 Task: Find a pet-friendly cabin rental in the Great Smoky Mountains.
Action: Mouse moved to (476, 347)
Screenshot: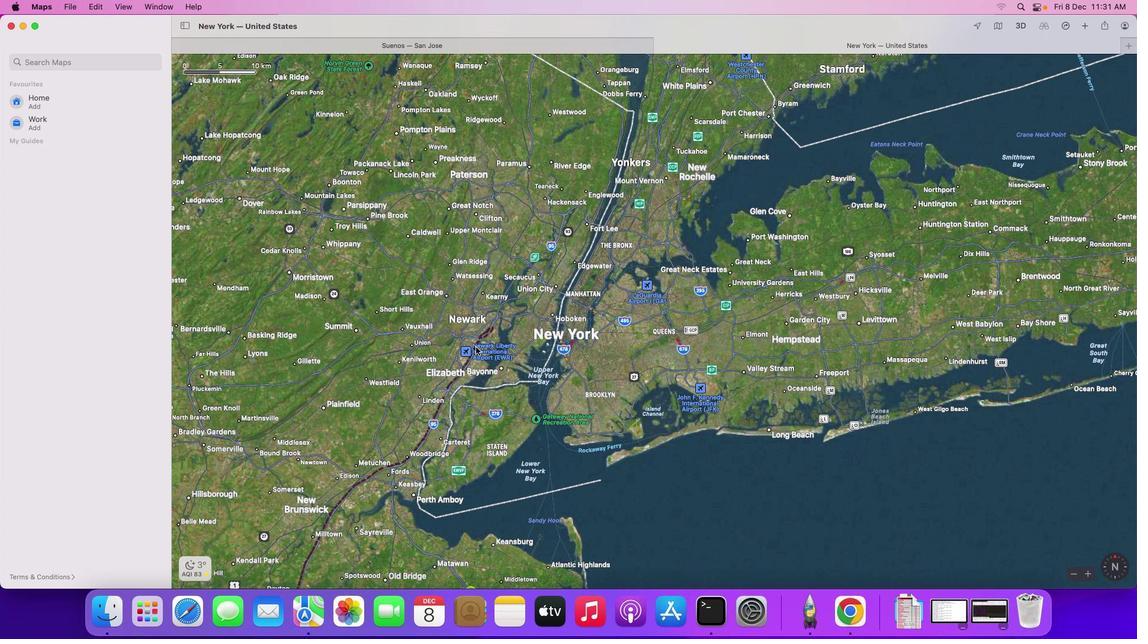 
Action: Mouse pressed left at (476, 347)
Screenshot: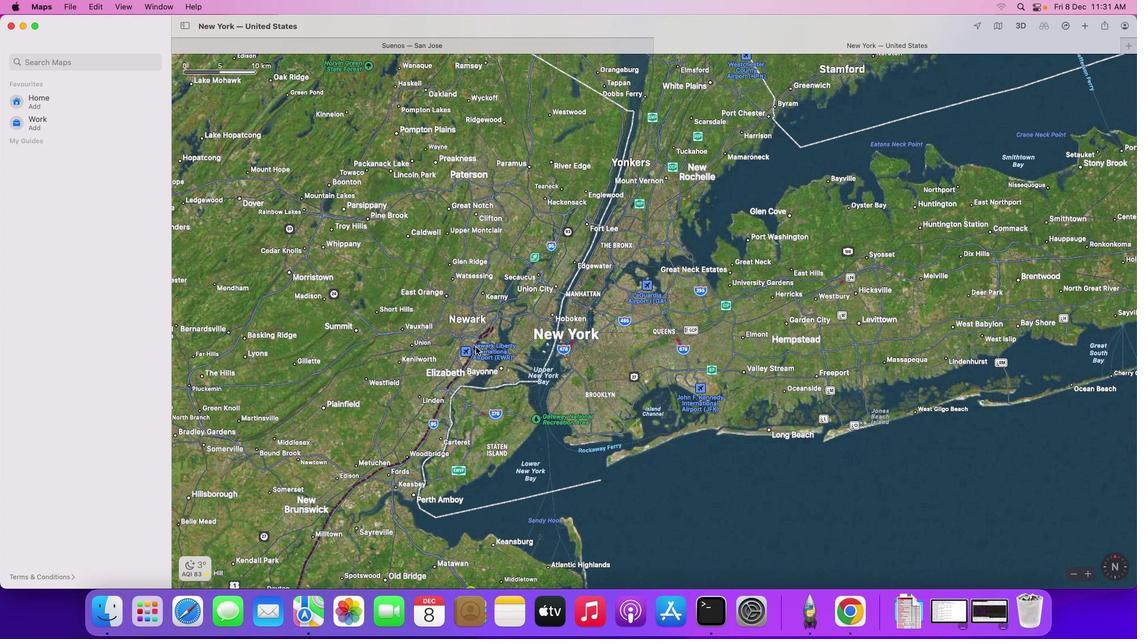 
Action: Mouse moved to (84, 59)
Screenshot: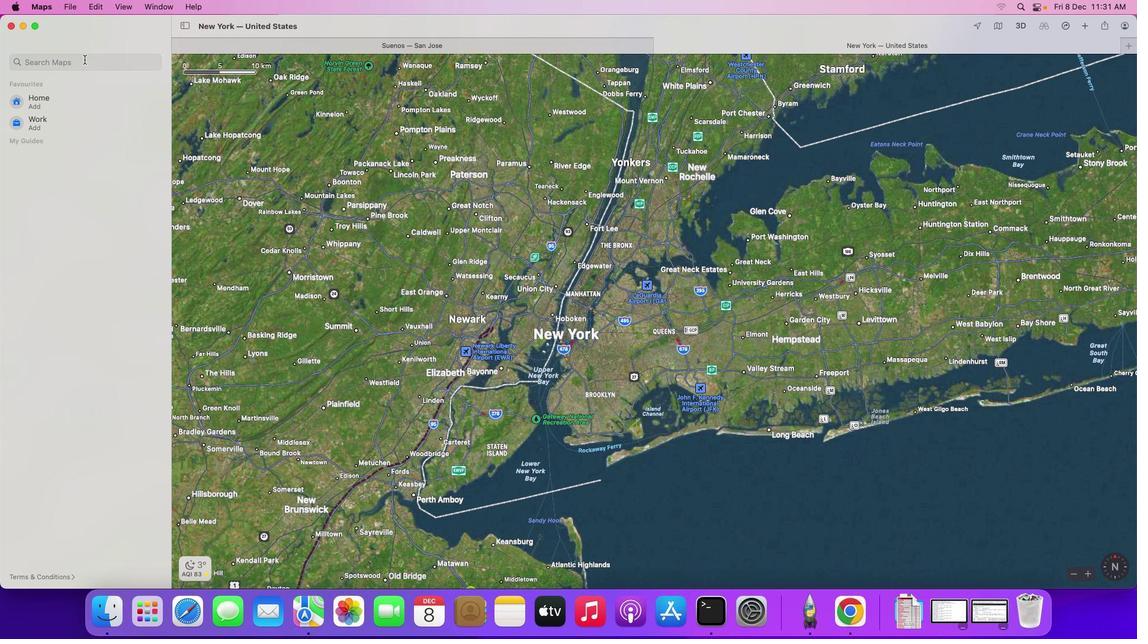 
Action: Mouse pressed left at (84, 59)
Screenshot: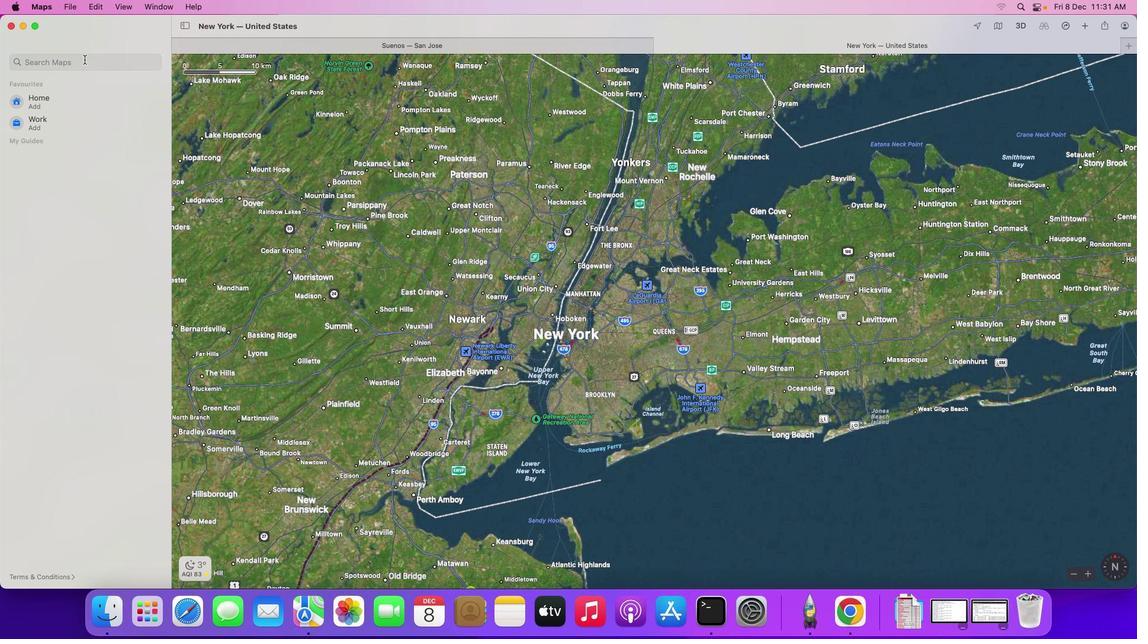 
Action: Key pressed 'p''e''t''-''f''r''i''e''n''d''l''y'Key.space'c''a''b''i''n'Key.space'r''e''n''t''a''l'Key.space'i''n'Key.space't''h''e'Key.spaceKey.shift_r'G''r''a''t''e'Key.backspaceKey.backspaceKey.backspace'e''a''t'Key.space's''m''o''k''y'Key.space'm''o''u''n''t''a''i''s'Key.backspace'n''s'
Screenshot: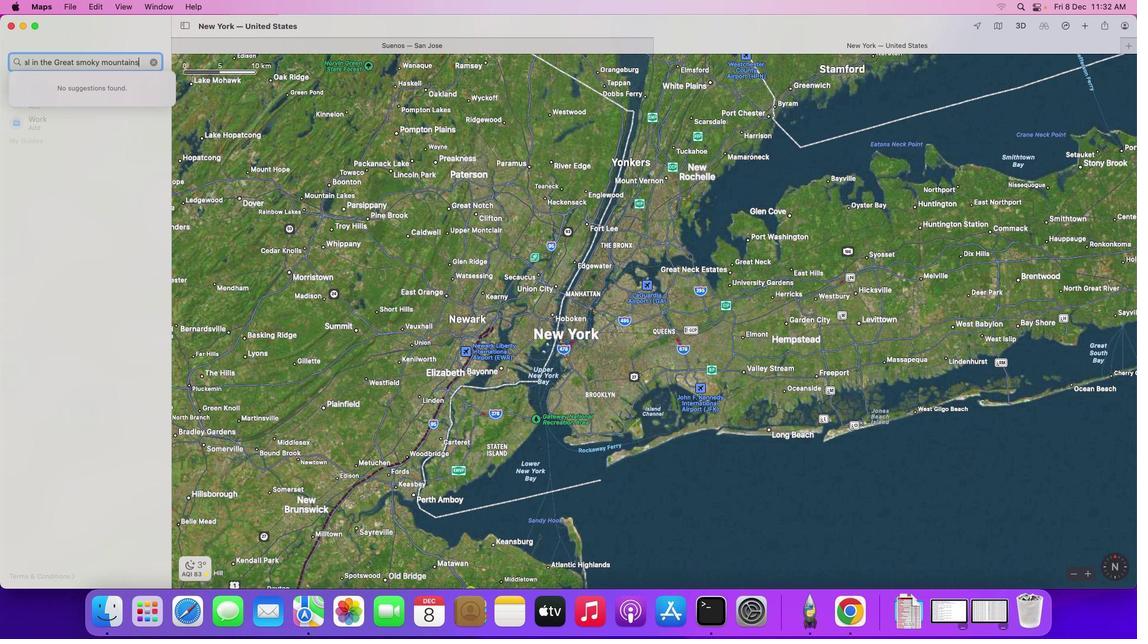 
Action: Mouse moved to (92, 92)
Screenshot: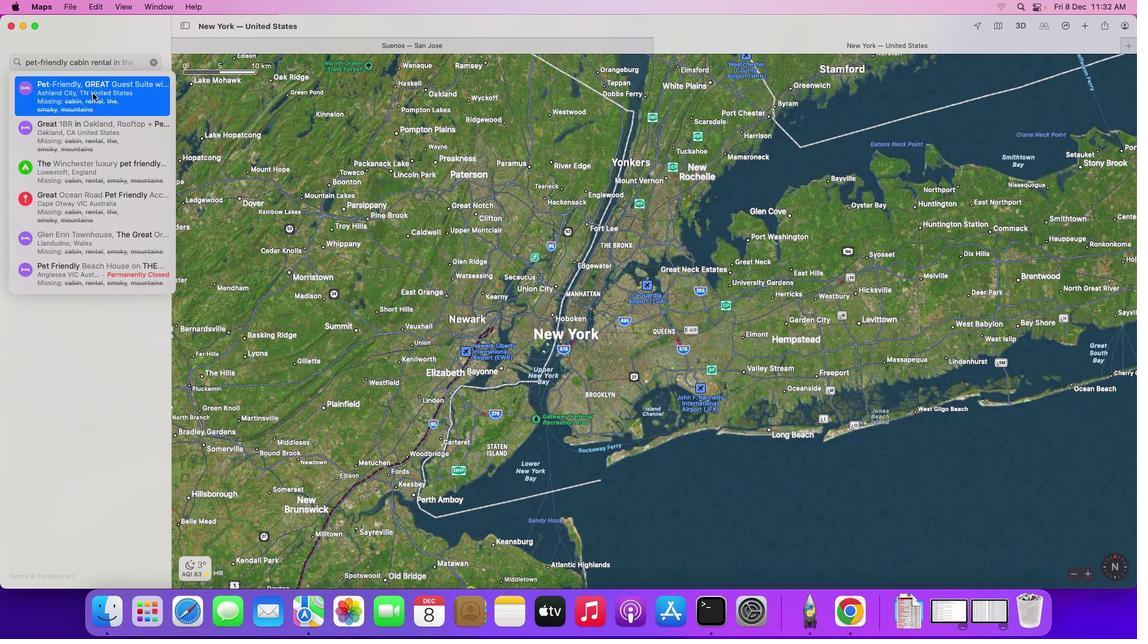 
Action: Mouse pressed left at (92, 92)
Screenshot: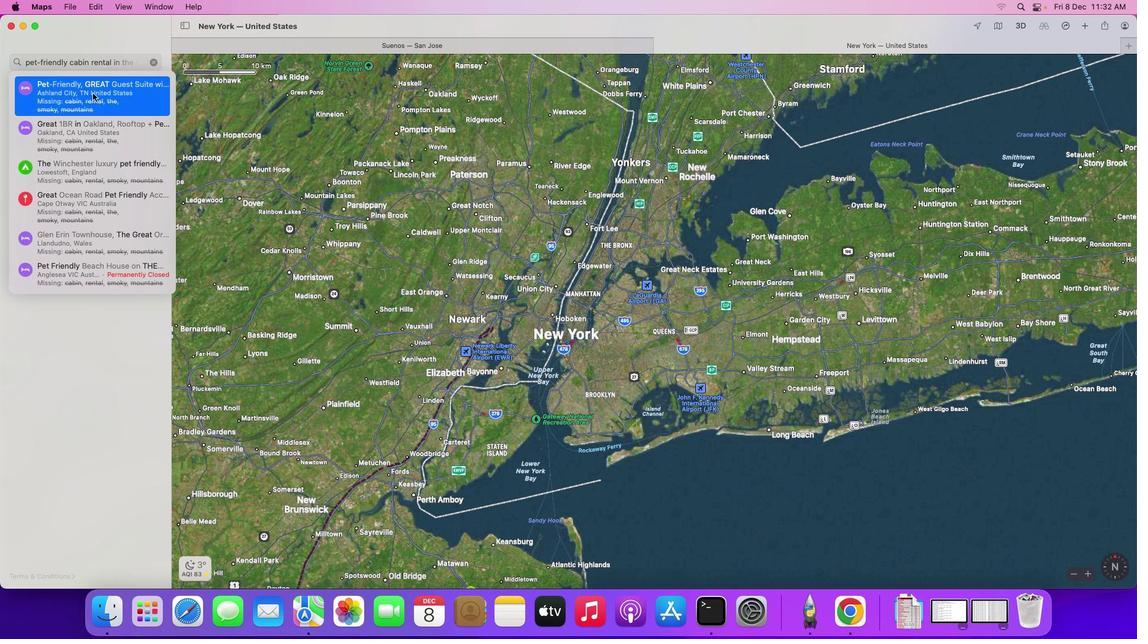 
Action: Mouse moved to (678, 286)
Screenshot: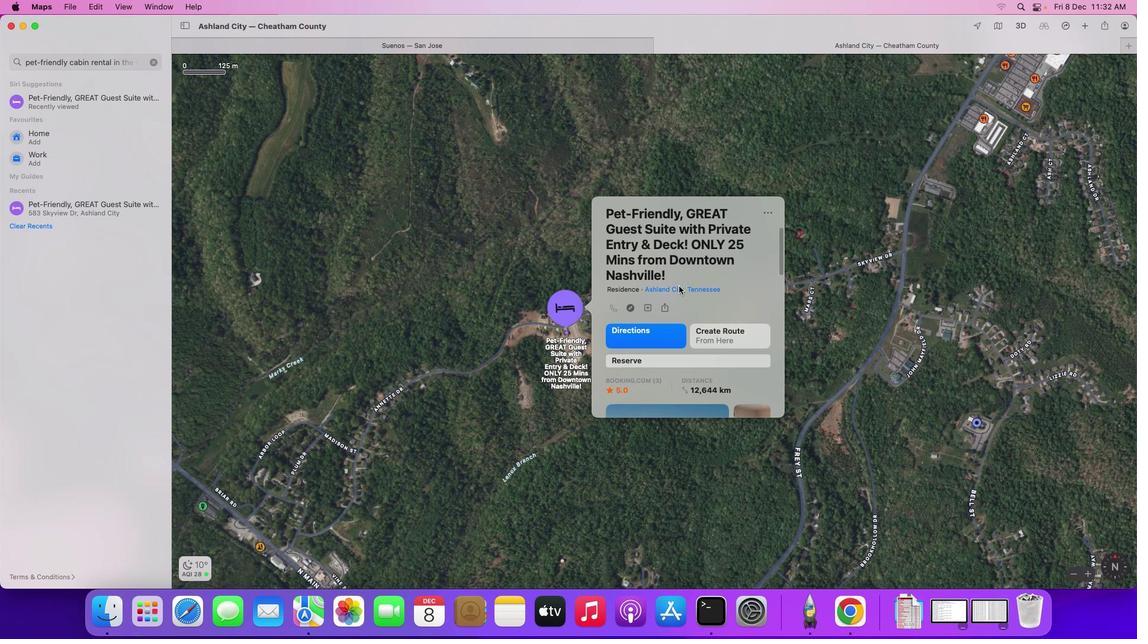 
Action: Mouse scrolled (678, 286) with delta (0, 0)
Screenshot: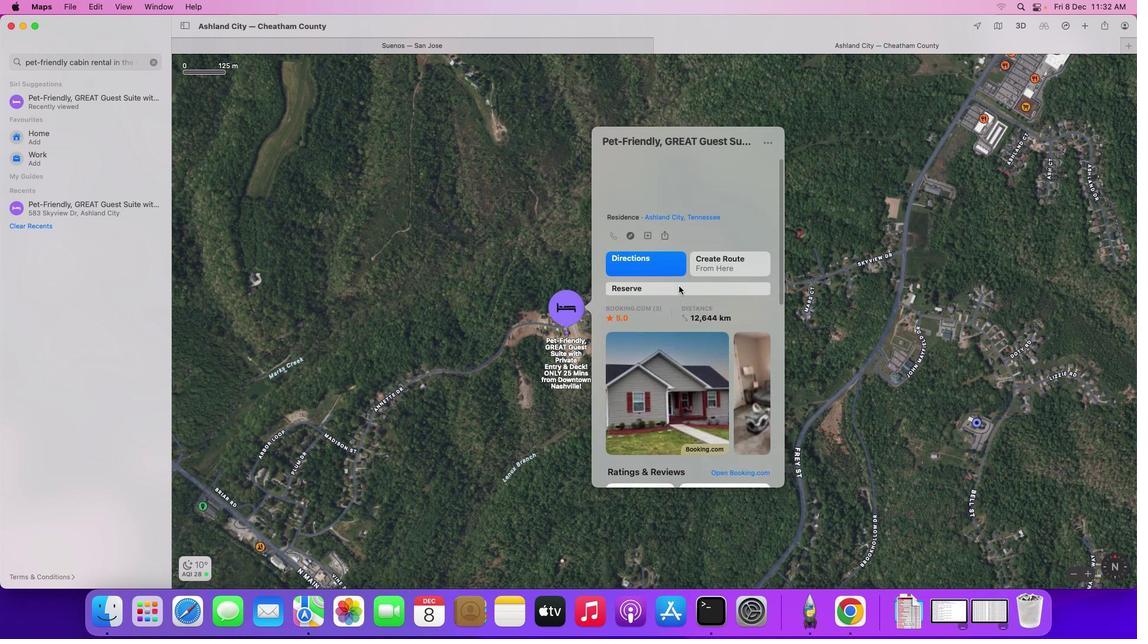 
Action: Mouse scrolled (678, 286) with delta (0, 0)
Screenshot: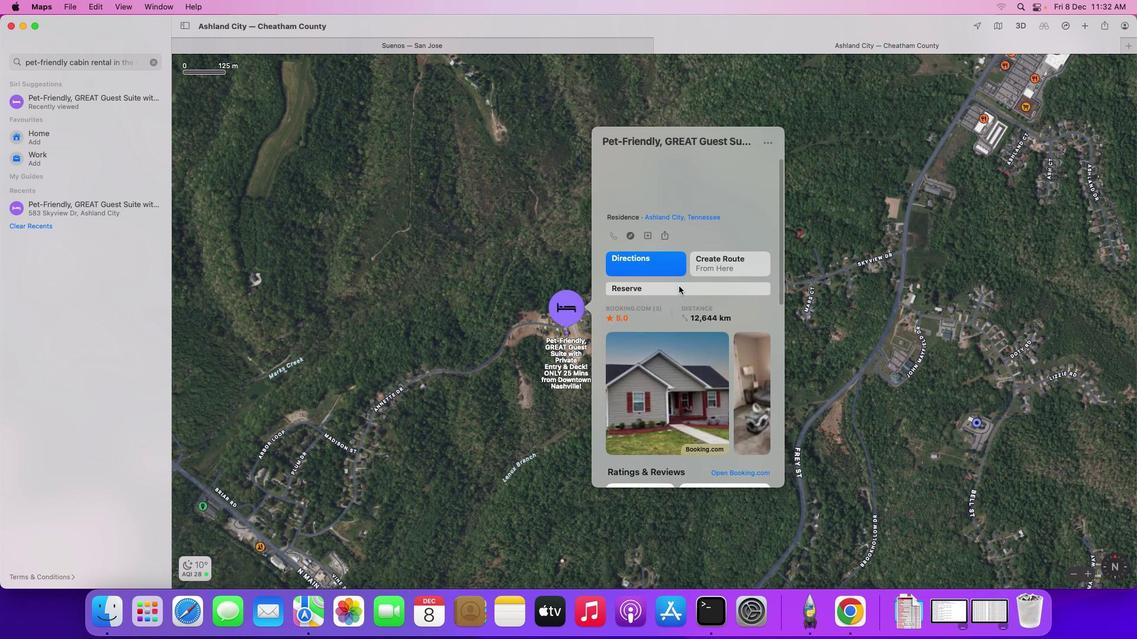 
Action: Mouse moved to (678, 286)
Screenshot: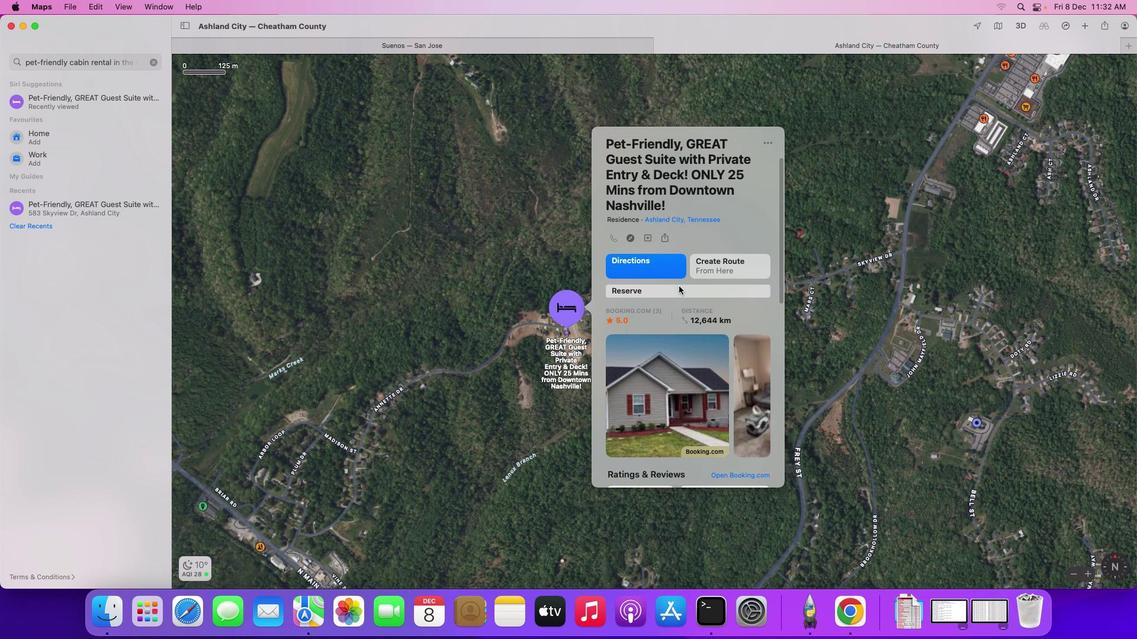 
Action: Mouse scrolled (678, 286) with delta (0, 0)
Screenshot: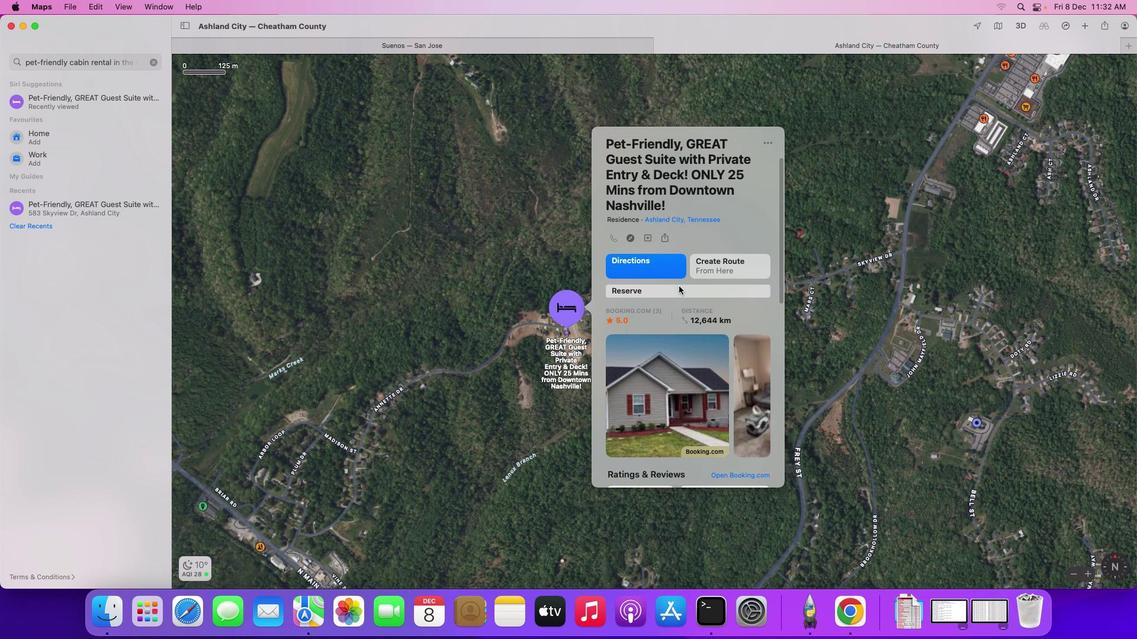 
Action: Mouse scrolled (678, 286) with delta (0, 0)
Screenshot: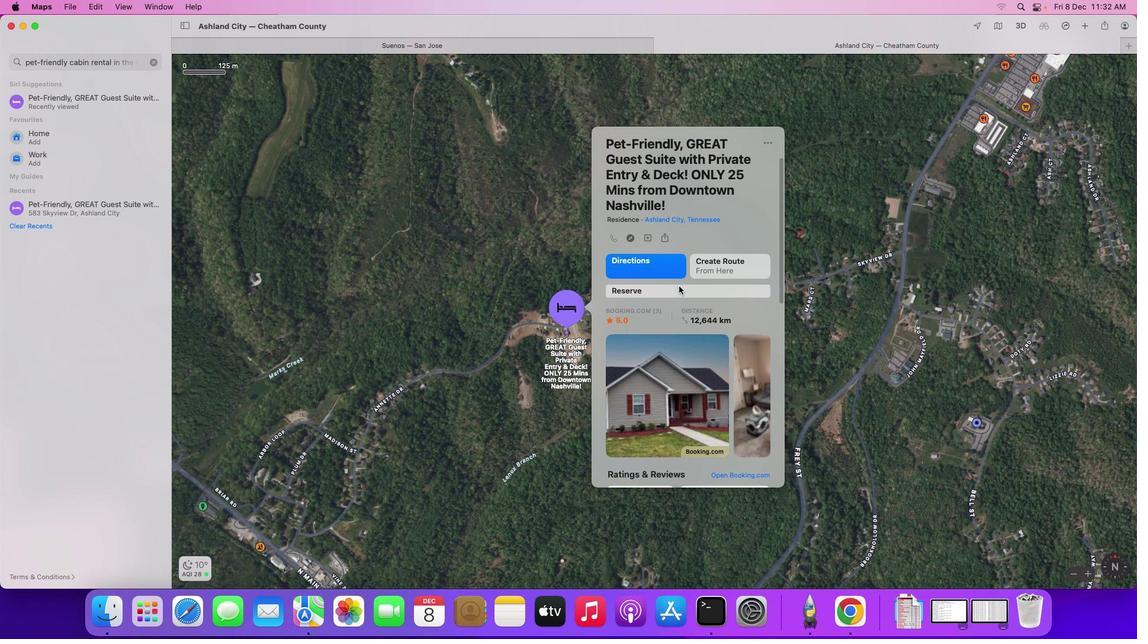 
Action: Mouse scrolled (678, 286) with delta (0, 1)
Screenshot: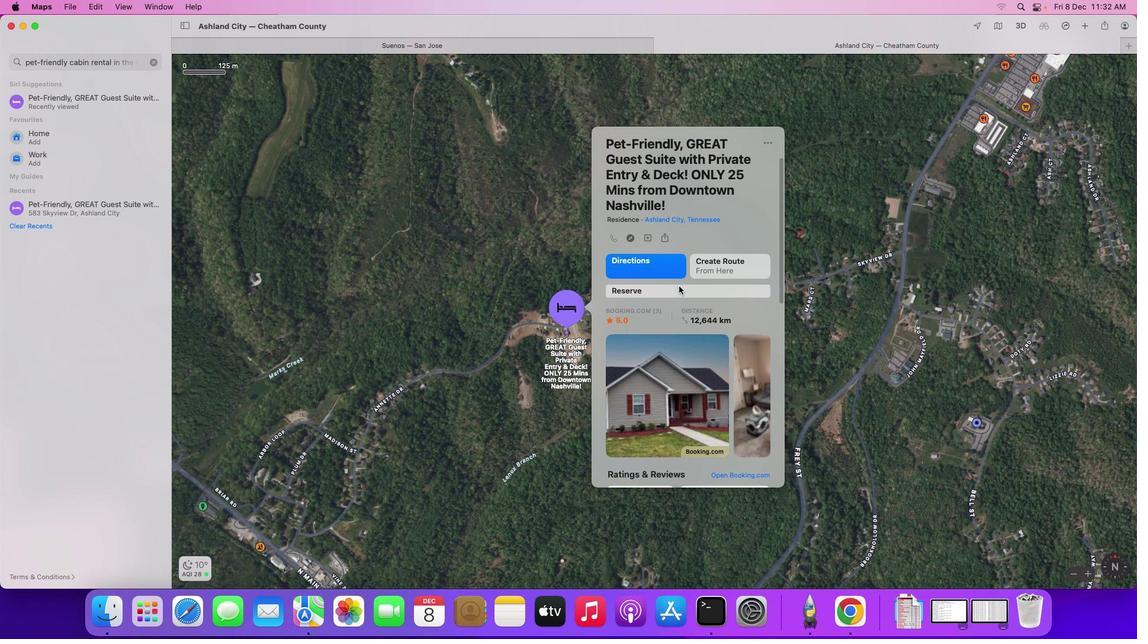 
Action: Mouse moved to (678, 286)
Screenshot: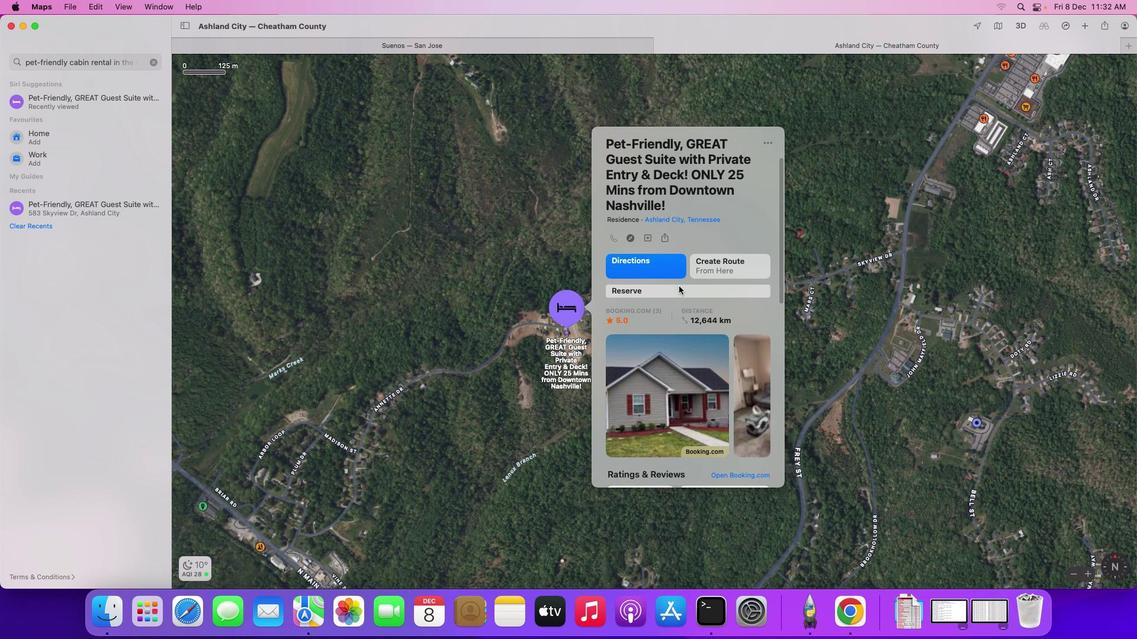 
Action: Mouse scrolled (678, 286) with delta (0, 2)
Screenshot: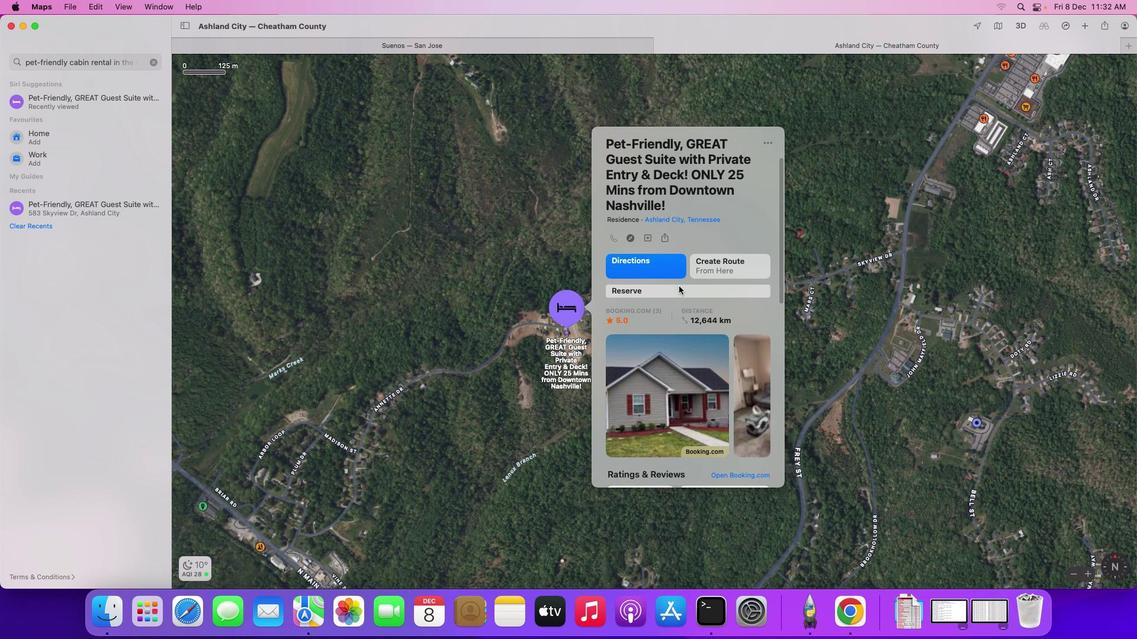 
Action: Mouse scrolled (678, 286) with delta (0, 0)
Screenshot: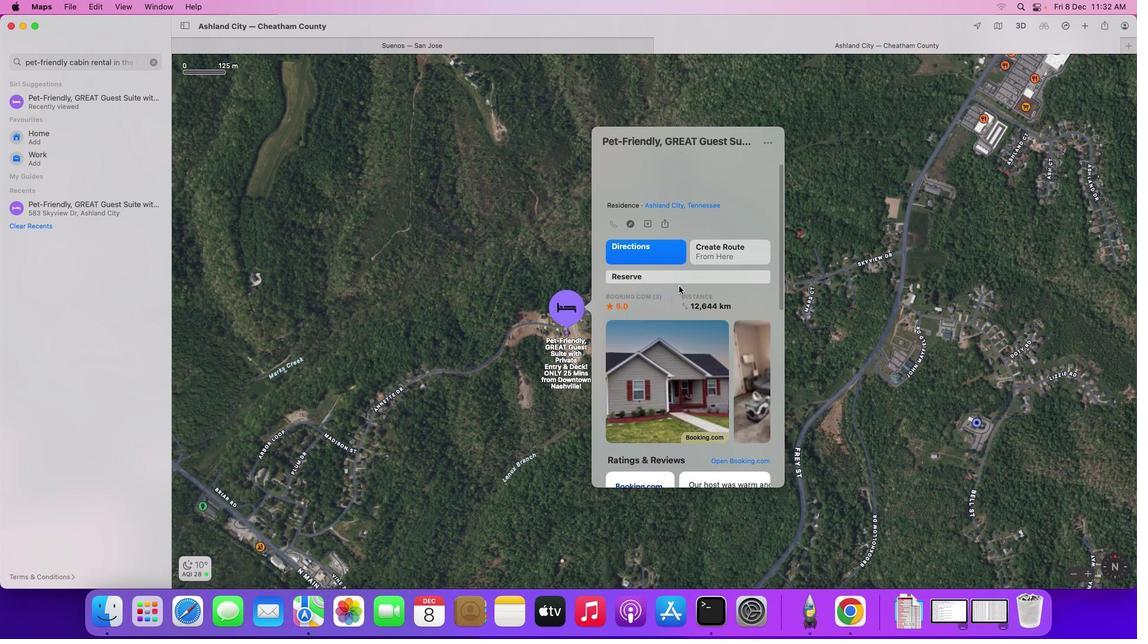 
Action: Mouse scrolled (678, 286) with delta (0, 0)
Screenshot: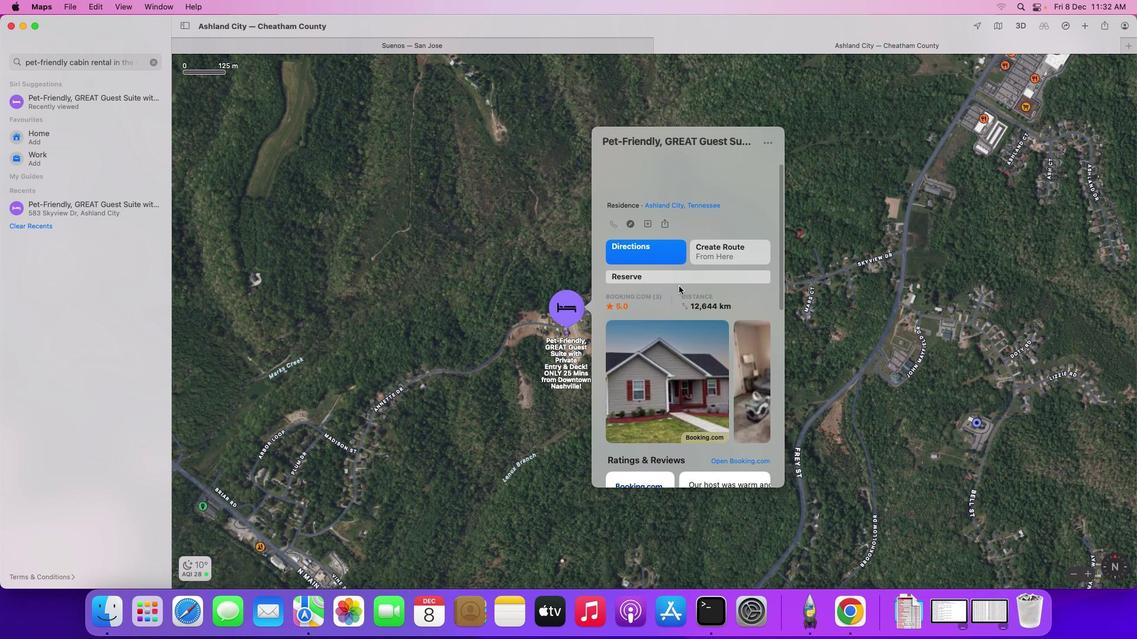 
Action: Mouse scrolled (678, 286) with delta (0, 0)
Screenshot: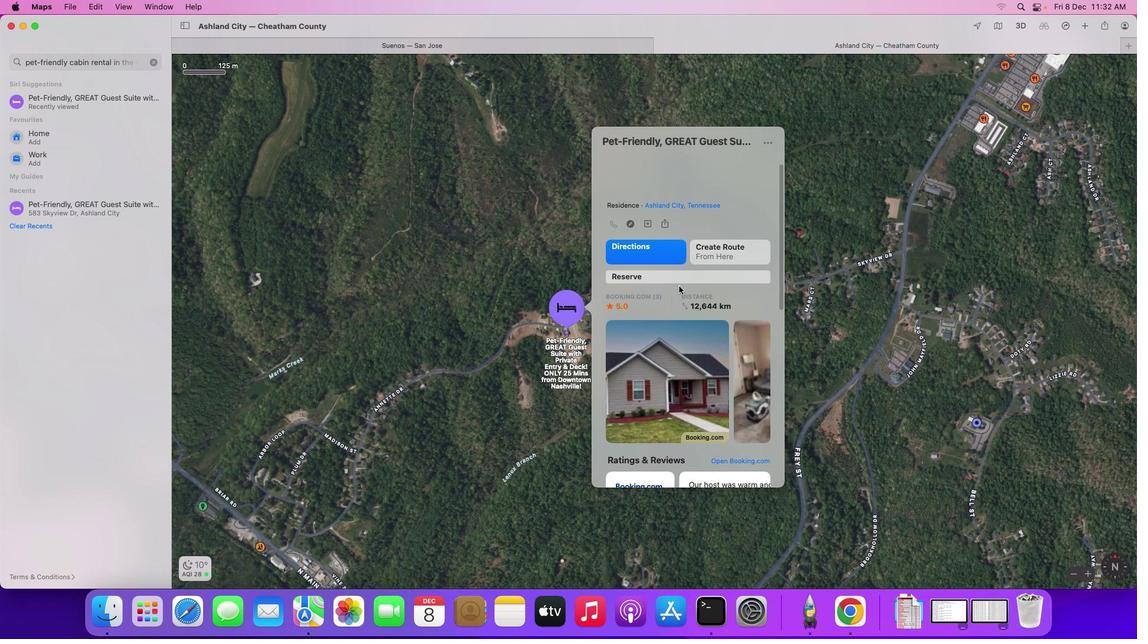 
Action: Mouse scrolled (678, 286) with delta (0, 0)
Screenshot: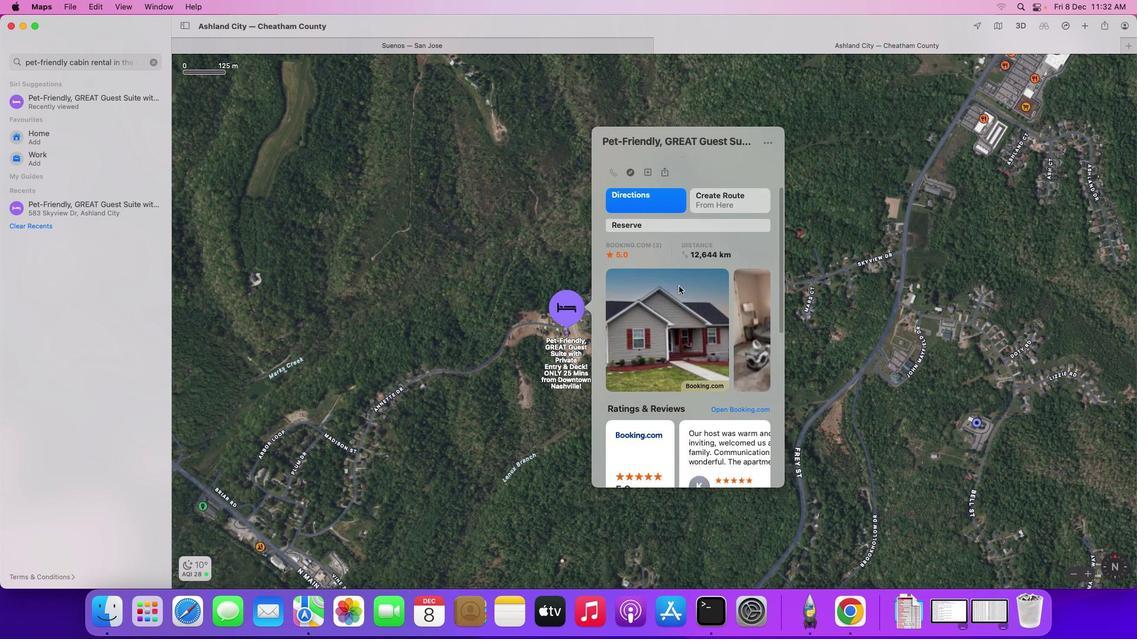 
Action: Mouse scrolled (678, 286) with delta (0, 0)
Screenshot: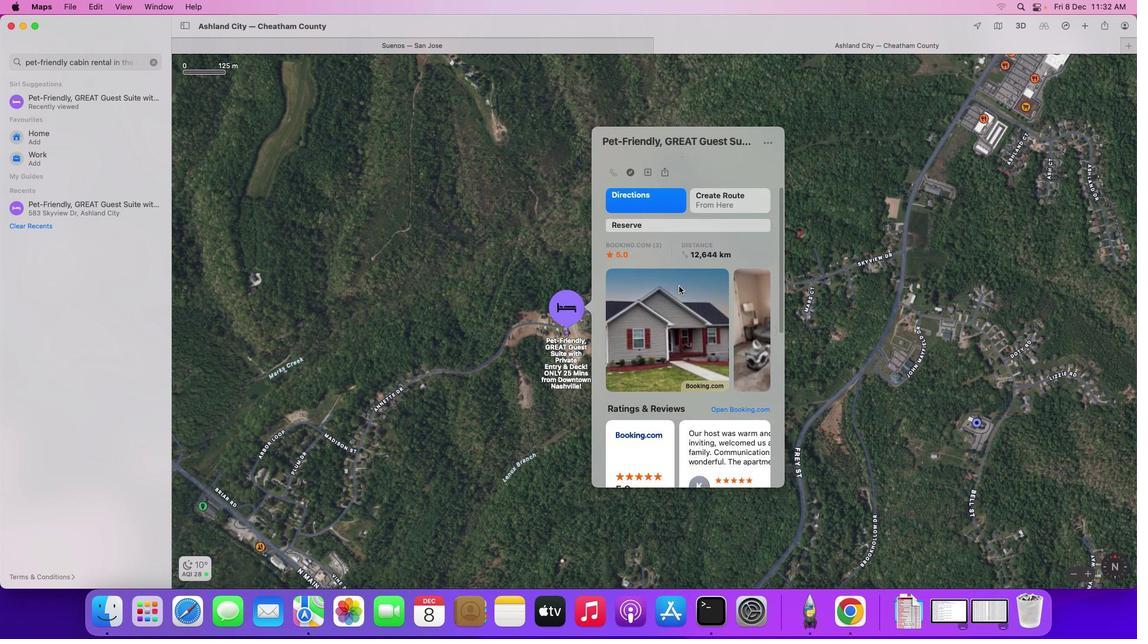 
Action: Mouse scrolled (678, 286) with delta (0, -1)
Screenshot: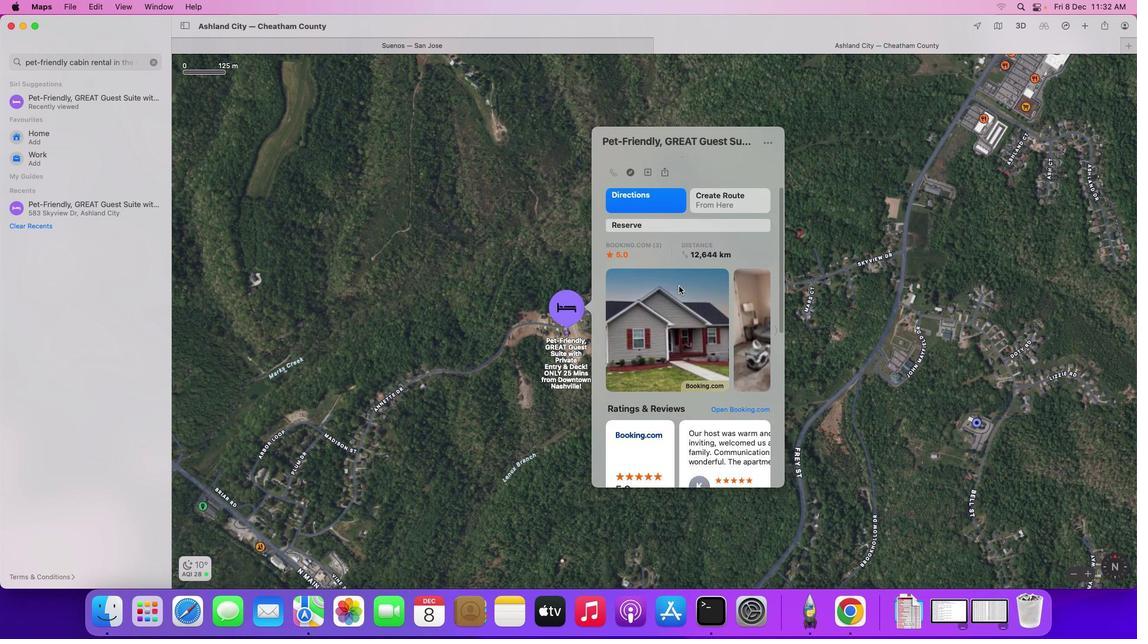 
Action: Mouse scrolled (678, 286) with delta (0, -2)
Screenshot: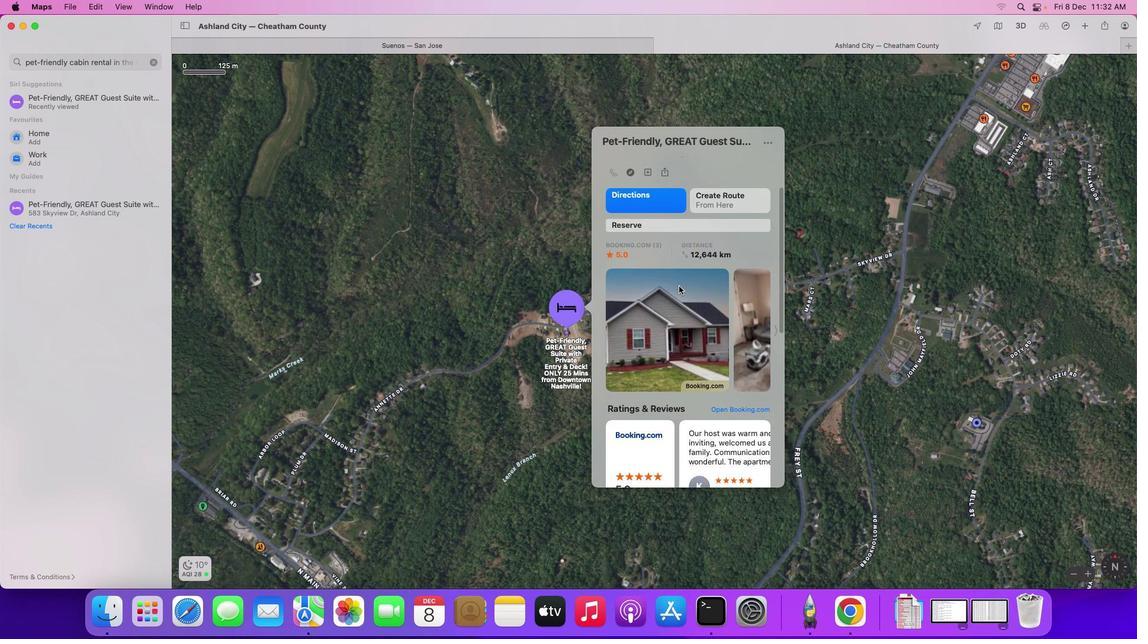 
Action: Mouse scrolled (678, 286) with delta (0, 0)
Screenshot: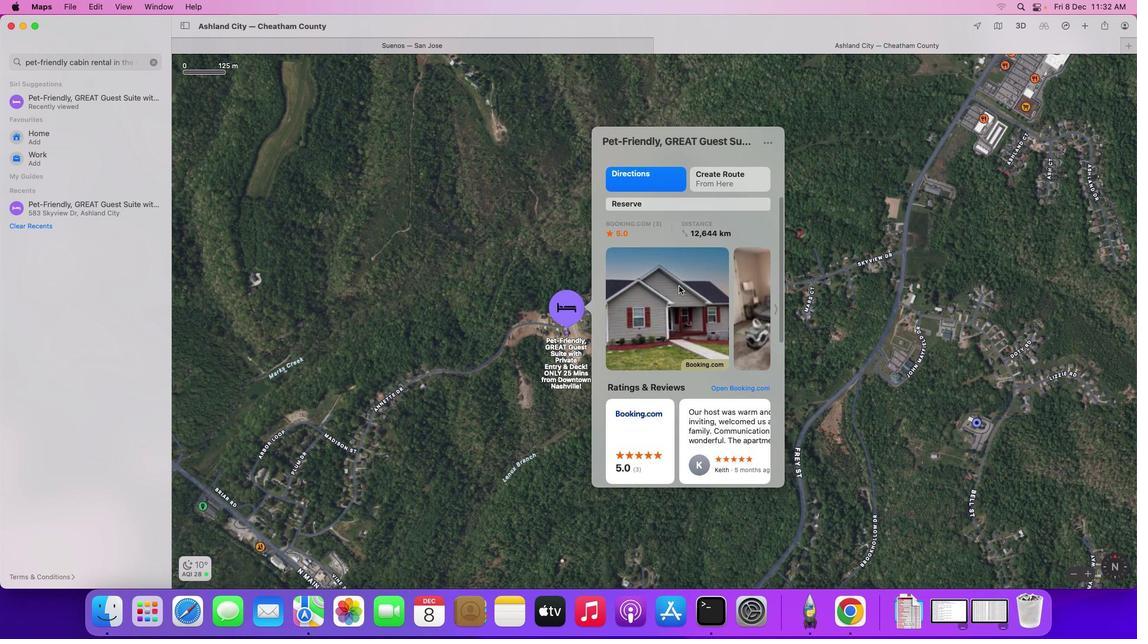 
Action: Mouse scrolled (678, 286) with delta (0, 0)
Screenshot: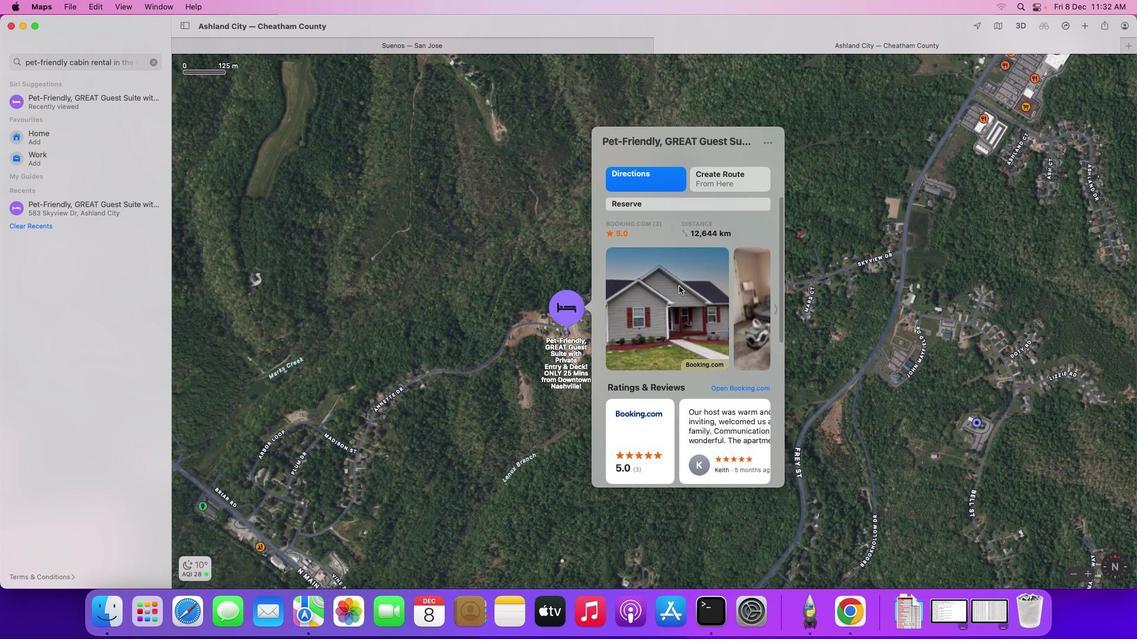 
Action: Mouse scrolled (678, 286) with delta (0, -1)
Screenshot: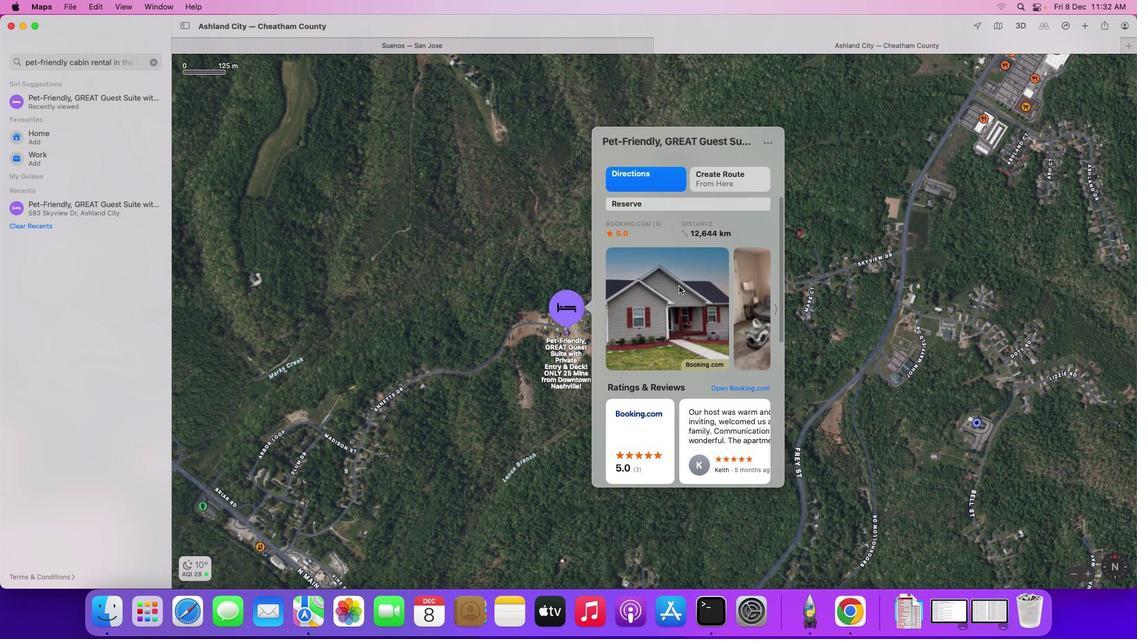 
Action: Mouse moved to (678, 287)
Screenshot: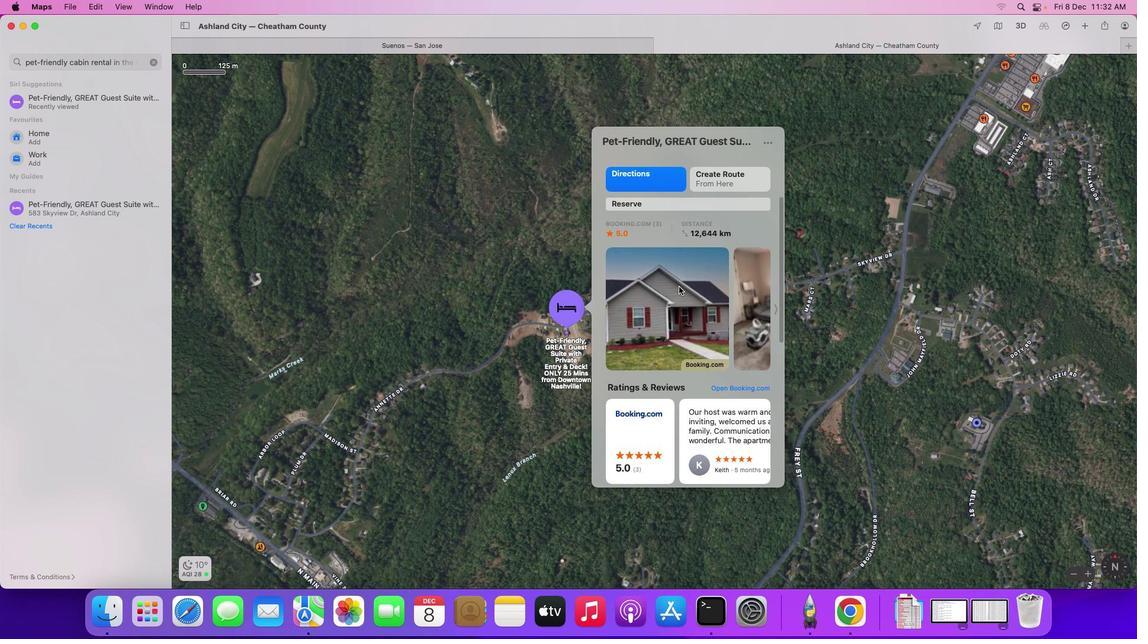 
Action: Mouse scrolled (678, 287) with delta (0, 0)
Screenshot: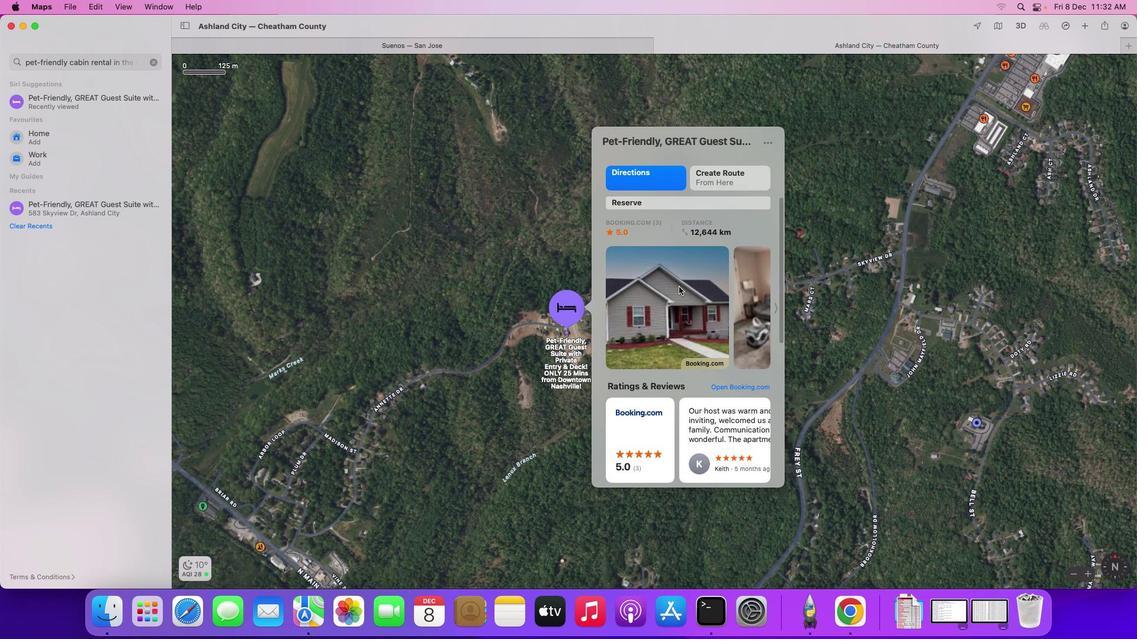 
Action: Mouse scrolled (678, 287) with delta (0, 0)
Screenshot: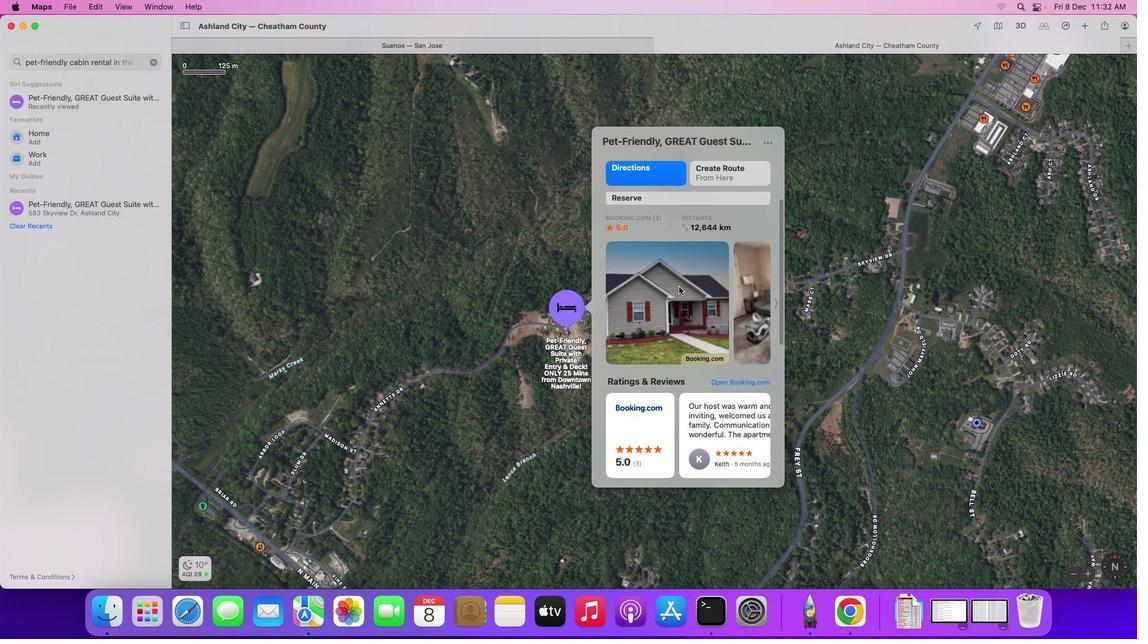 
Action: Mouse scrolled (678, 287) with delta (0, 0)
Screenshot: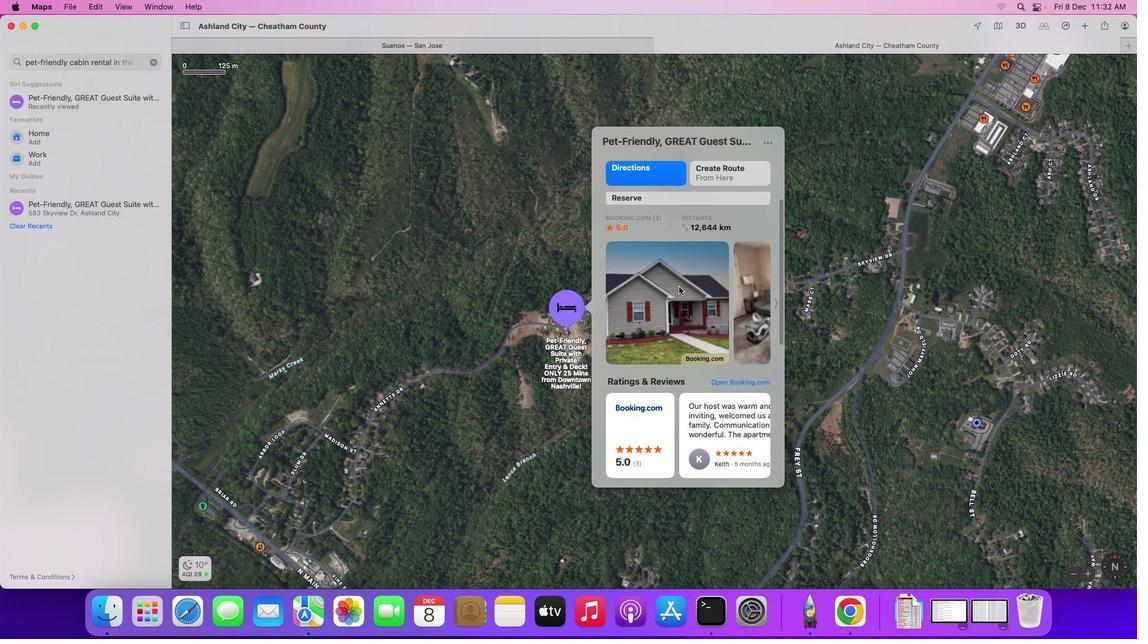 
Action: Mouse scrolled (678, 287) with delta (0, 0)
Screenshot: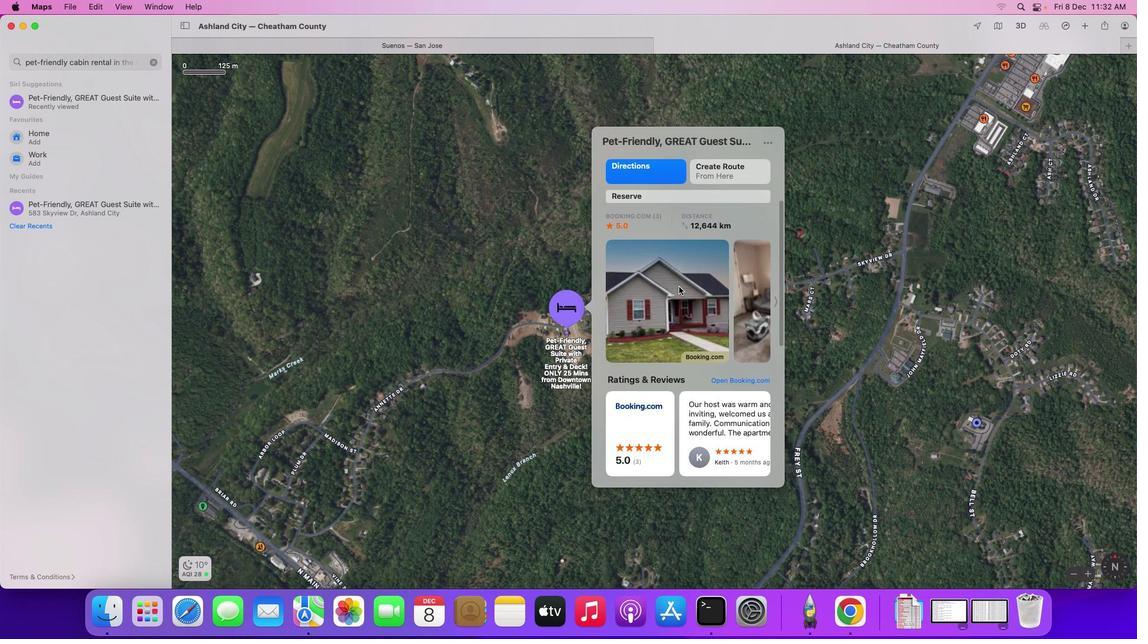 
Action: Mouse scrolled (678, 287) with delta (0, 0)
Screenshot: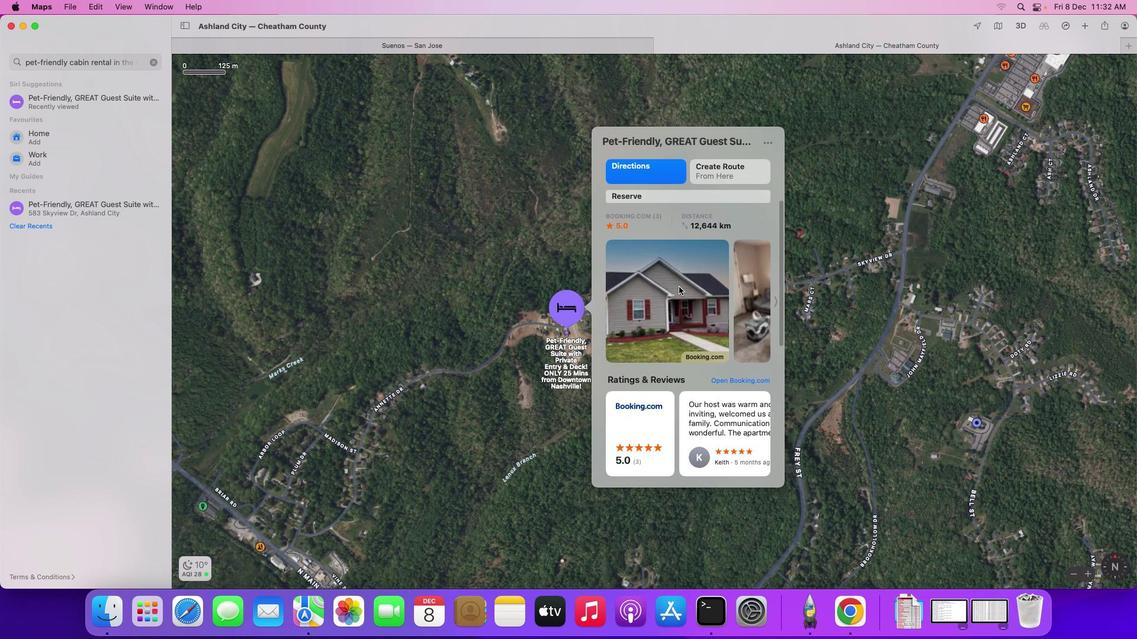 
Action: Mouse scrolled (678, 287) with delta (0, 0)
Screenshot: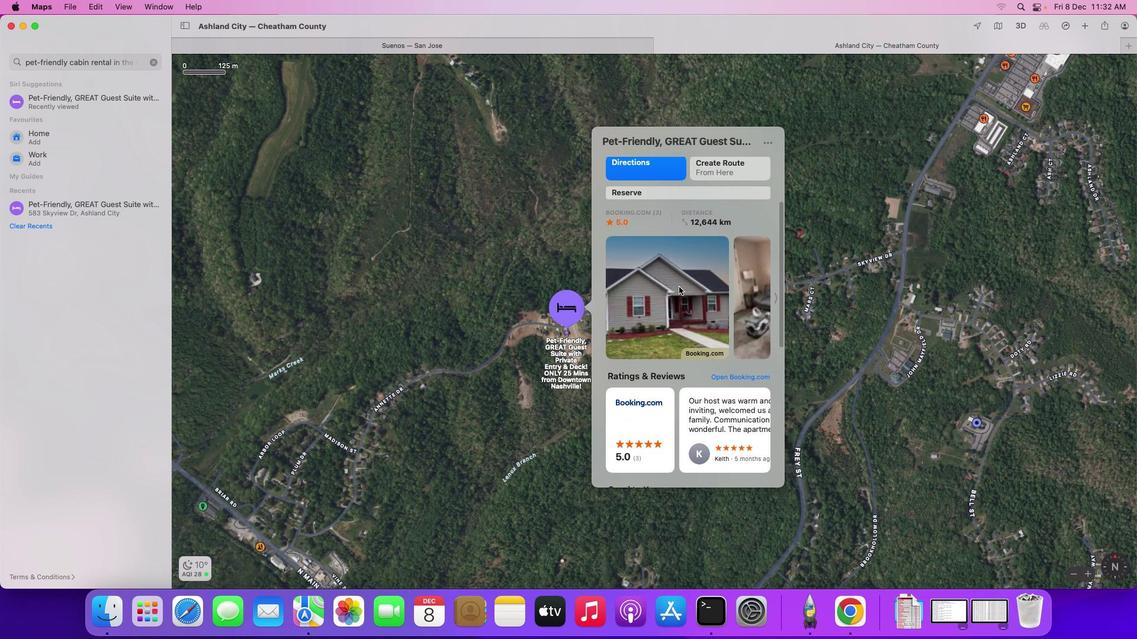 
Action: Mouse scrolled (678, 287) with delta (0, 0)
Screenshot: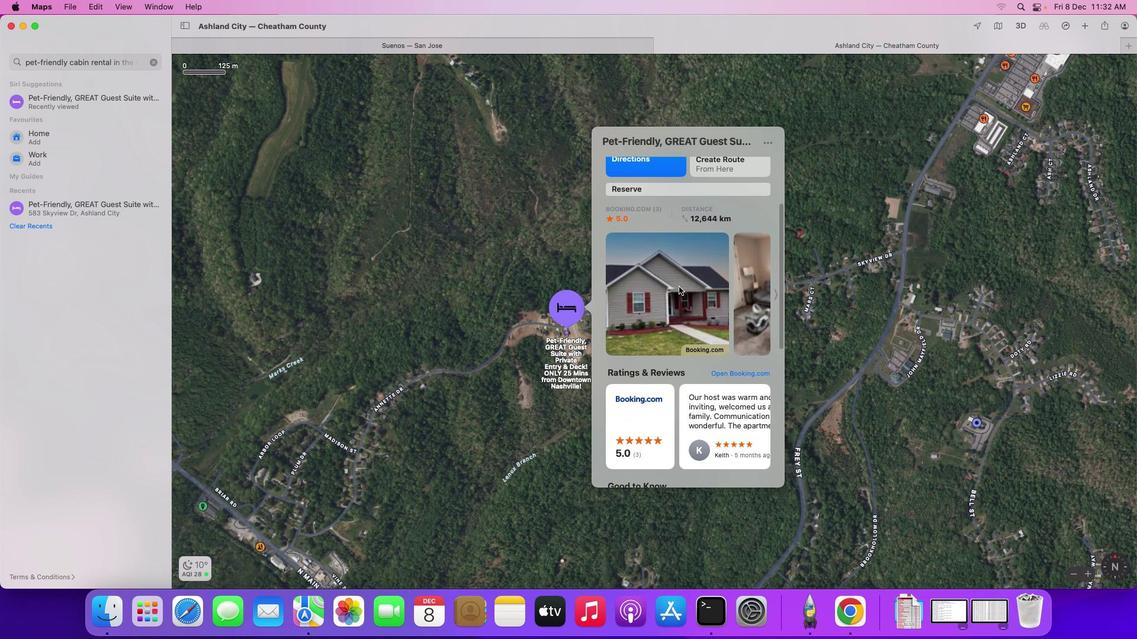 
Action: Mouse scrolled (678, 287) with delta (0, 0)
Screenshot: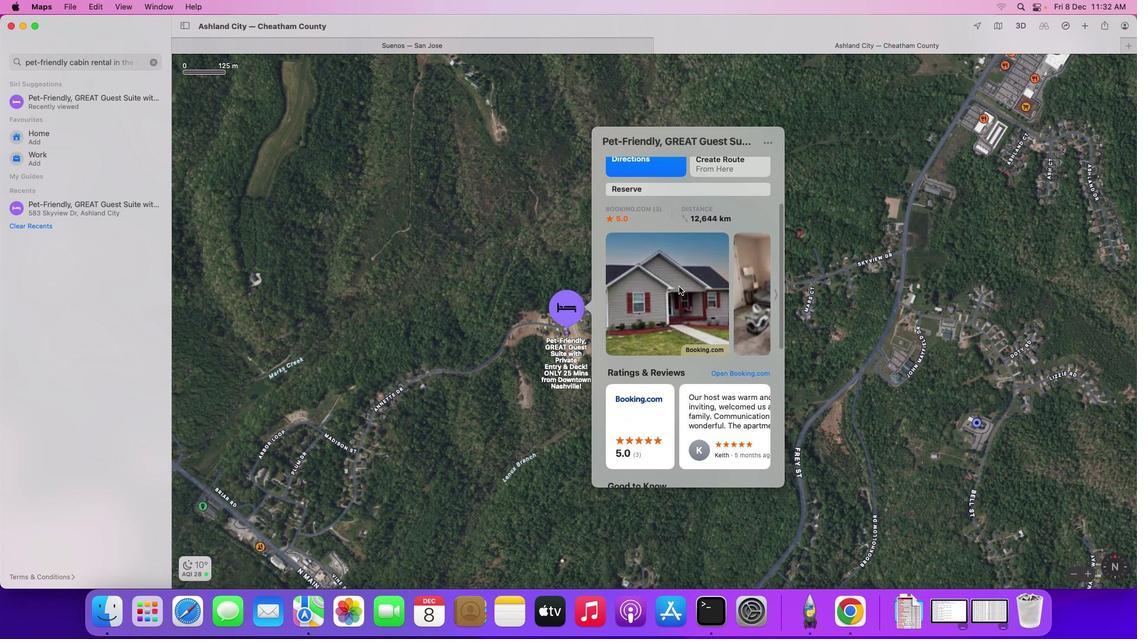 
Action: Mouse scrolled (678, 287) with delta (0, 0)
Screenshot: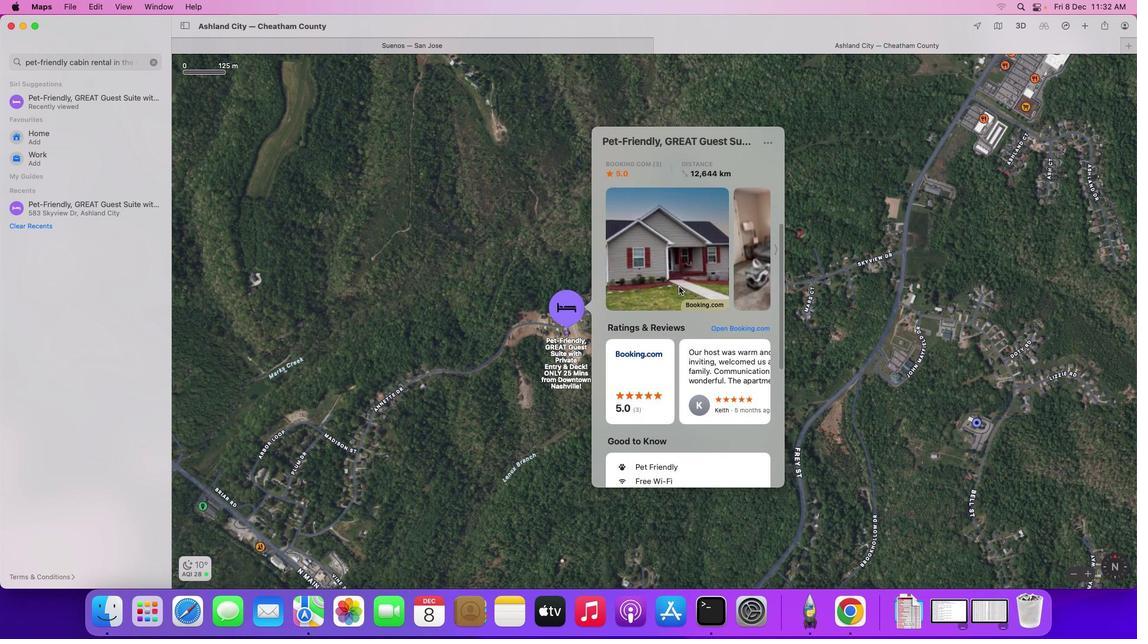 
Action: Mouse scrolled (678, 287) with delta (0, 0)
Screenshot: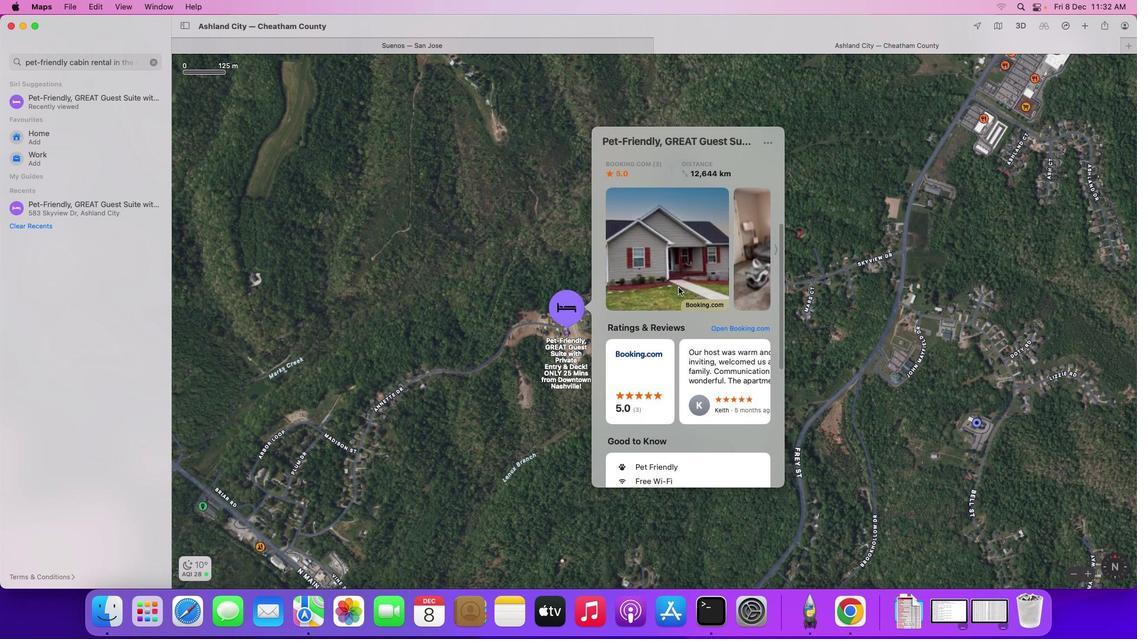 
Action: Mouse scrolled (678, 287) with delta (0, -1)
Screenshot: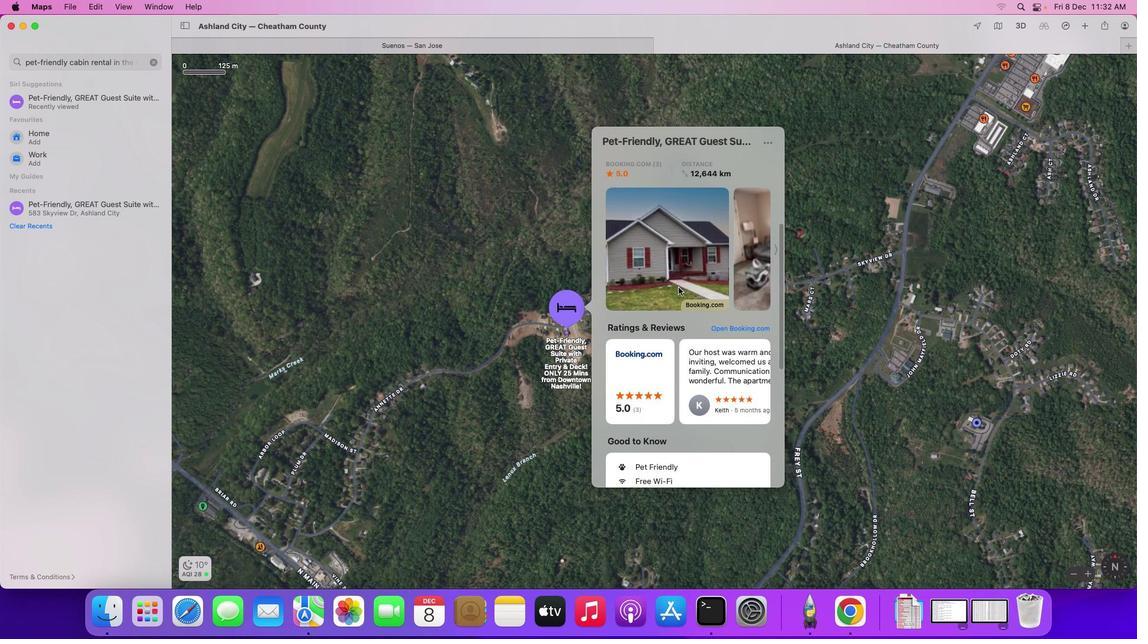 
Action: Mouse scrolled (678, 287) with delta (0, -1)
Screenshot: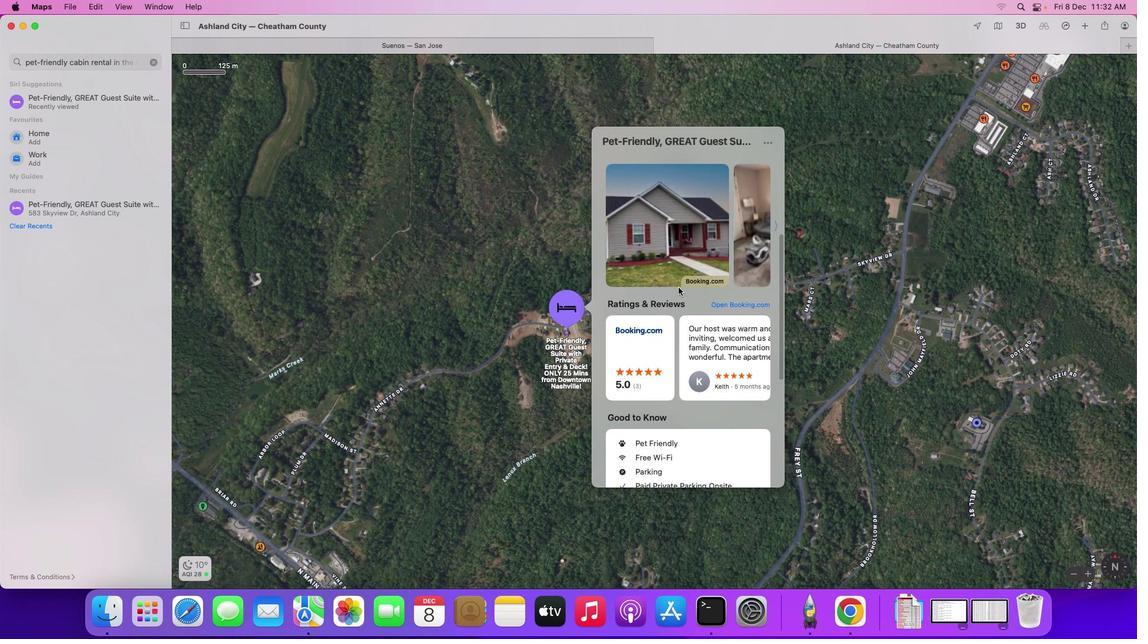 
Action: Mouse moved to (678, 287)
Screenshot: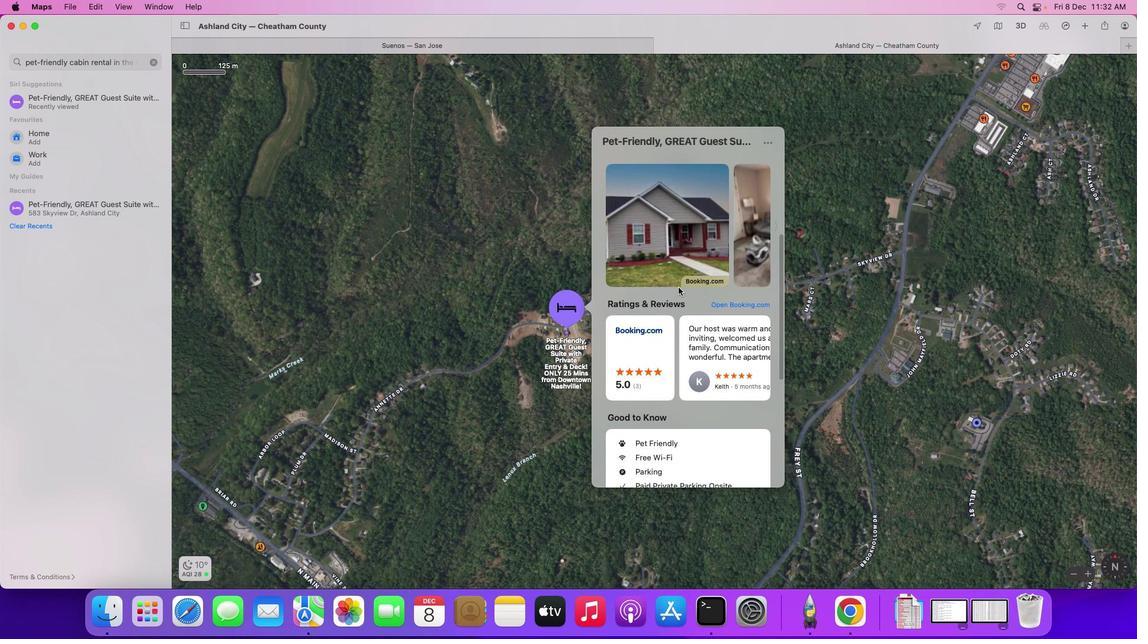 
Action: Mouse scrolled (678, 287) with delta (0, -2)
Screenshot: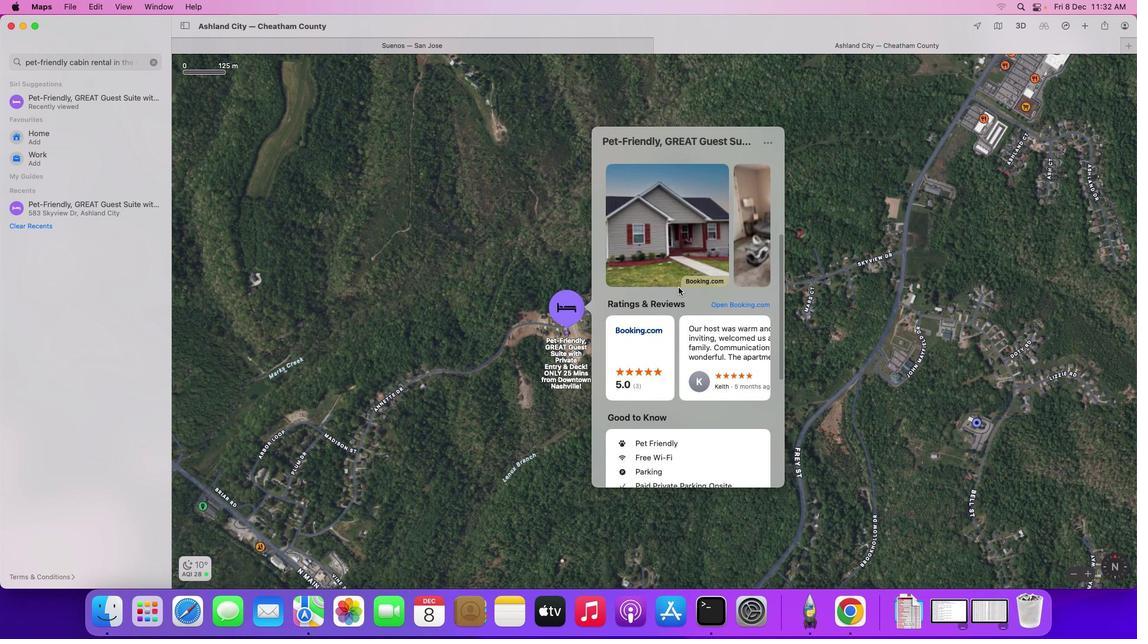 
Action: Mouse moved to (723, 343)
Screenshot: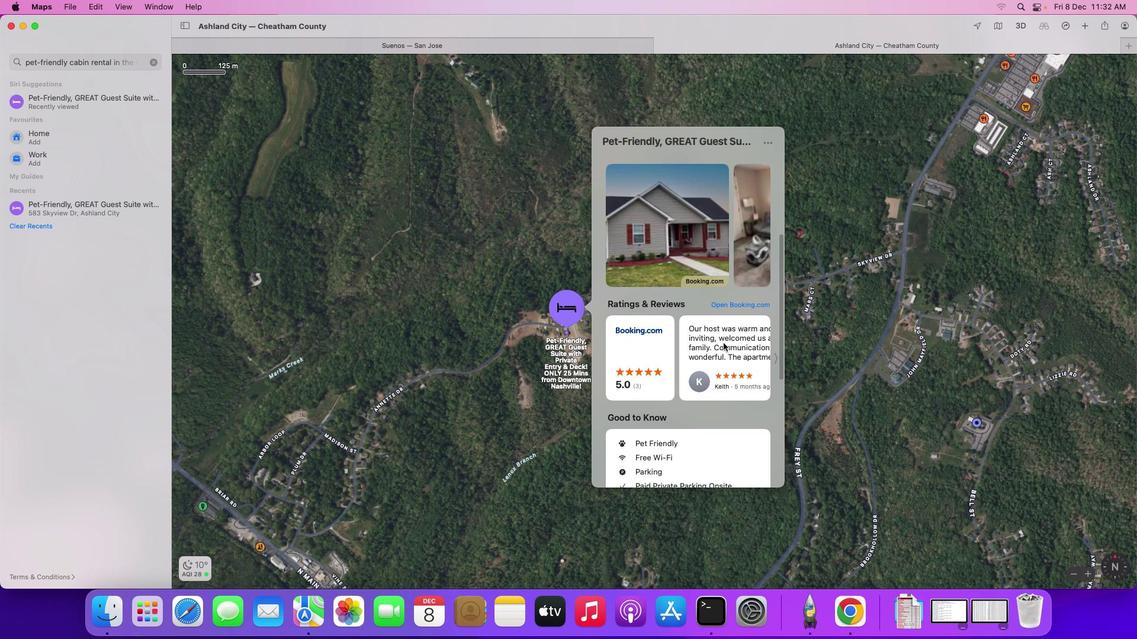 
Action: Mouse scrolled (723, 343) with delta (0, 0)
Screenshot: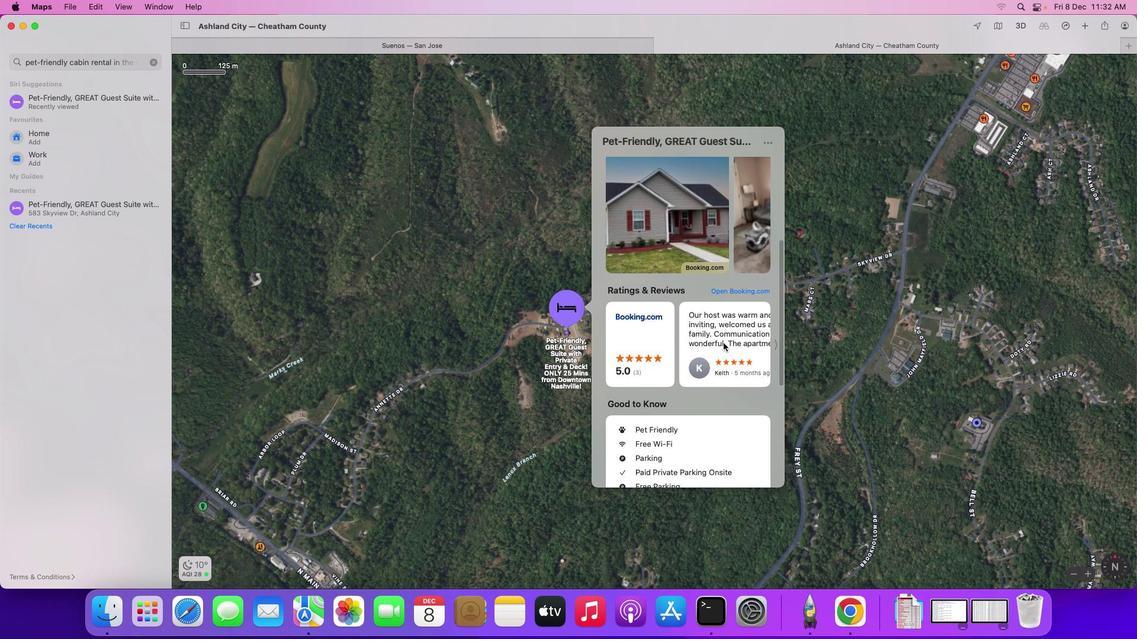 
Action: Mouse scrolled (723, 343) with delta (0, 0)
Screenshot: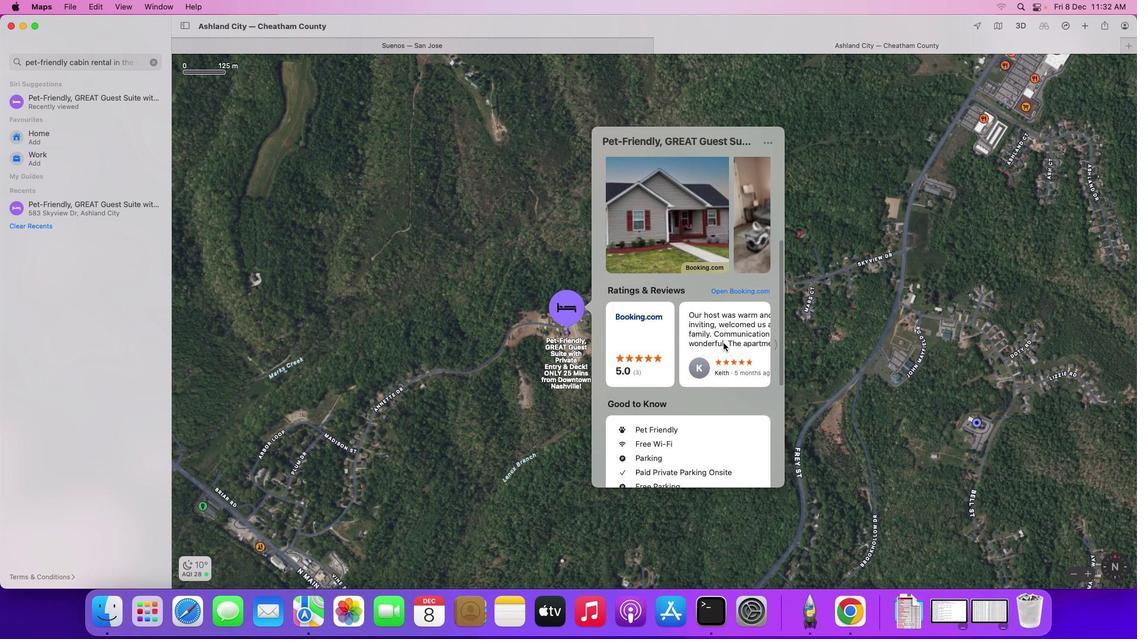 
Action: Mouse scrolled (723, 343) with delta (0, 0)
Screenshot: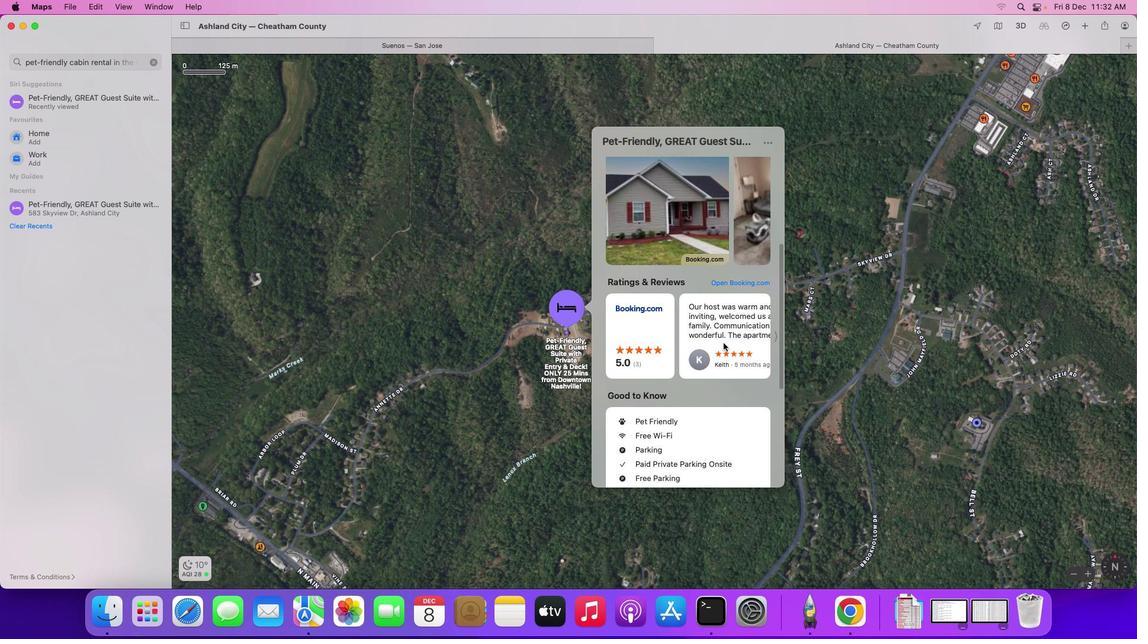 
Action: Mouse scrolled (723, 343) with delta (0, 0)
Screenshot: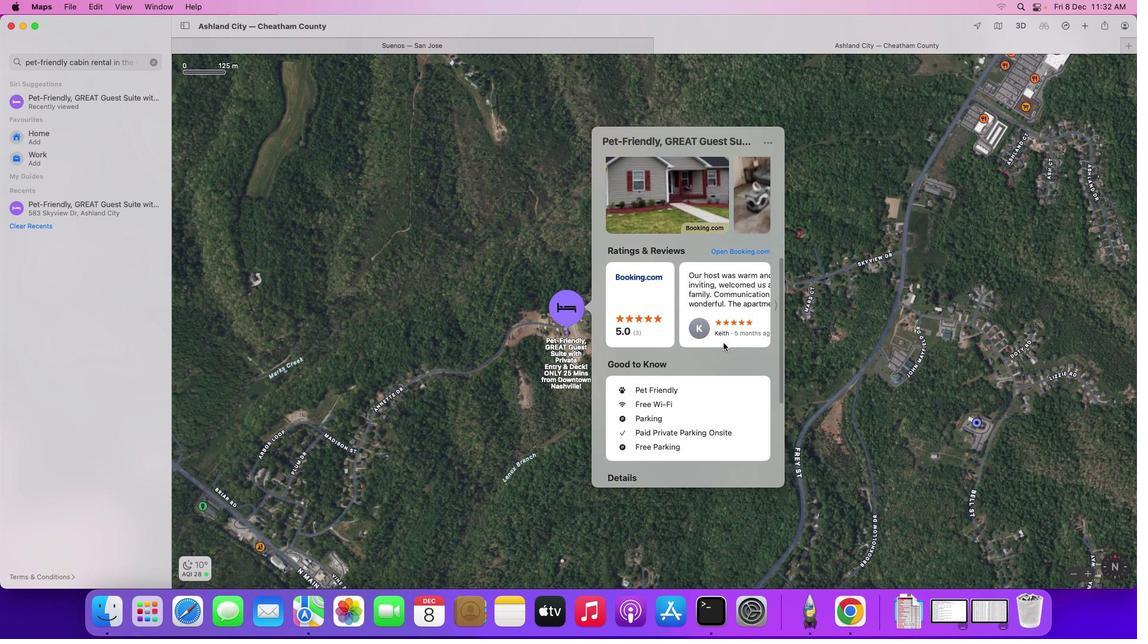 
Action: Mouse scrolled (723, 343) with delta (0, -1)
Screenshot: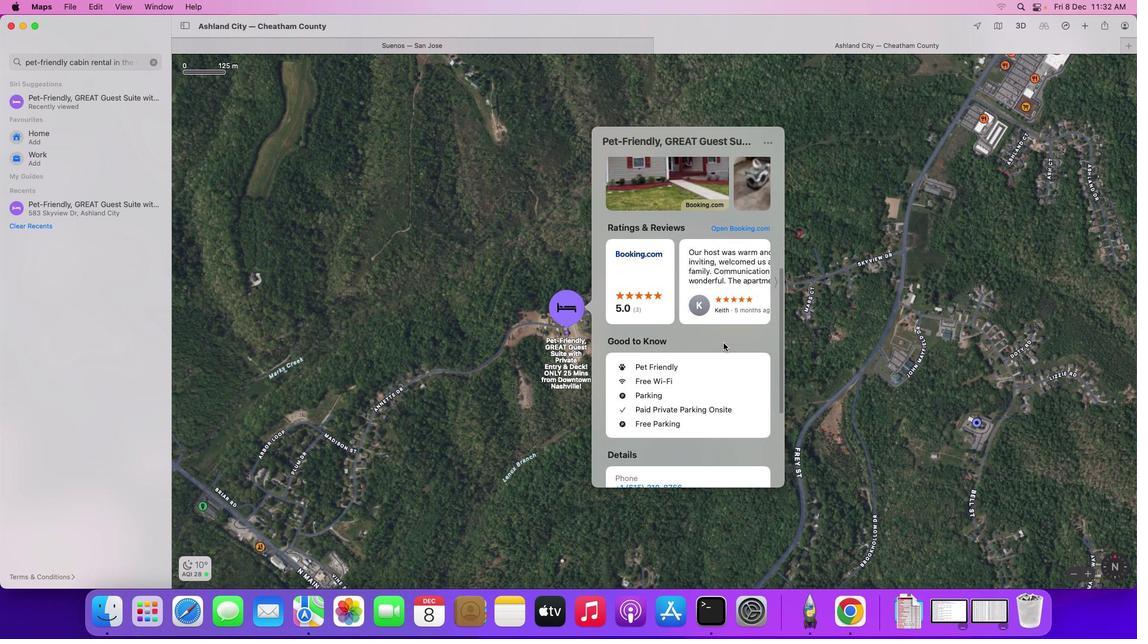 
Action: Mouse scrolled (723, 343) with delta (0, -1)
Screenshot: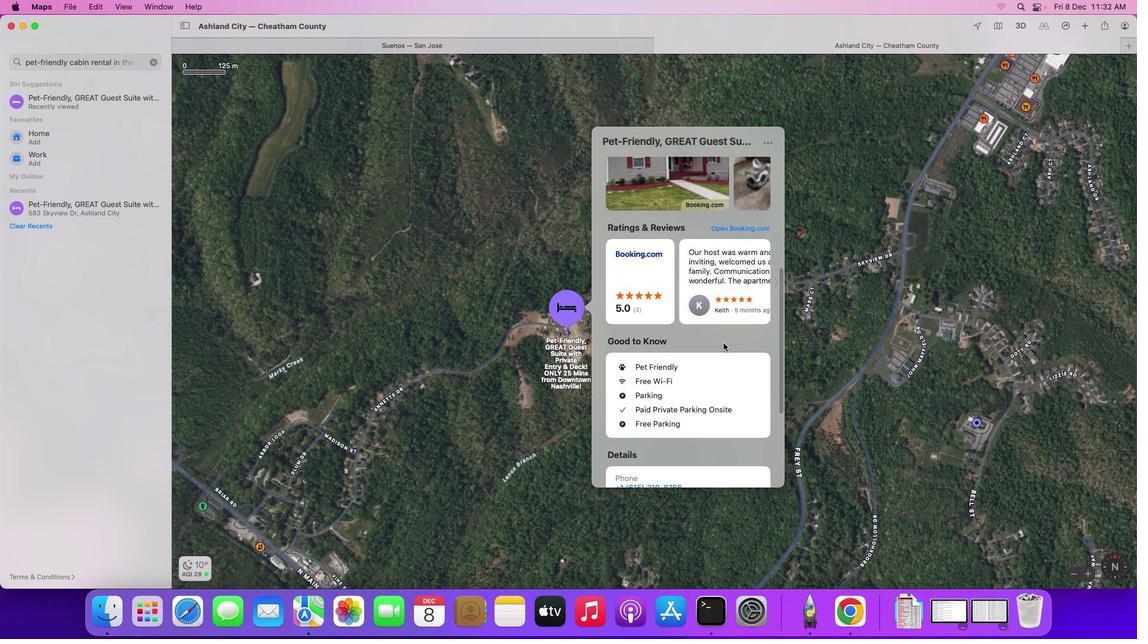 
Action: Mouse scrolled (723, 343) with delta (0, -1)
Screenshot: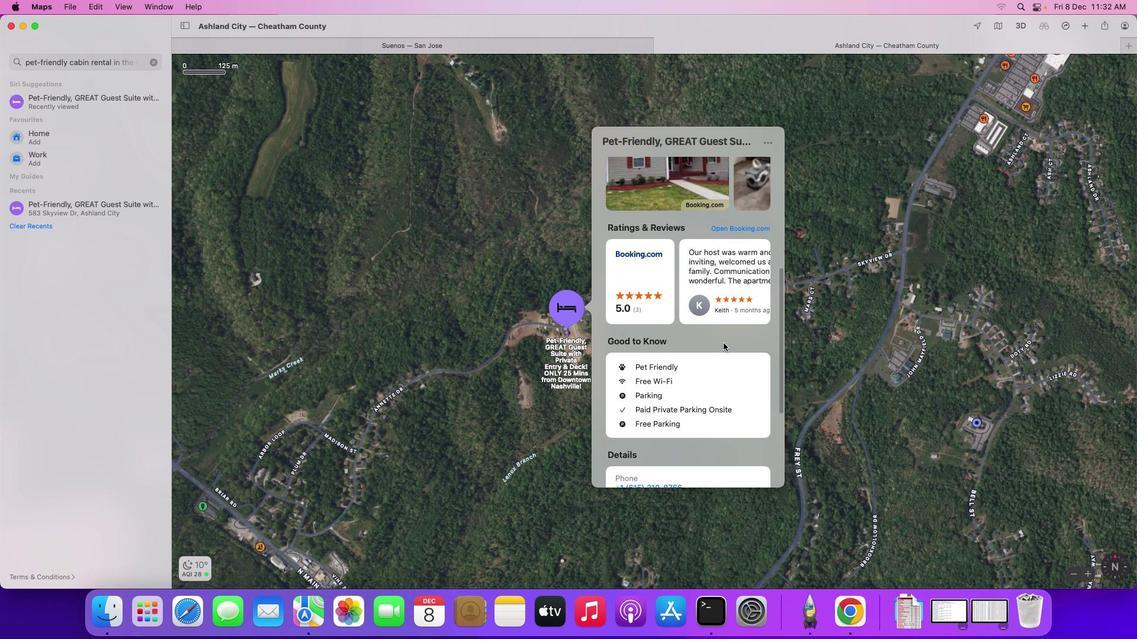 
Action: Mouse moved to (724, 355)
Screenshot: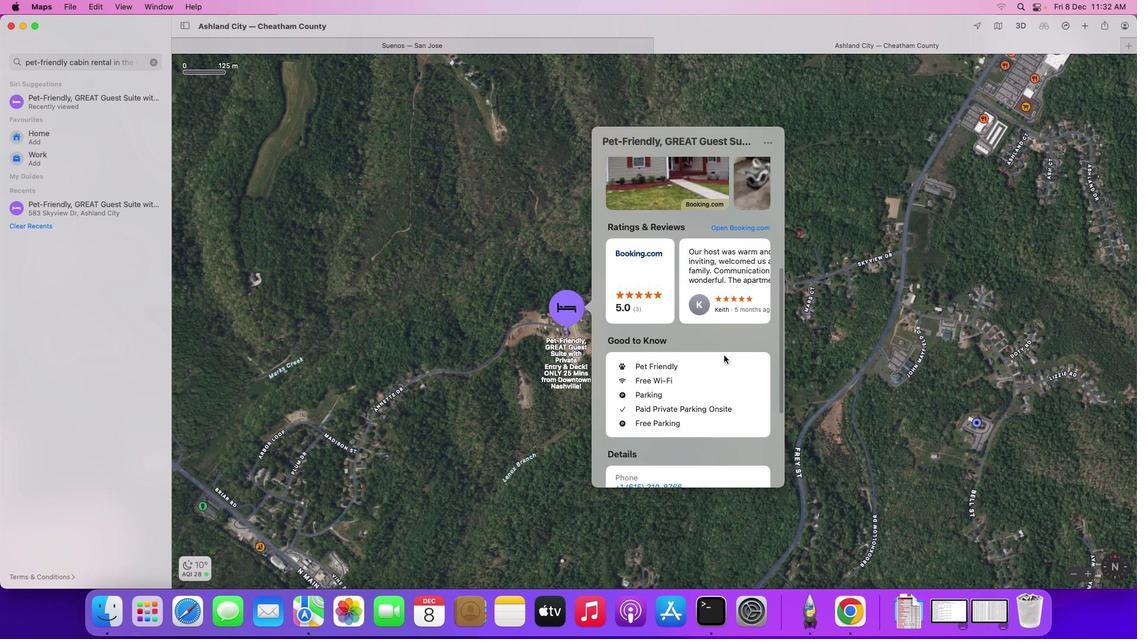 
Action: Mouse scrolled (724, 355) with delta (0, 0)
Screenshot: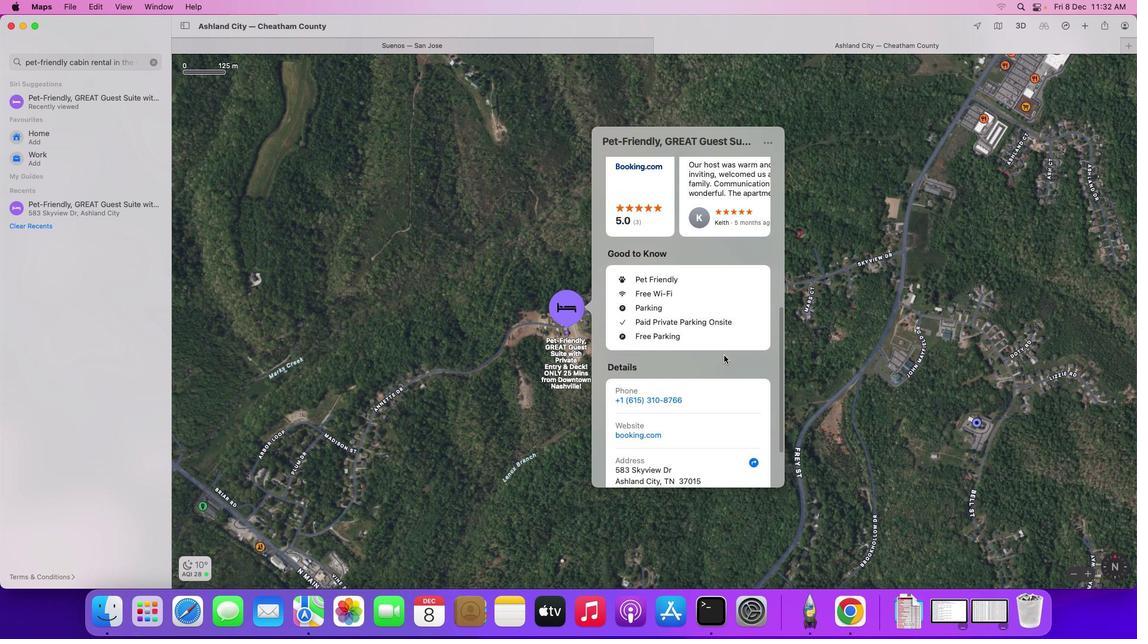 
Action: Mouse scrolled (724, 355) with delta (0, 0)
Screenshot: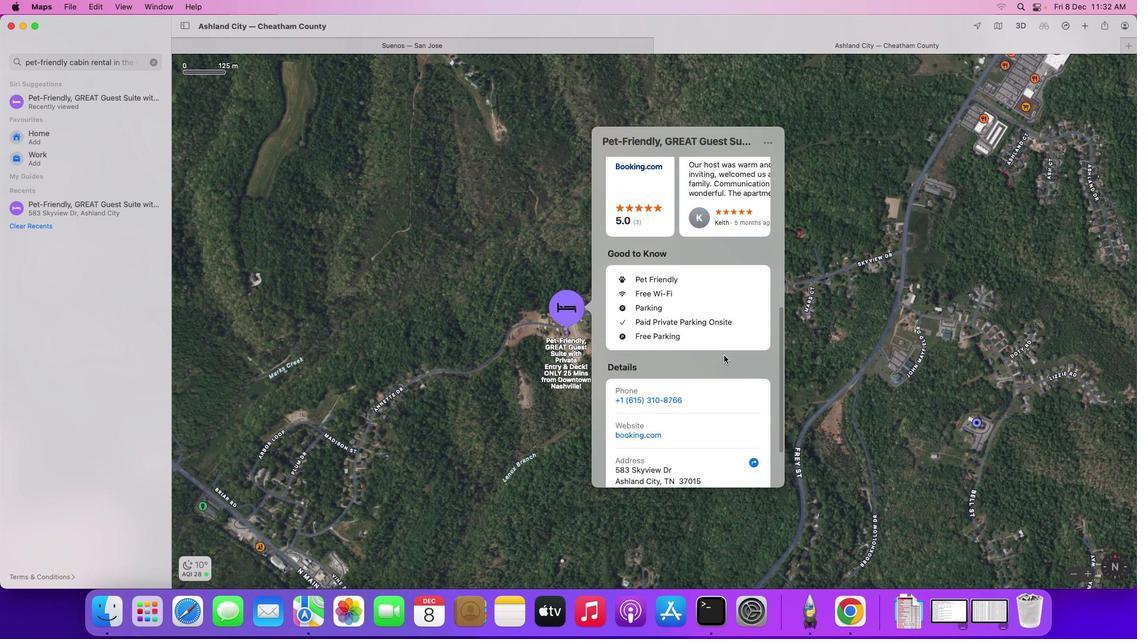 
Action: Mouse scrolled (724, 355) with delta (0, -1)
Screenshot: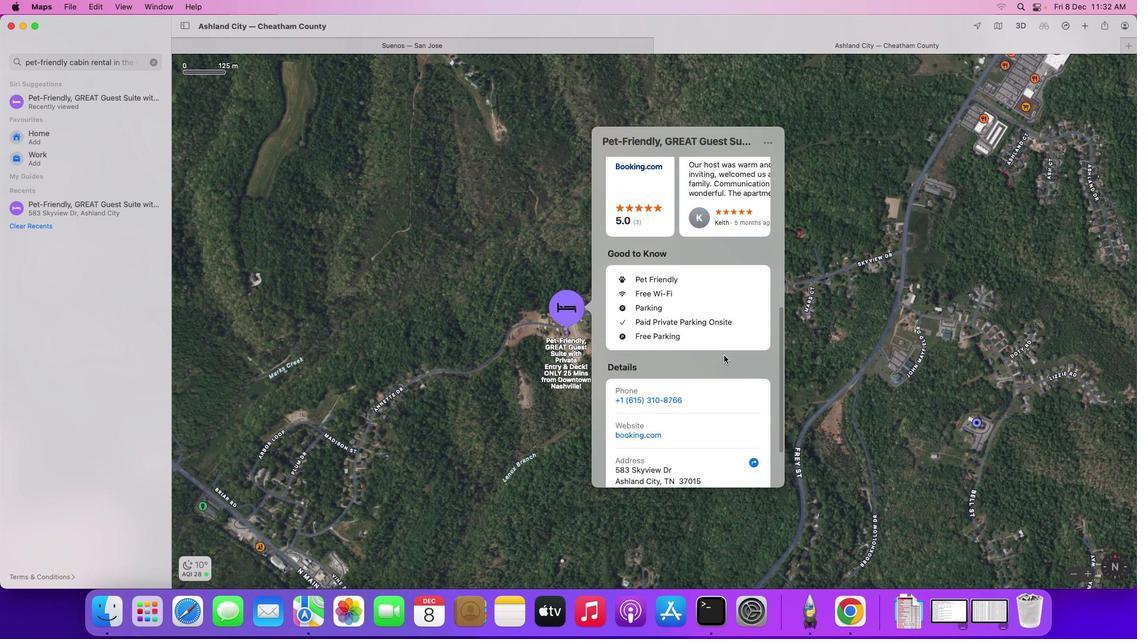 
Action: Mouse scrolled (724, 355) with delta (0, -2)
Screenshot: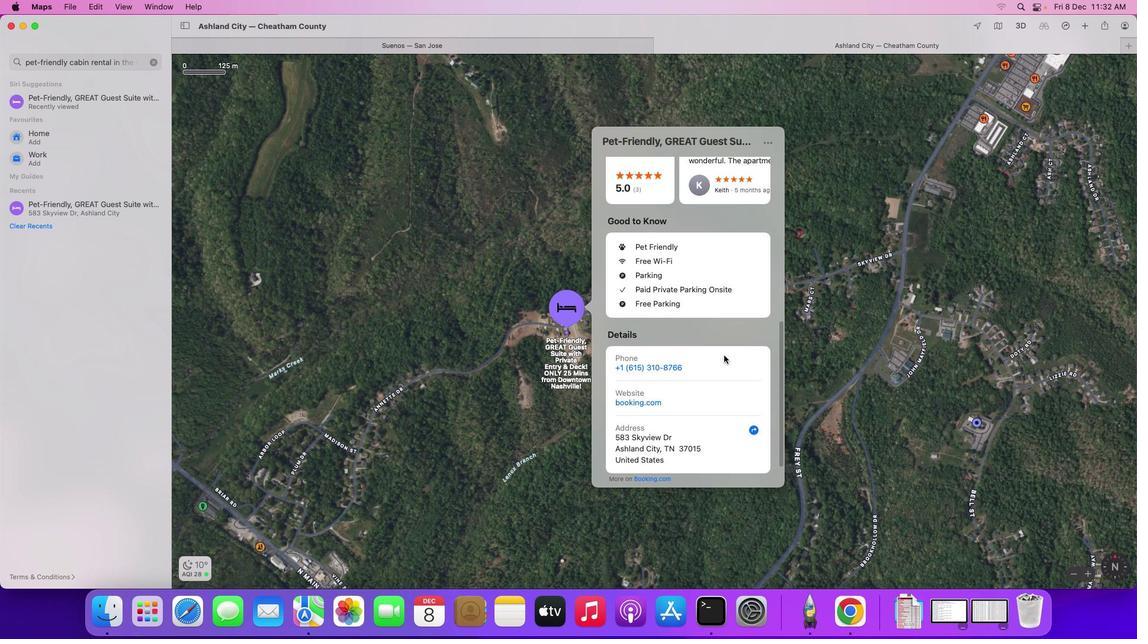 
Action: Mouse scrolled (724, 355) with delta (0, -2)
Screenshot: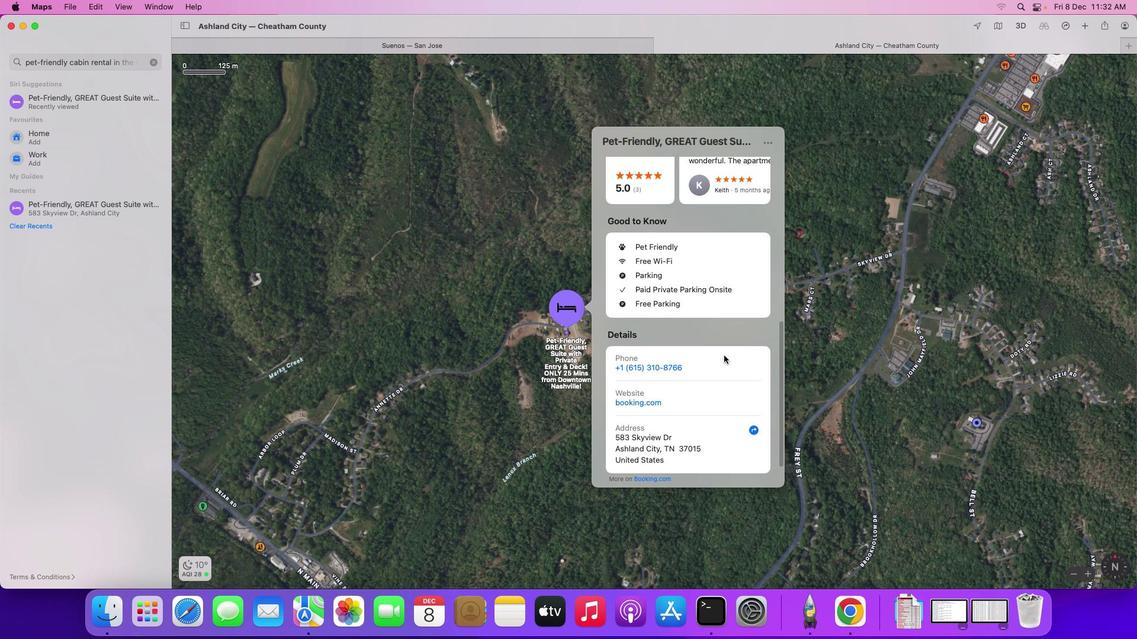 
Action: Mouse scrolled (724, 355) with delta (0, -2)
Screenshot: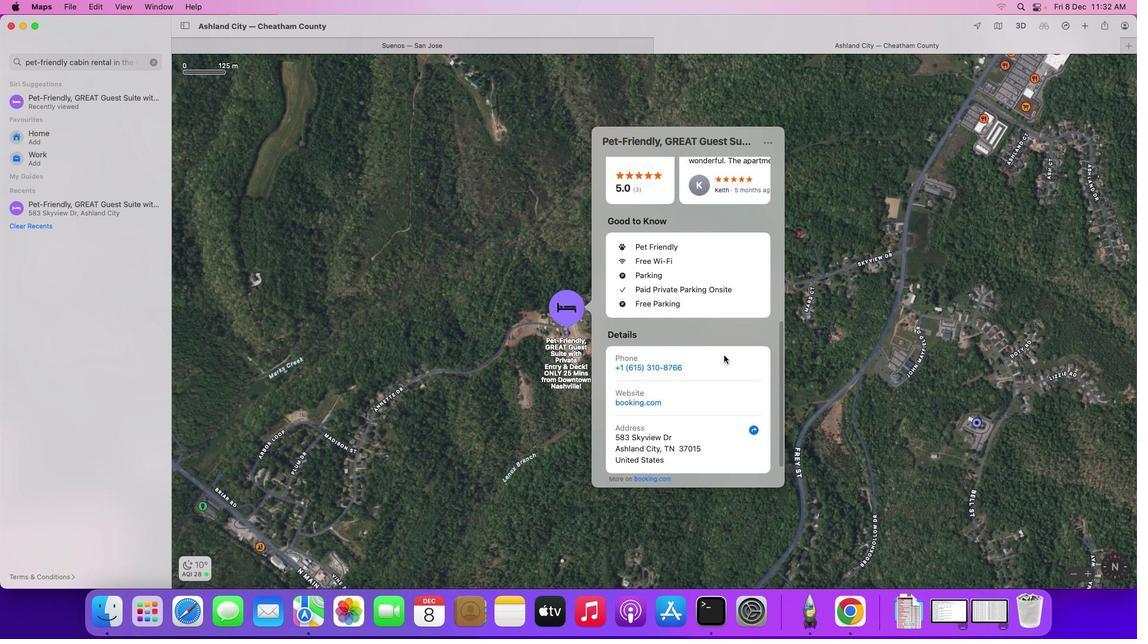 
Action: Mouse scrolled (724, 355) with delta (0, 0)
Screenshot: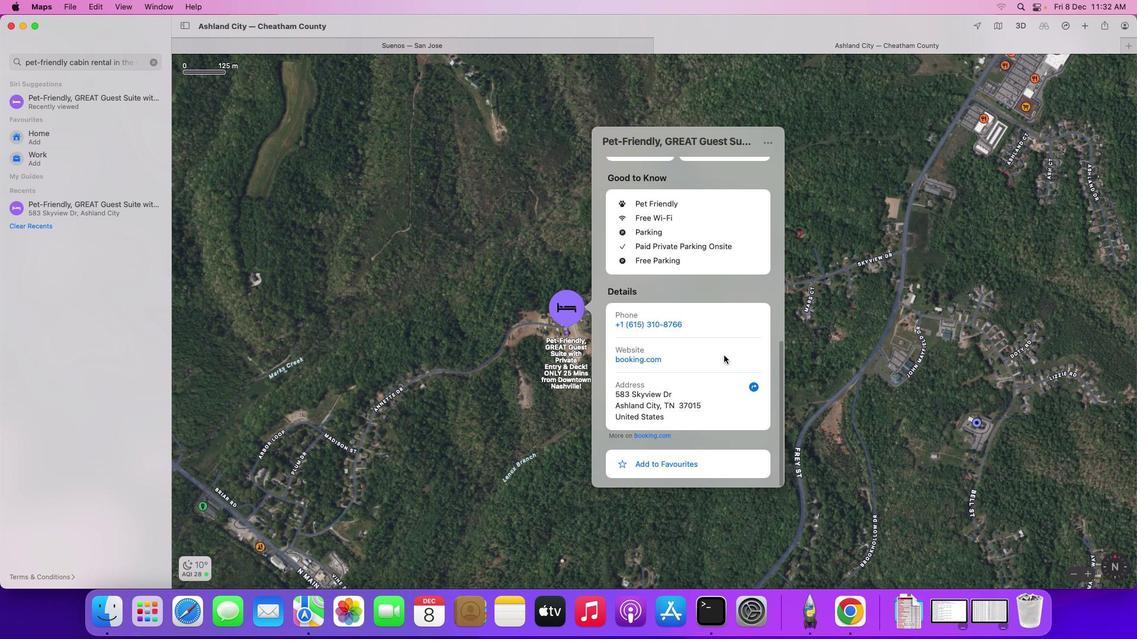 
Action: Mouse scrolled (724, 355) with delta (0, 0)
Screenshot: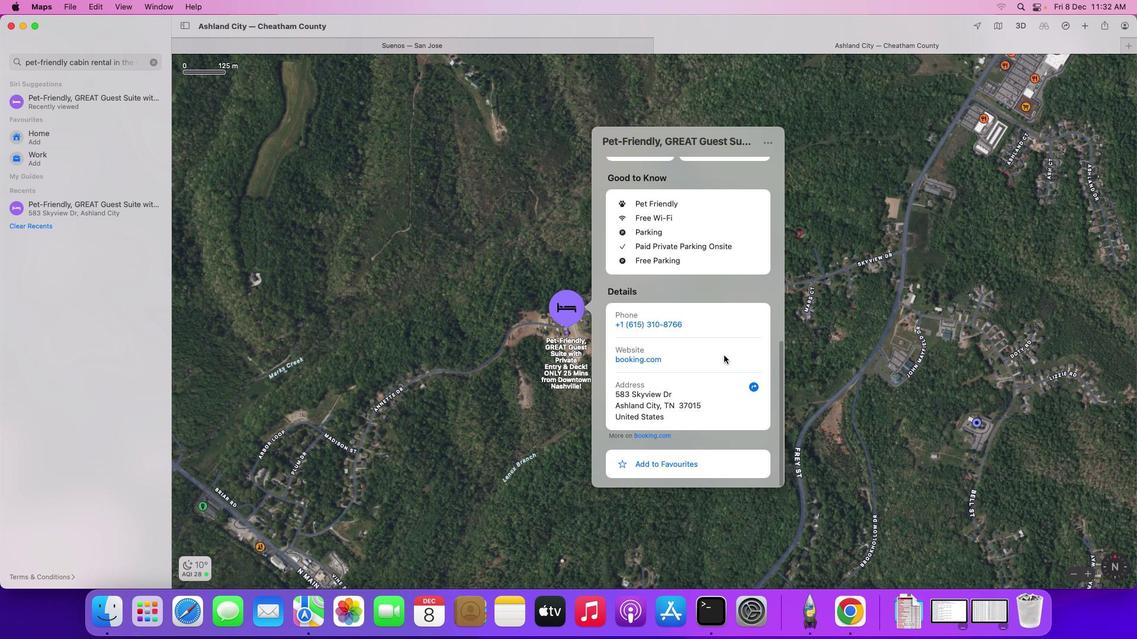 
Action: Mouse scrolled (724, 355) with delta (0, -1)
Screenshot: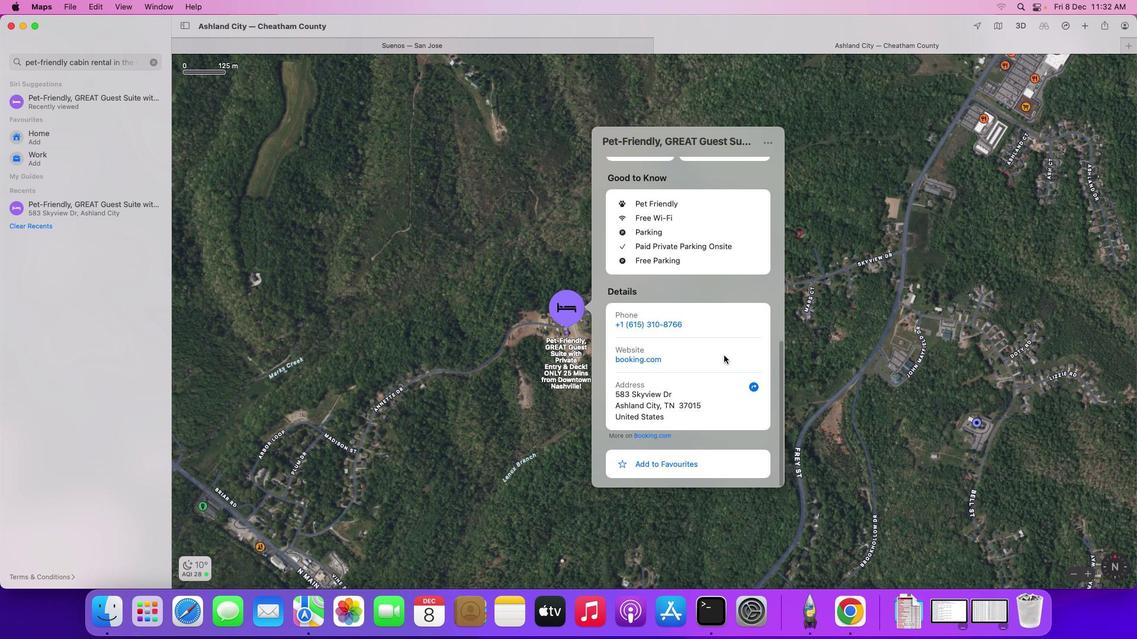 
Action: Mouse scrolled (724, 355) with delta (0, -2)
Screenshot: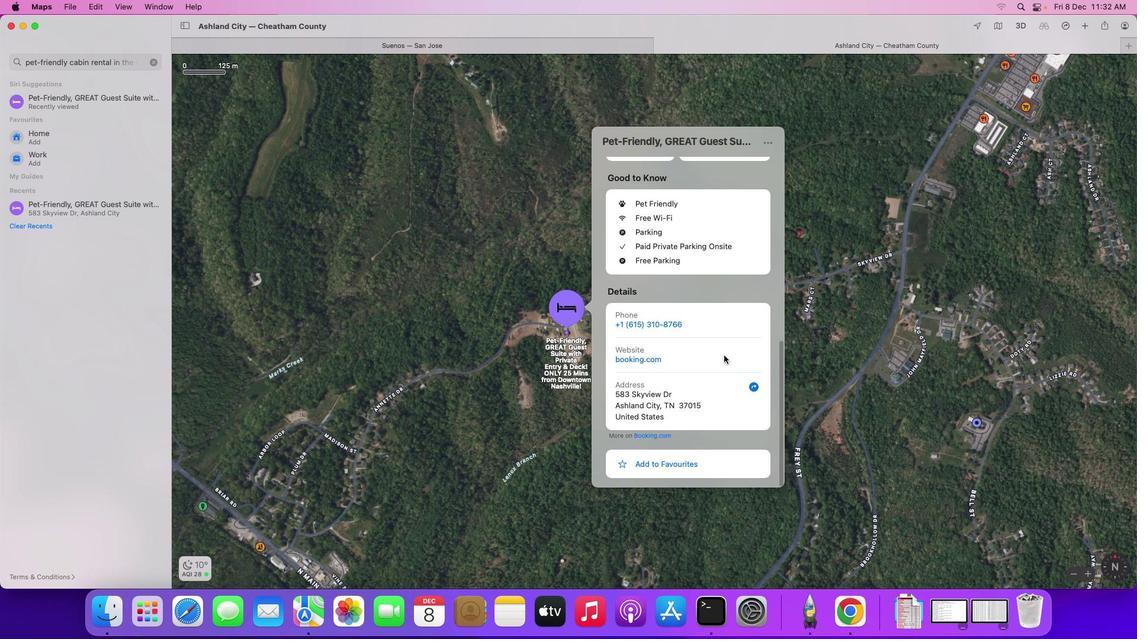 
Action: Mouse scrolled (724, 355) with delta (0, -2)
Screenshot: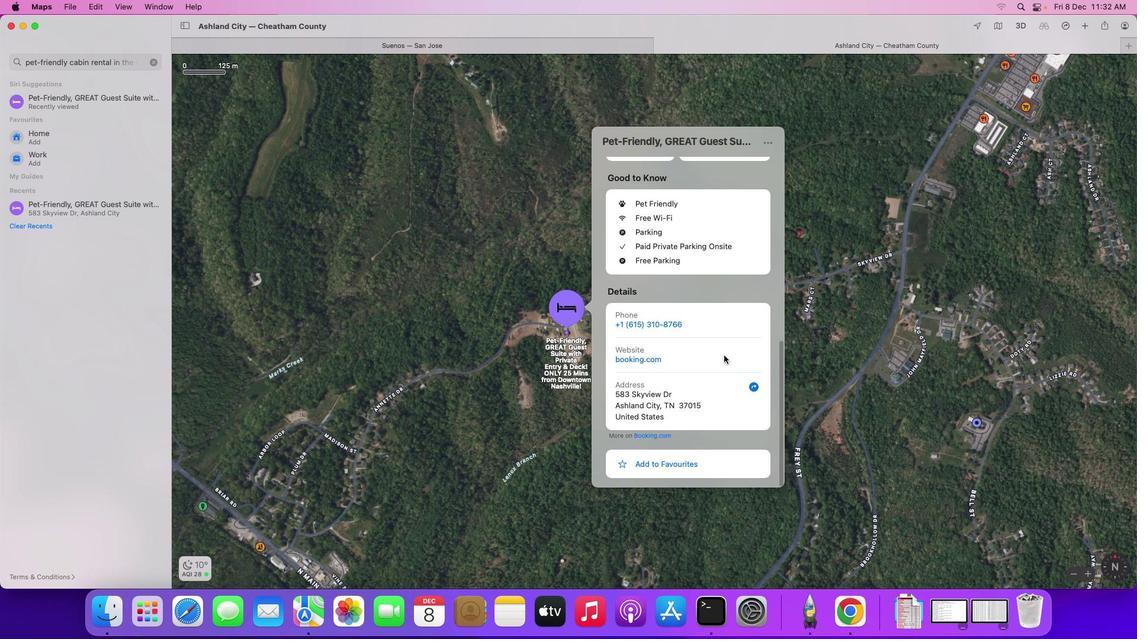 
Action: Mouse moved to (699, 286)
Screenshot: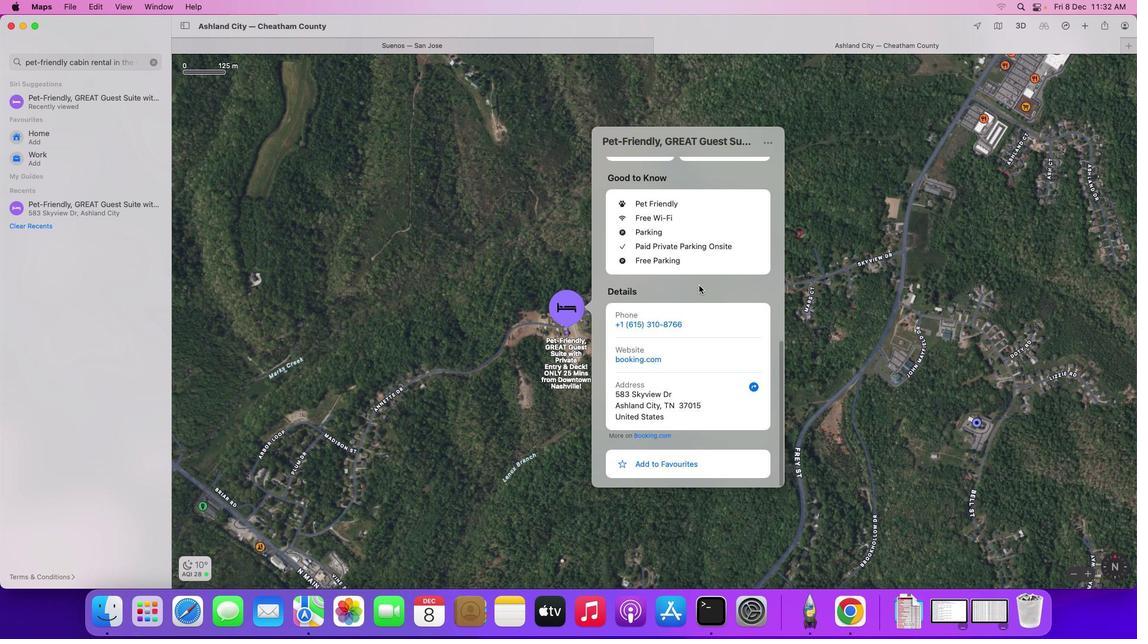 
Action: Mouse scrolled (699, 286) with delta (0, 0)
Screenshot: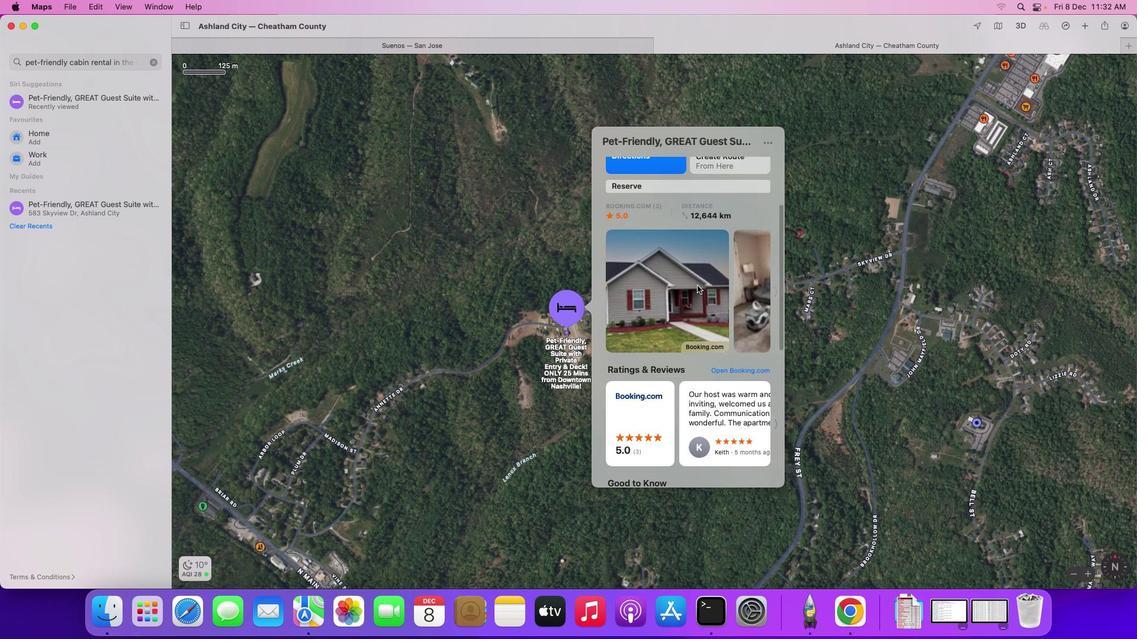 
Action: Mouse moved to (698, 285)
Screenshot: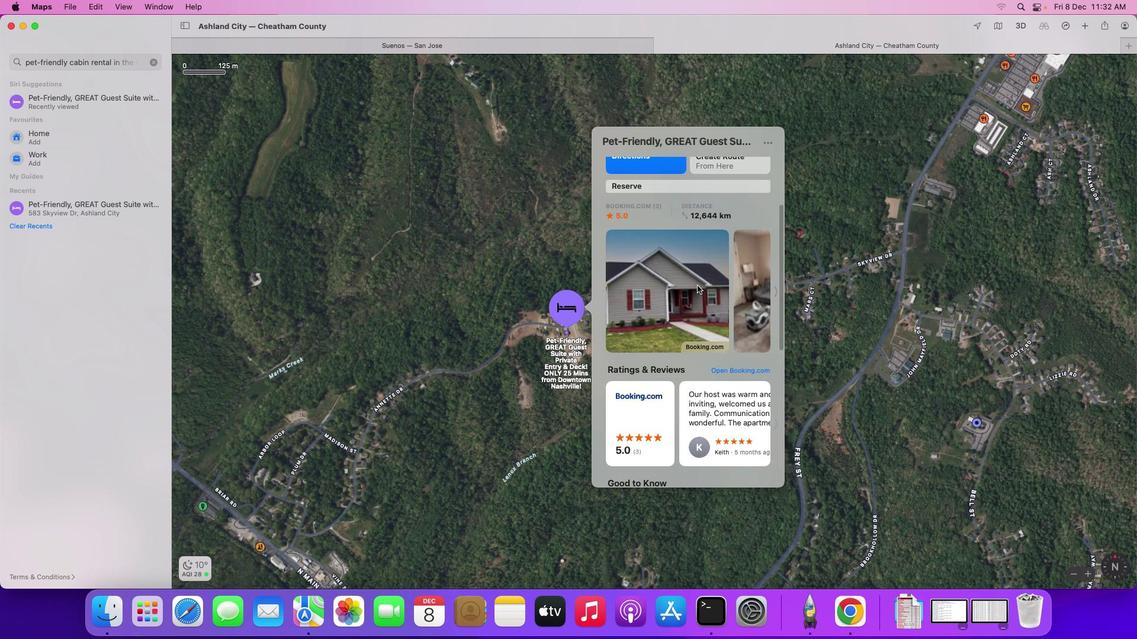 
Action: Mouse scrolled (698, 285) with delta (0, 0)
Screenshot: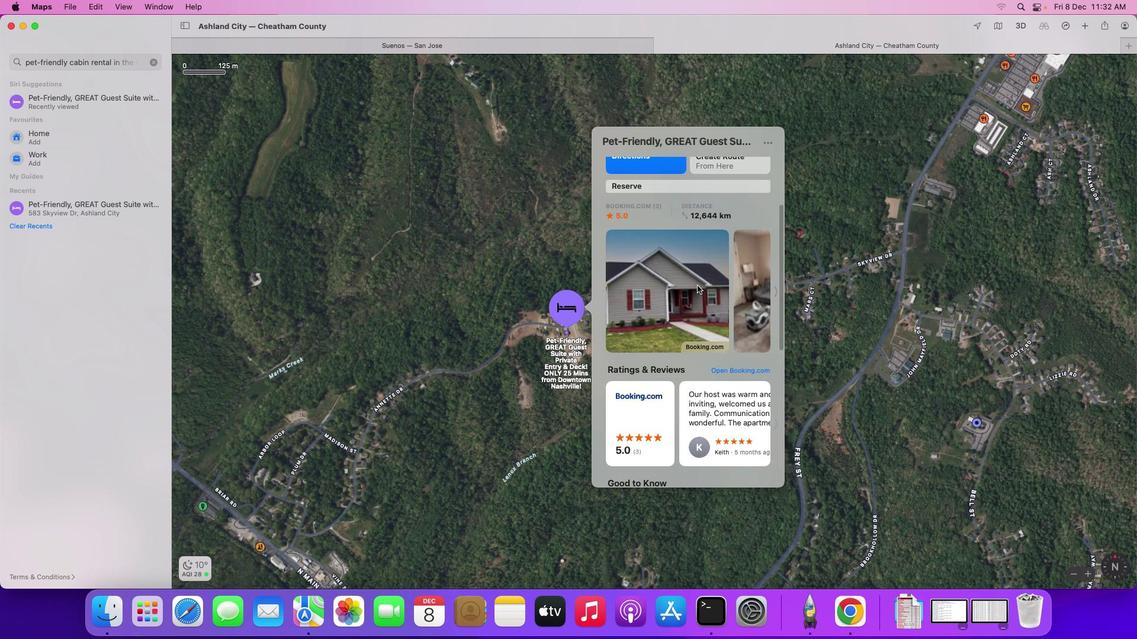 
Action: Mouse scrolled (698, 285) with delta (0, 2)
Screenshot: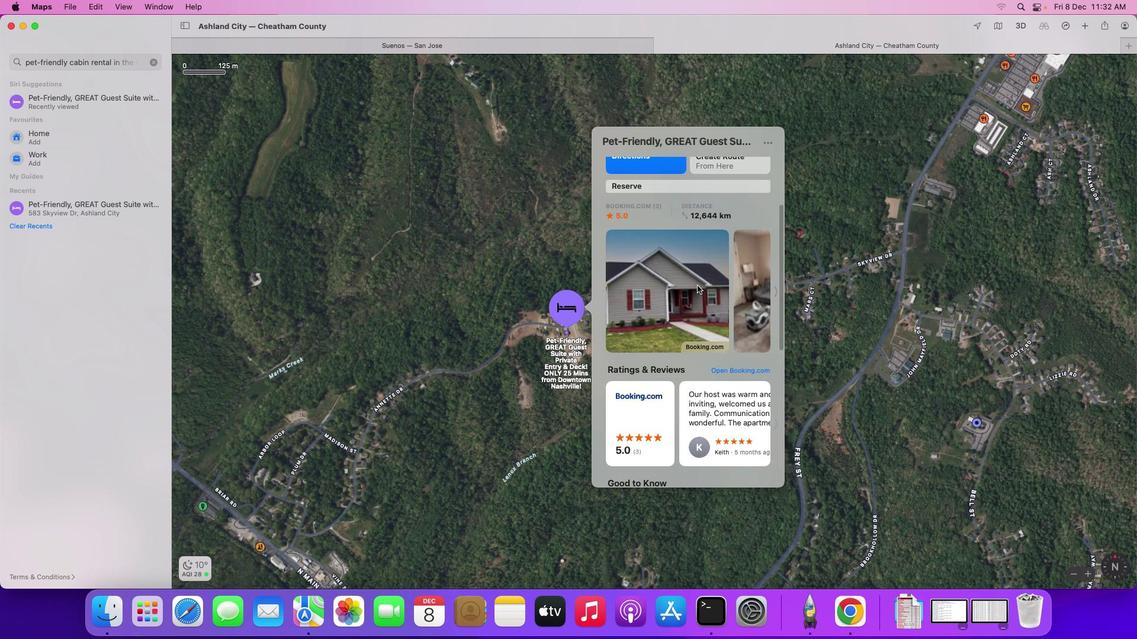 
Action: Mouse moved to (698, 286)
Screenshot: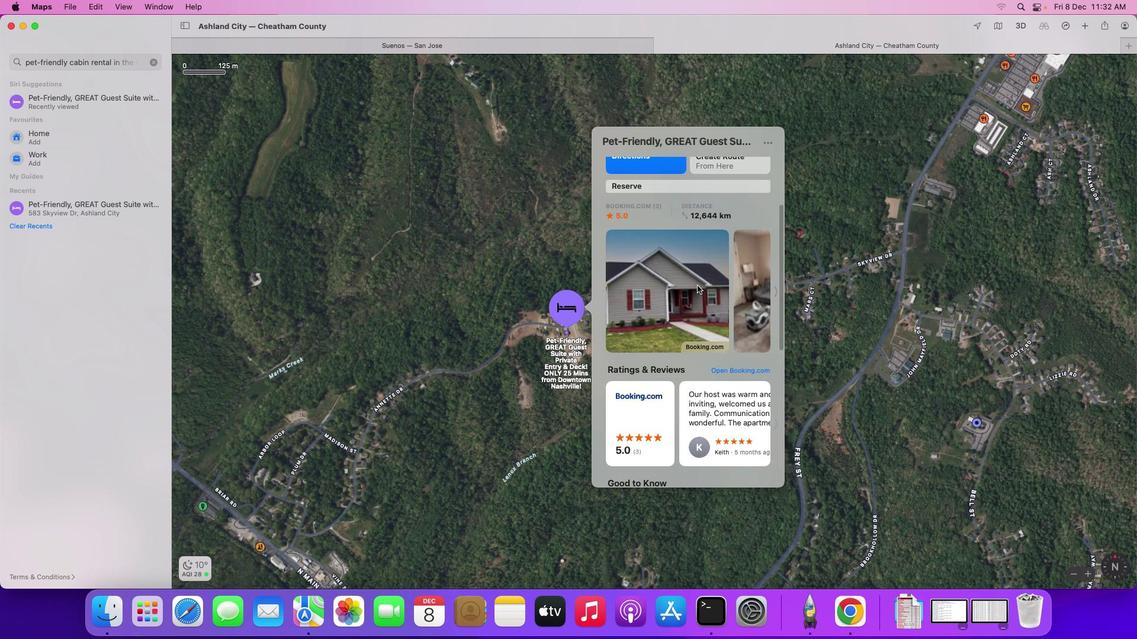 
Action: Mouse scrolled (698, 286) with delta (0, 2)
Screenshot: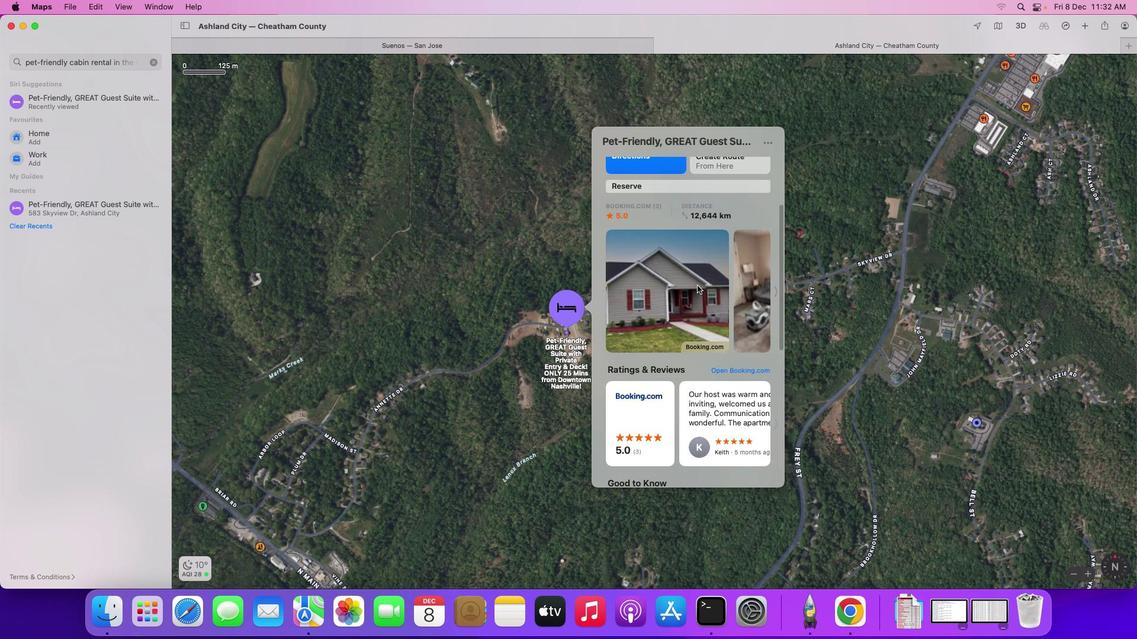 
Action: Mouse scrolled (698, 286) with delta (0, 3)
Screenshot: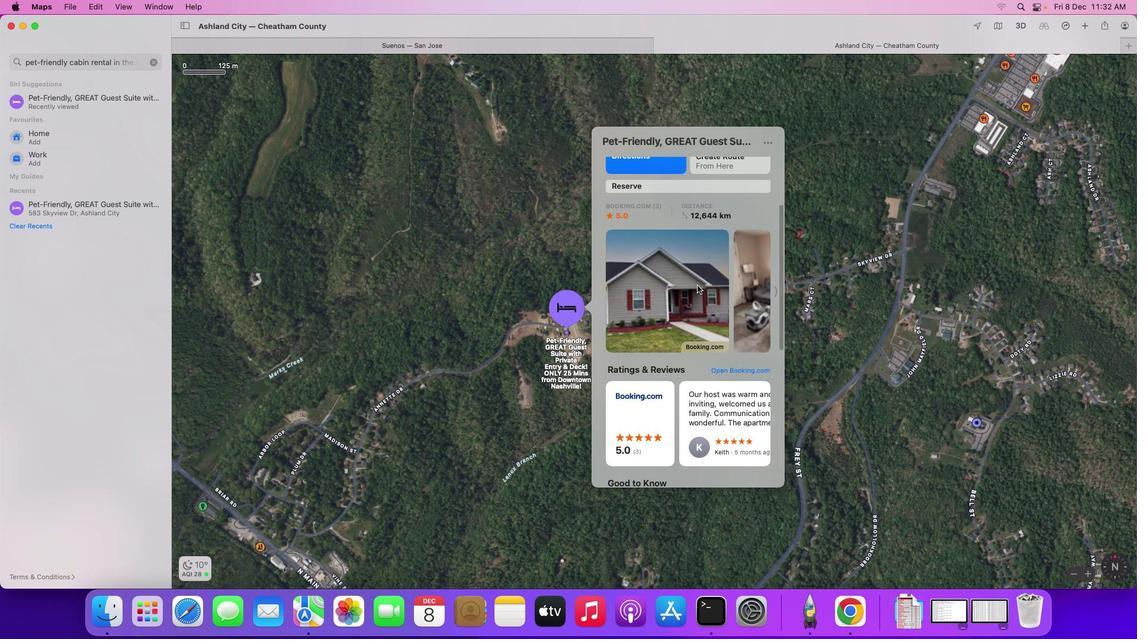 
Action: Mouse scrolled (698, 286) with delta (0, 4)
Screenshot: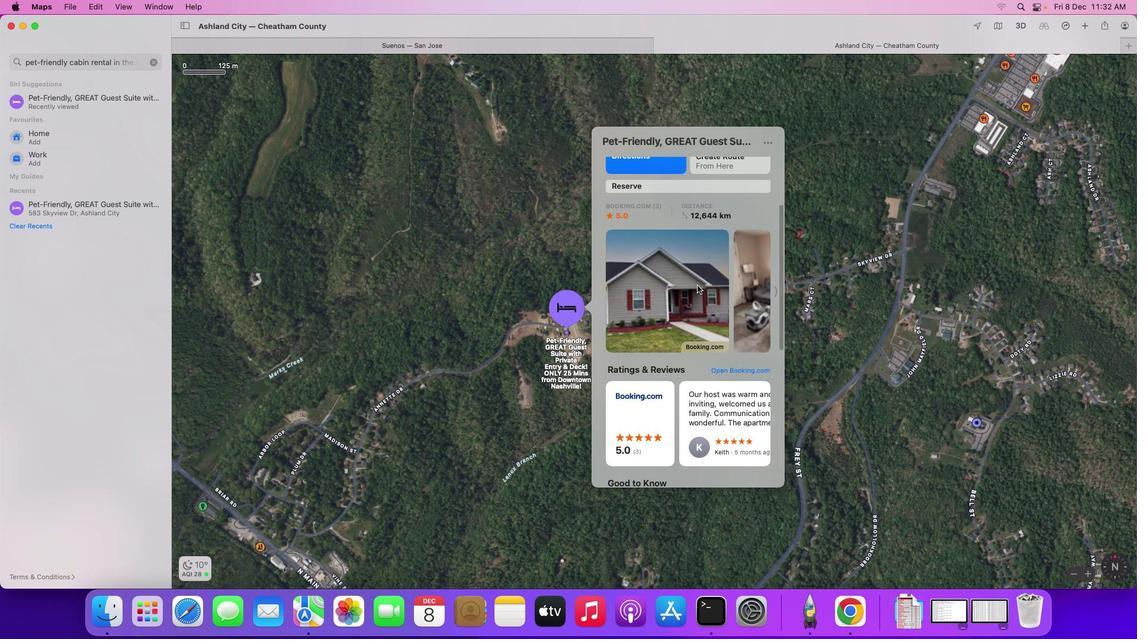 
Action: Mouse moved to (698, 286)
Screenshot: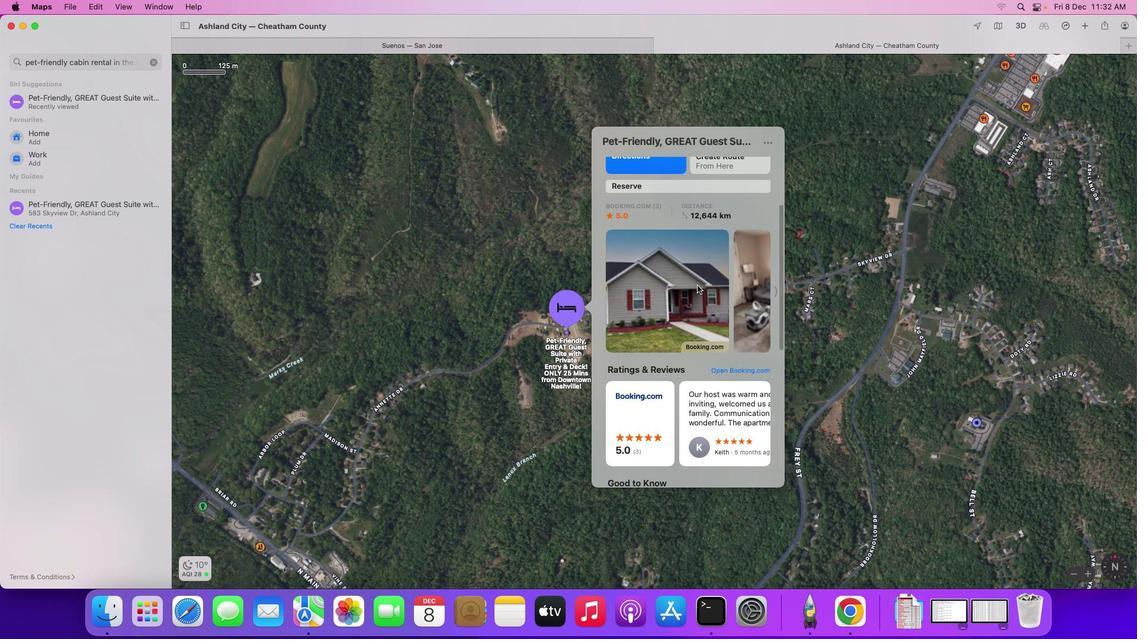 
Action: Mouse scrolled (698, 286) with delta (0, 4)
Screenshot: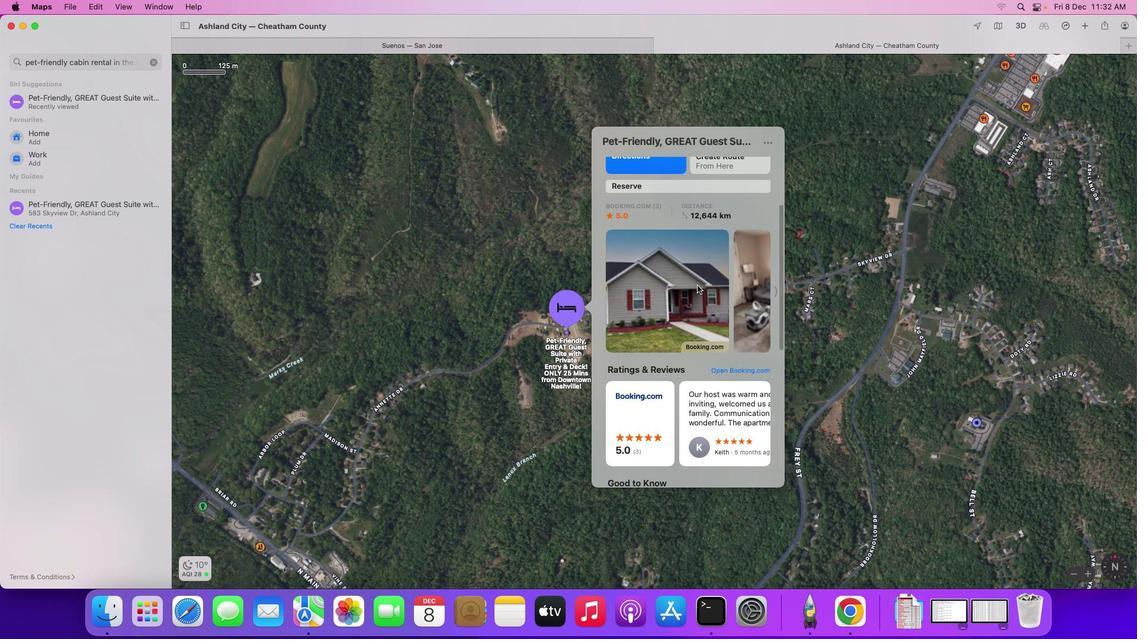 
Action: Mouse moved to (698, 286)
Screenshot: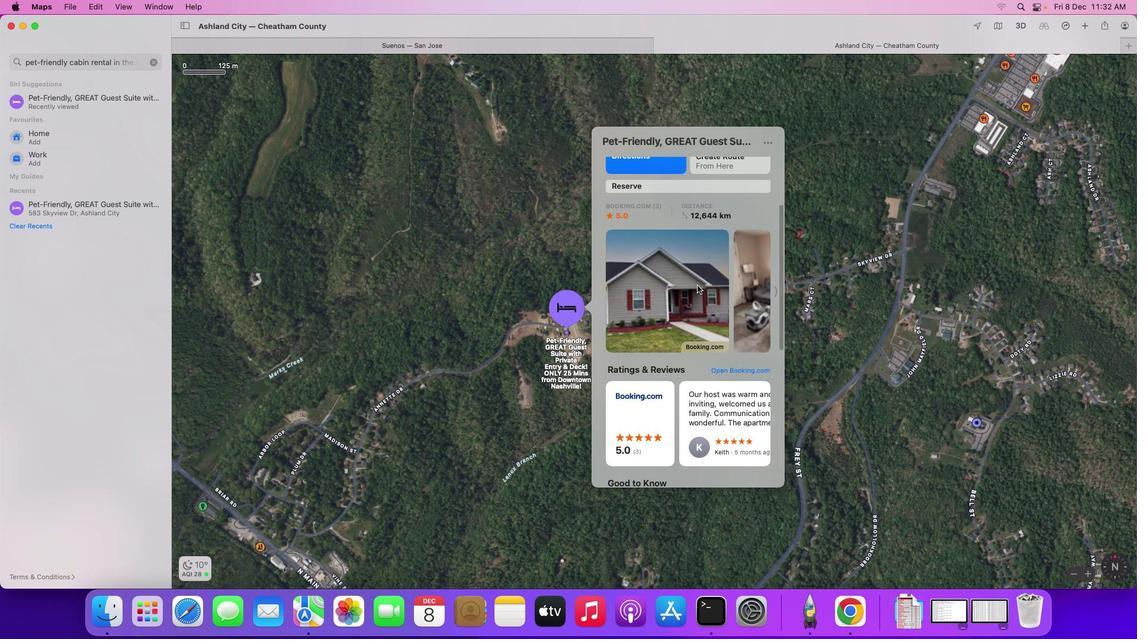 
Action: Mouse scrolled (698, 286) with delta (0, 4)
Screenshot: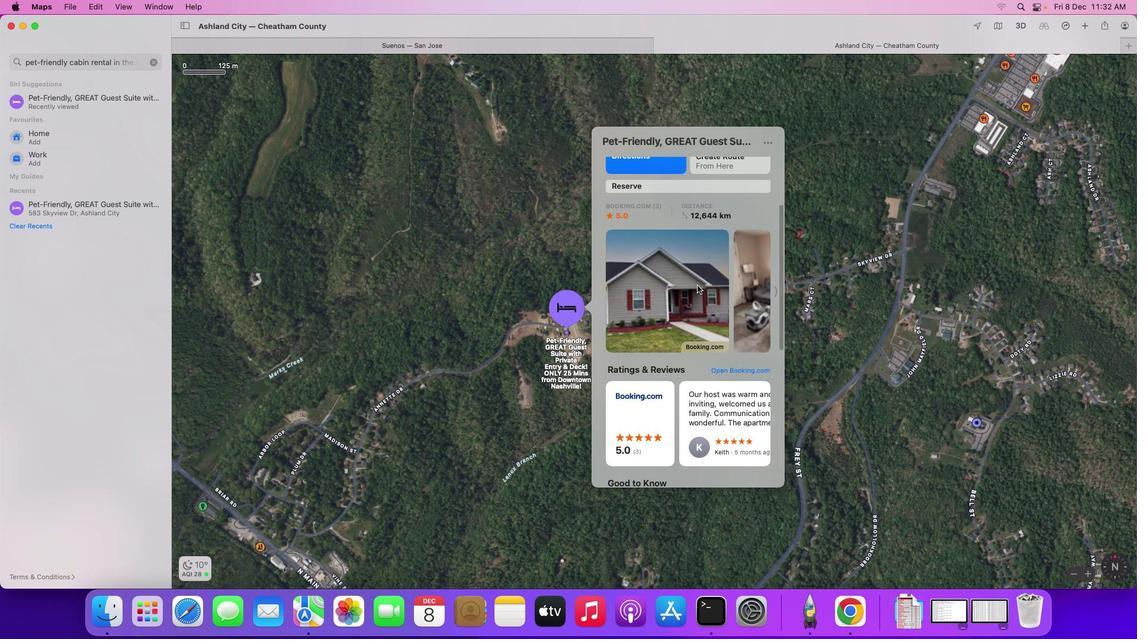 
Action: Mouse moved to (698, 286)
Screenshot: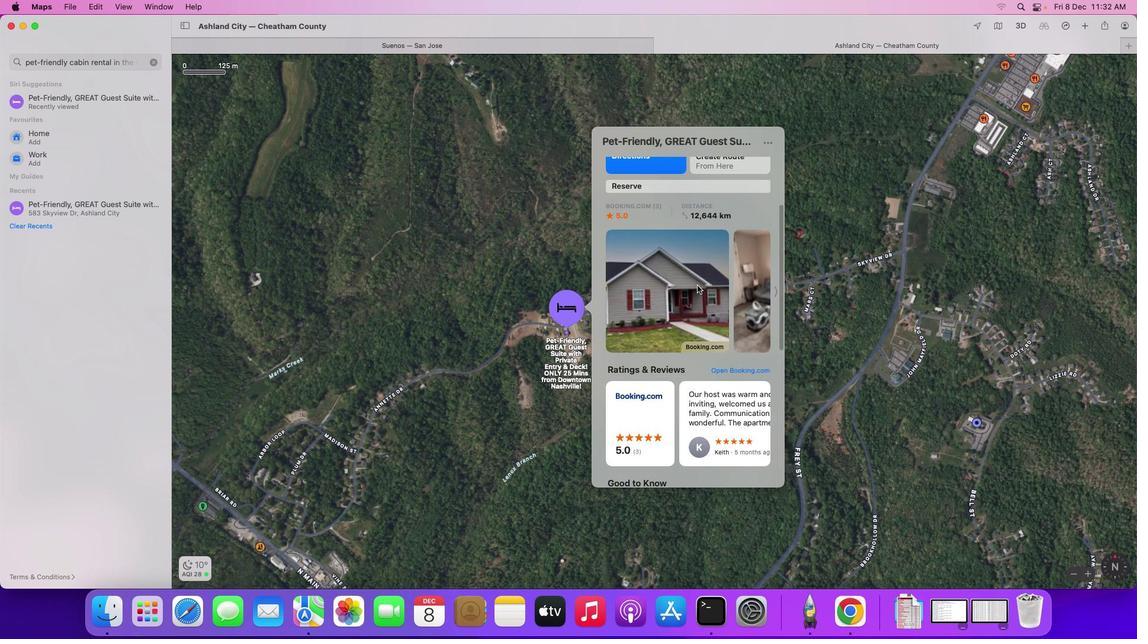 
Action: Mouse scrolled (698, 286) with delta (0, 5)
Screenshot: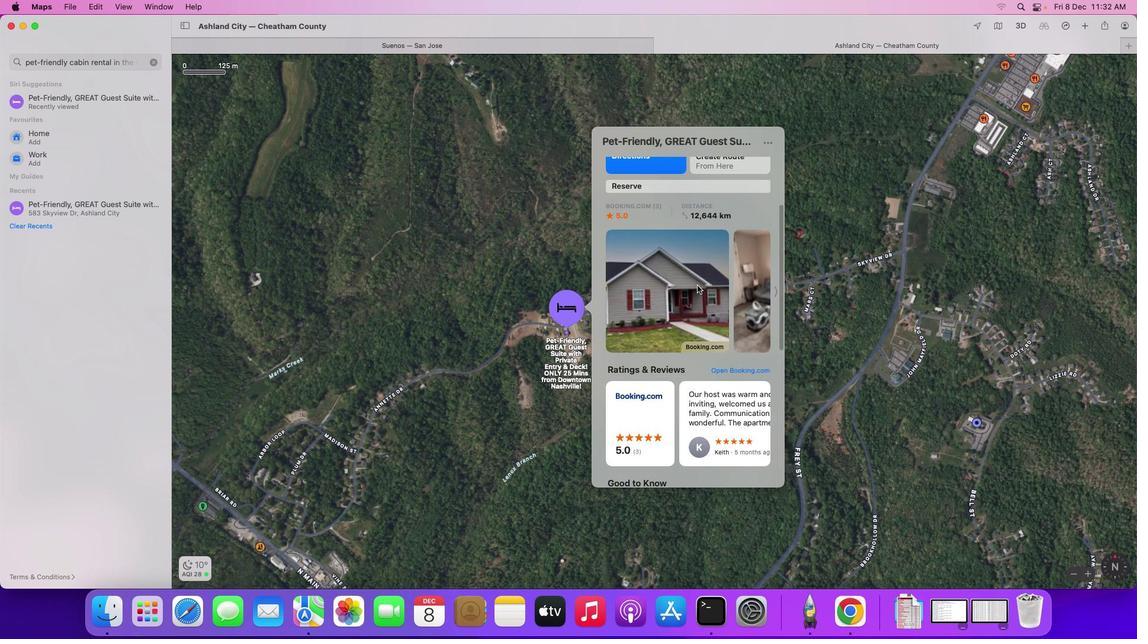 
Action: Mouse moved to (697, 285)
Screenshot: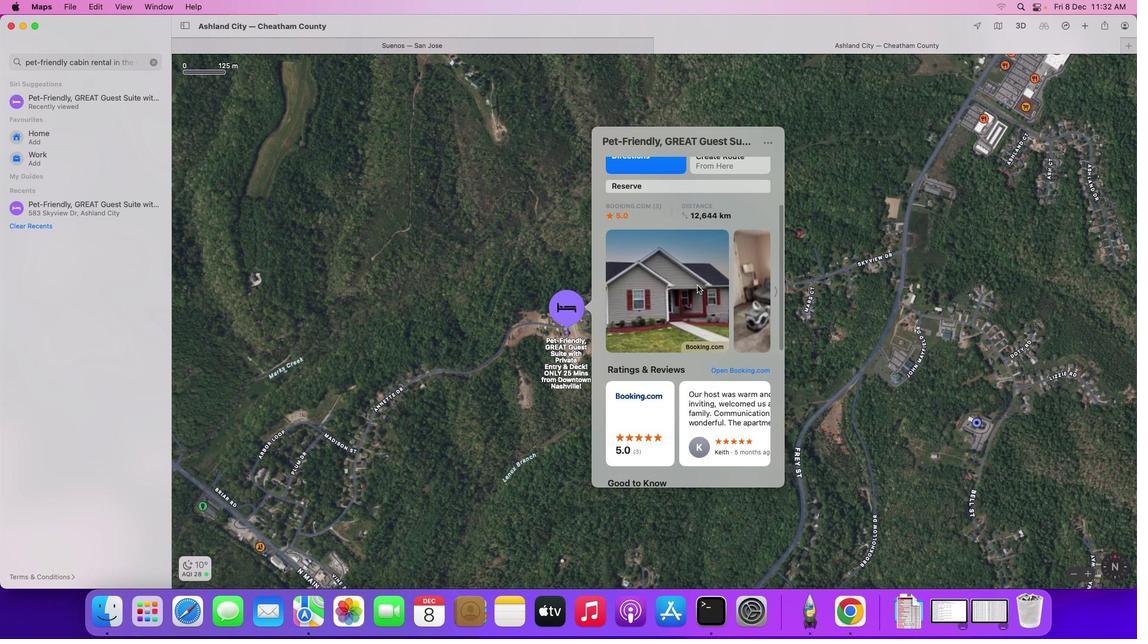 
Action: Mouse scrolled (697, 285) with delta (0, 0)
Screenshot: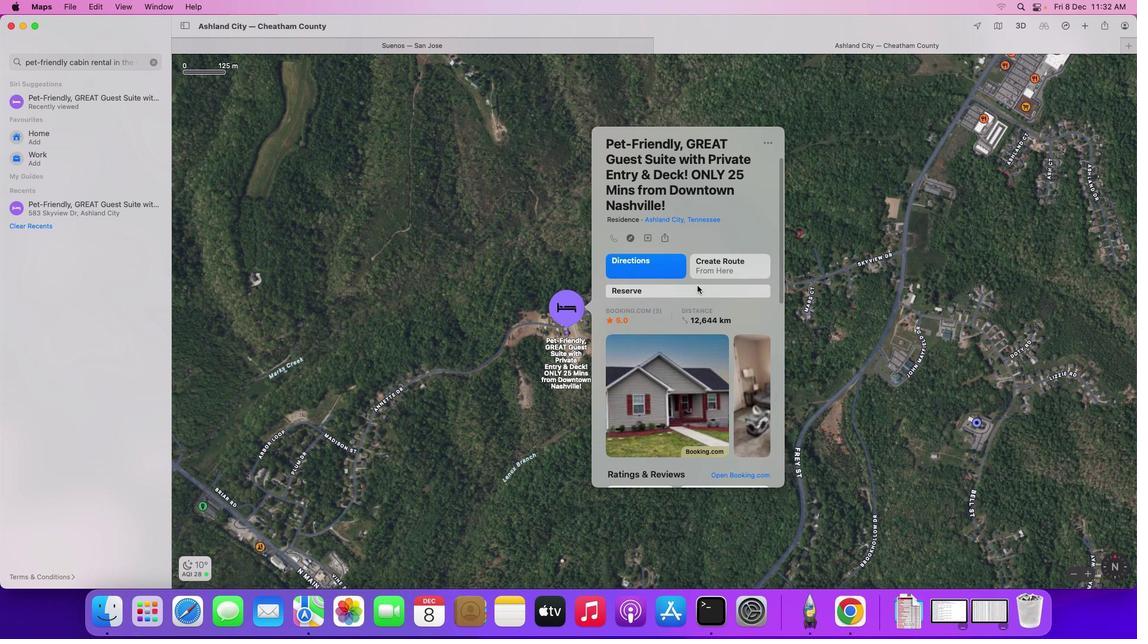 
Action: Mouse scrolled (697, 285) with delta (0, 0)
Screenshot: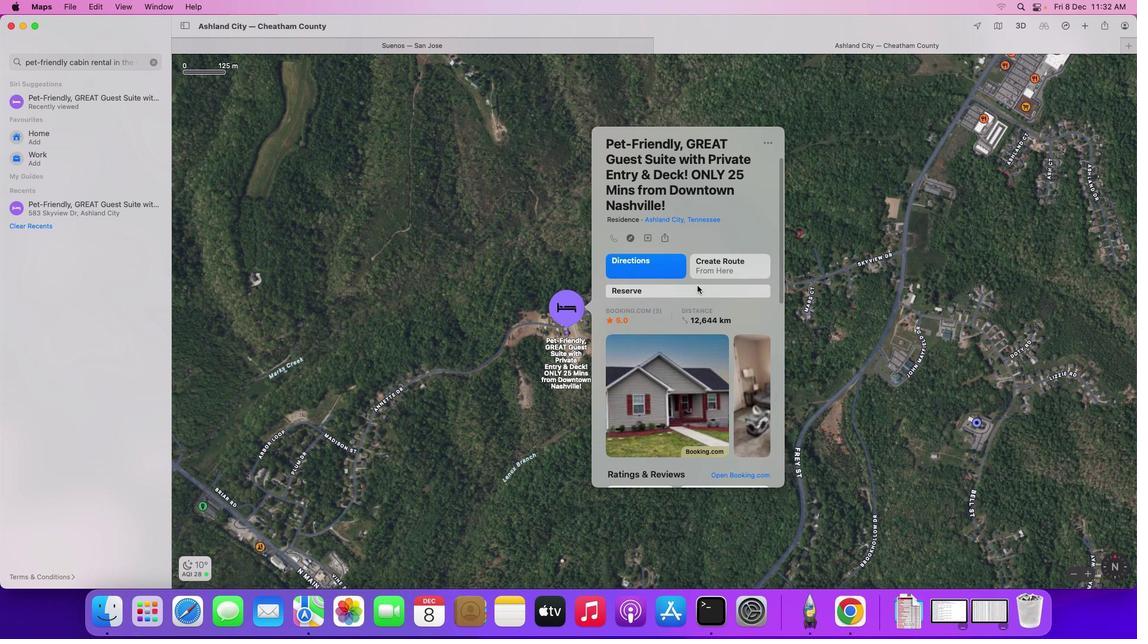 
Action: Mouse scrolled (697, 285) with delta (0, 1)
Screenshot: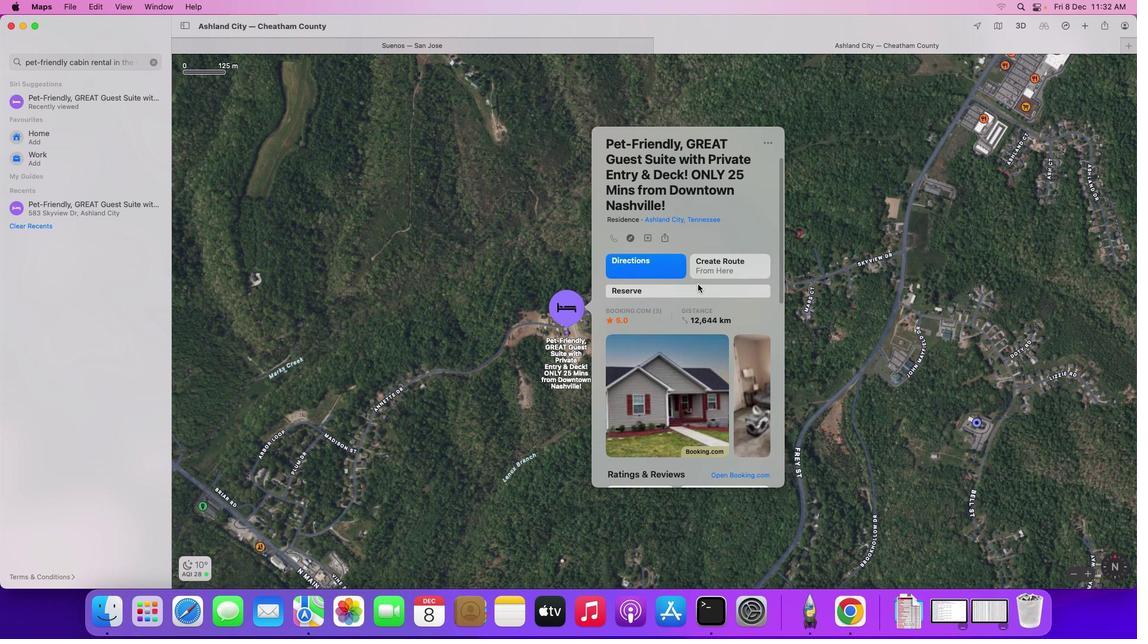 
Action: Mouse scrolled (697, 285) with delta (0, 2)
Screenshot: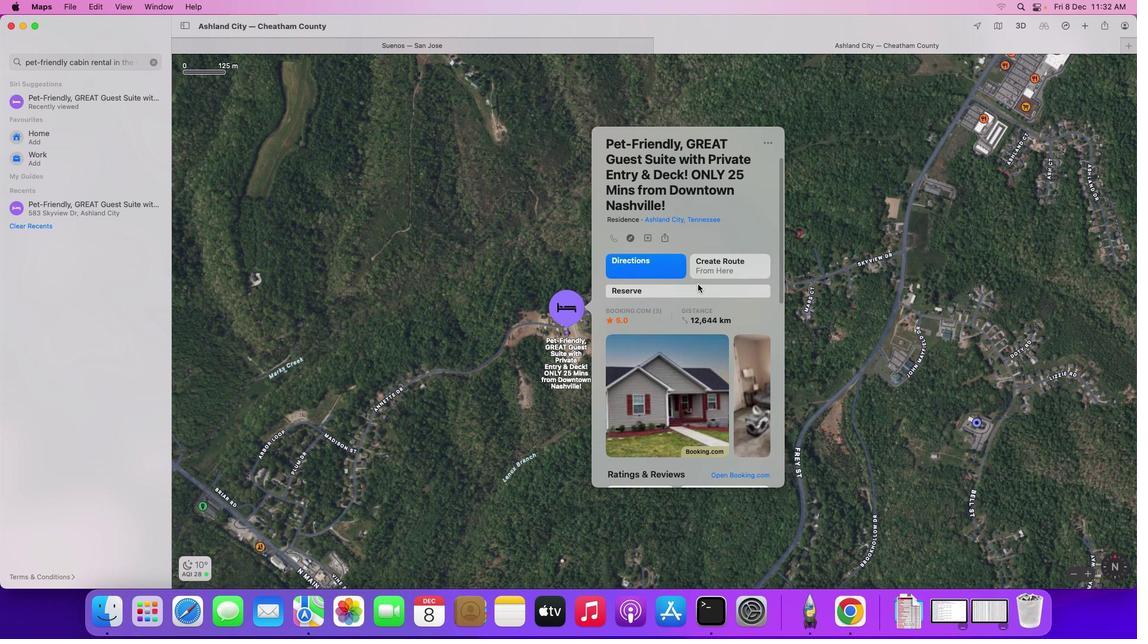 
Action: Mouse scrolled (697, 285) with delta (0, 3)
Screenshot: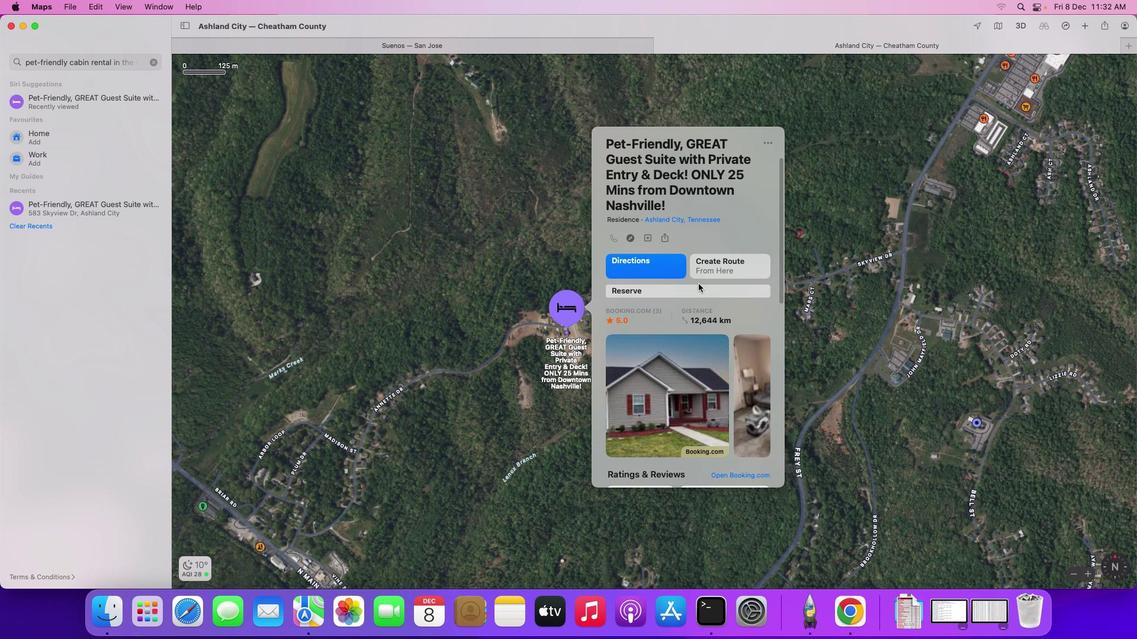 
Action: Mouse scrolled (697, 285) with delta (0, 4)
Screenshot: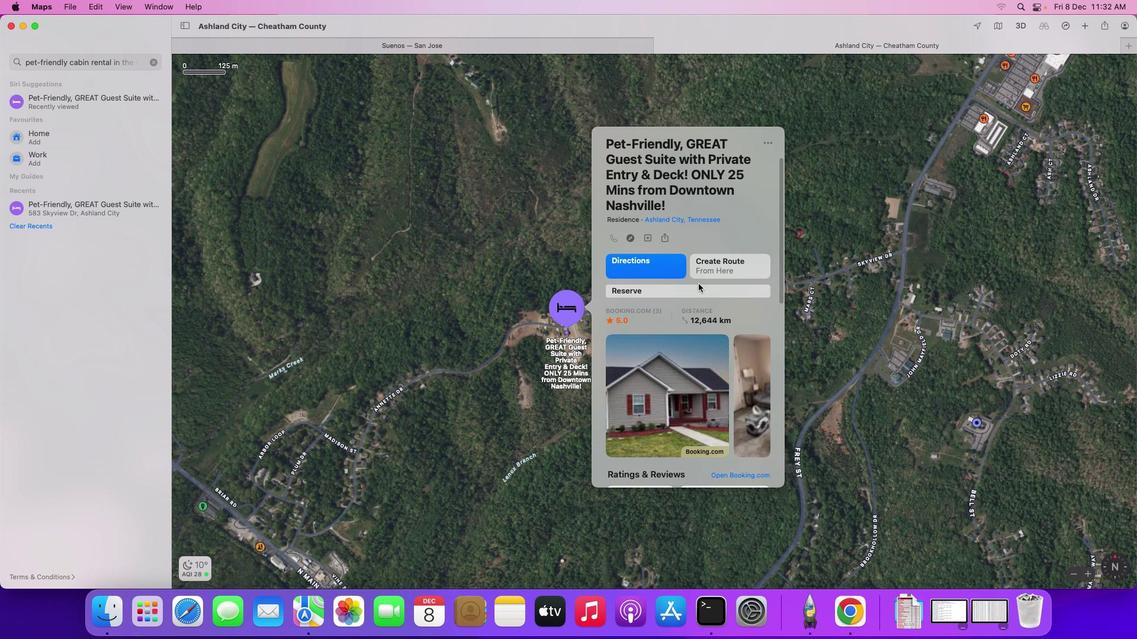 
Action: Mouse scrolled (697, 285) with delta (0, 4)
Screenshot: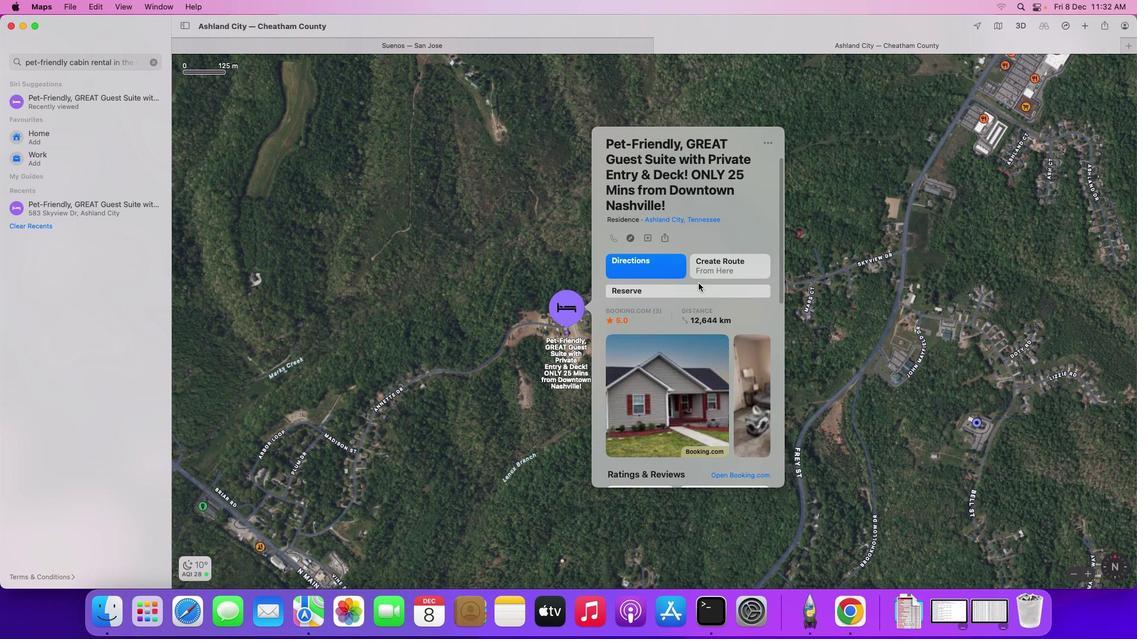 
Action: Mouse moved to (698, 283)
Screenshot: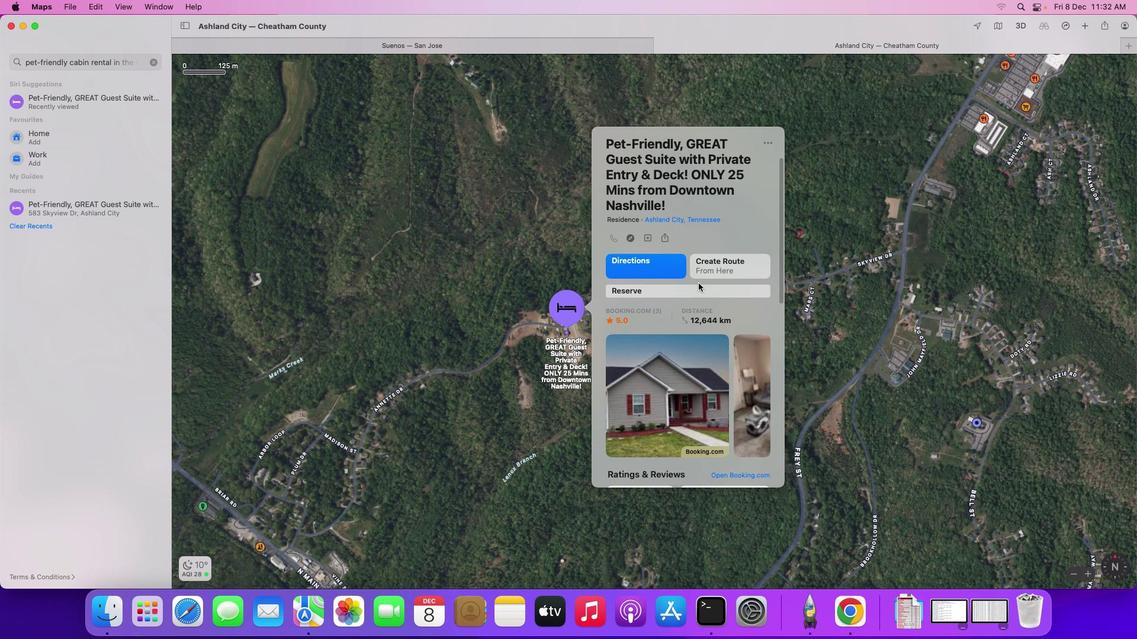
Action: Mouse scrolled (698, 283) with delta (0, 0)
Screenshot: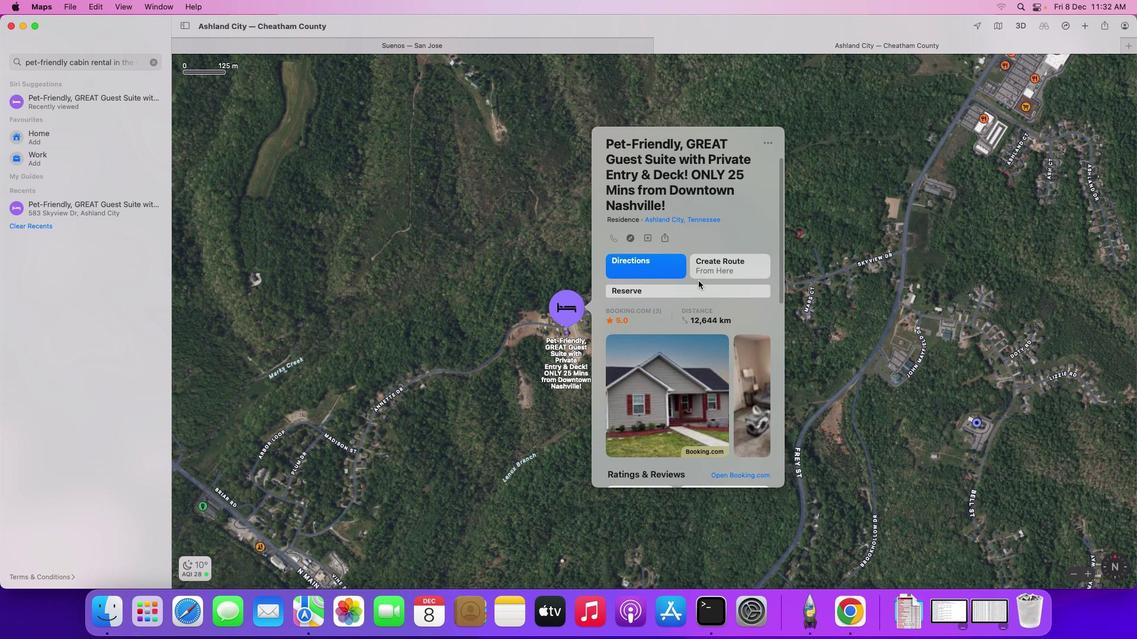 
Action: Mouse scrolled (698, 283) with delta (0, 0)
Screenshot: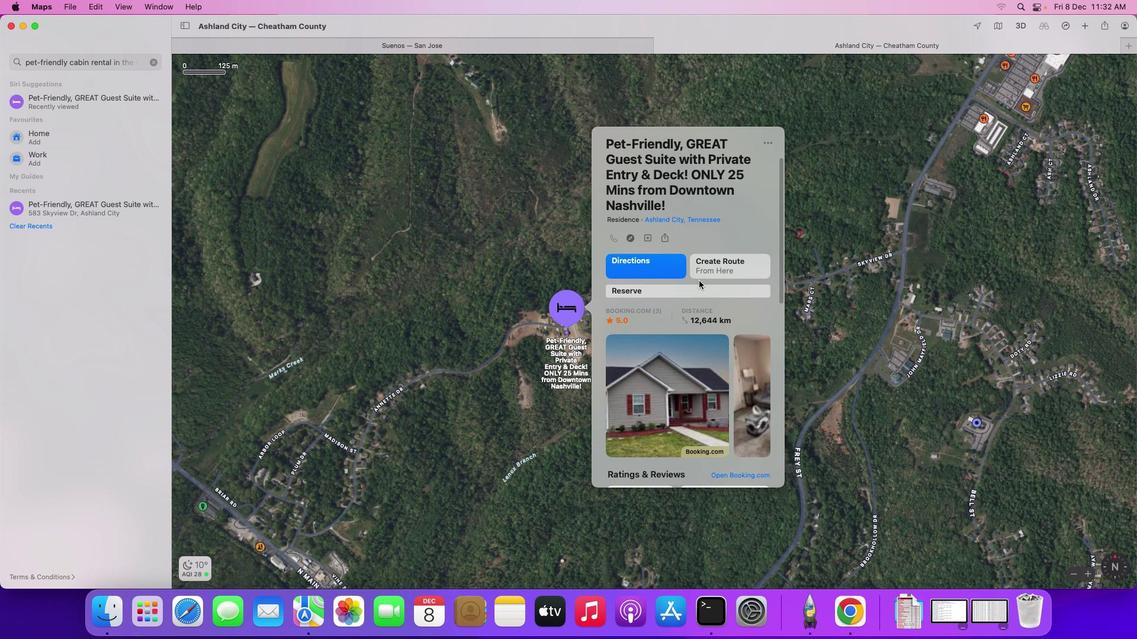 
Action: Mouse scrolled (698, 283) with delta (0, 1)
Screenshot: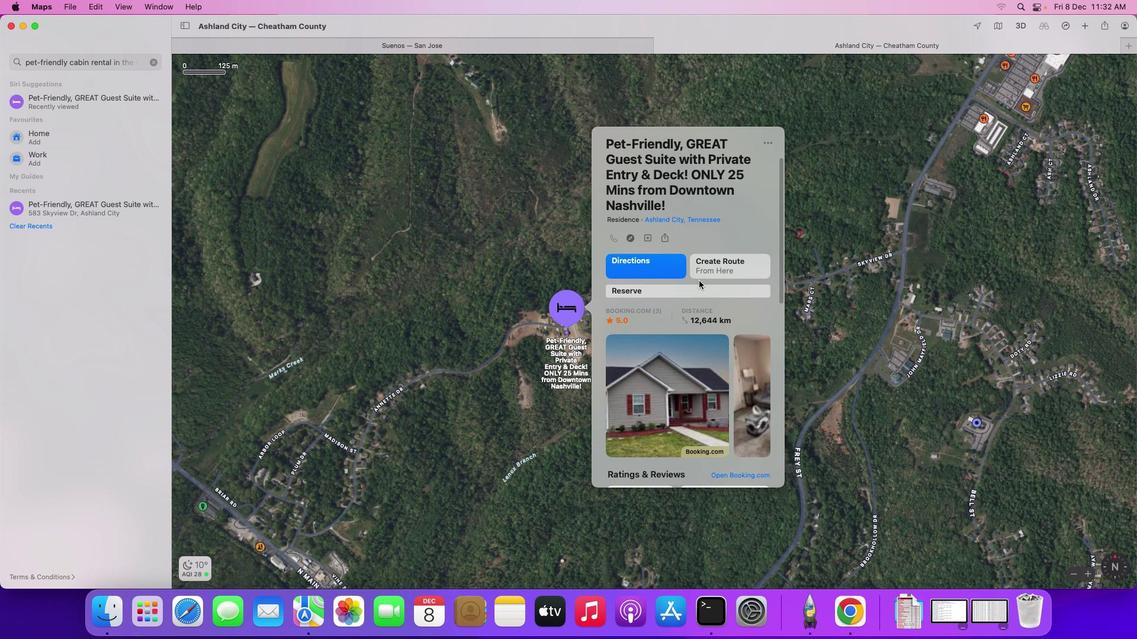 
Action: Mouse scrolled (698, 283) with delta (0, 2)
Screenshot: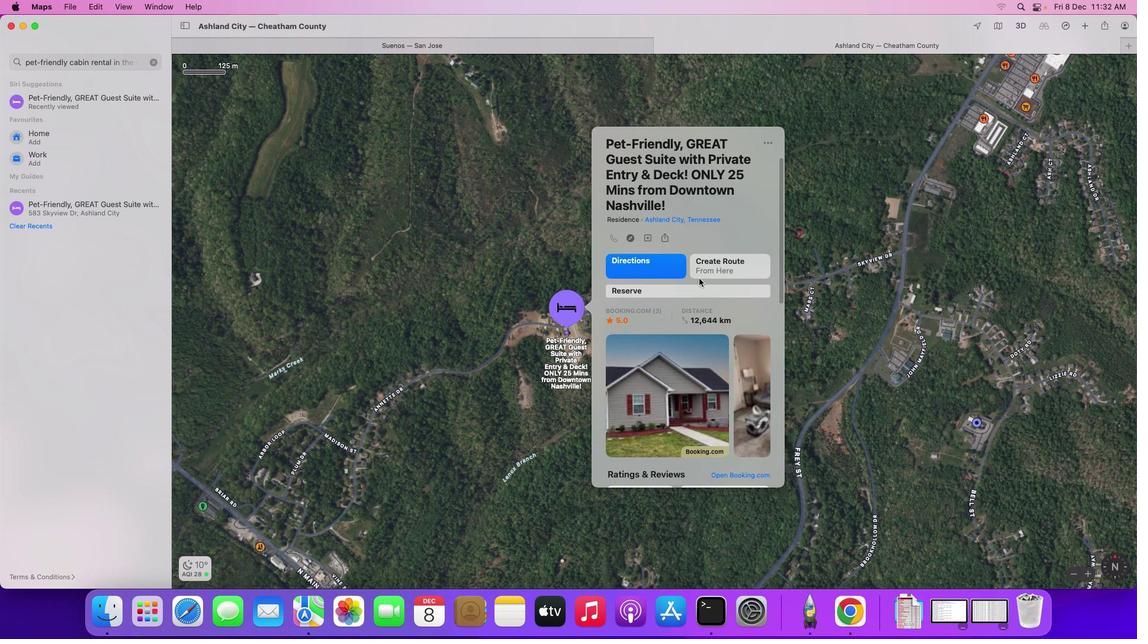 
Action: Mouse scrolled (698, 283) with delta (0, 3)
Screenshot: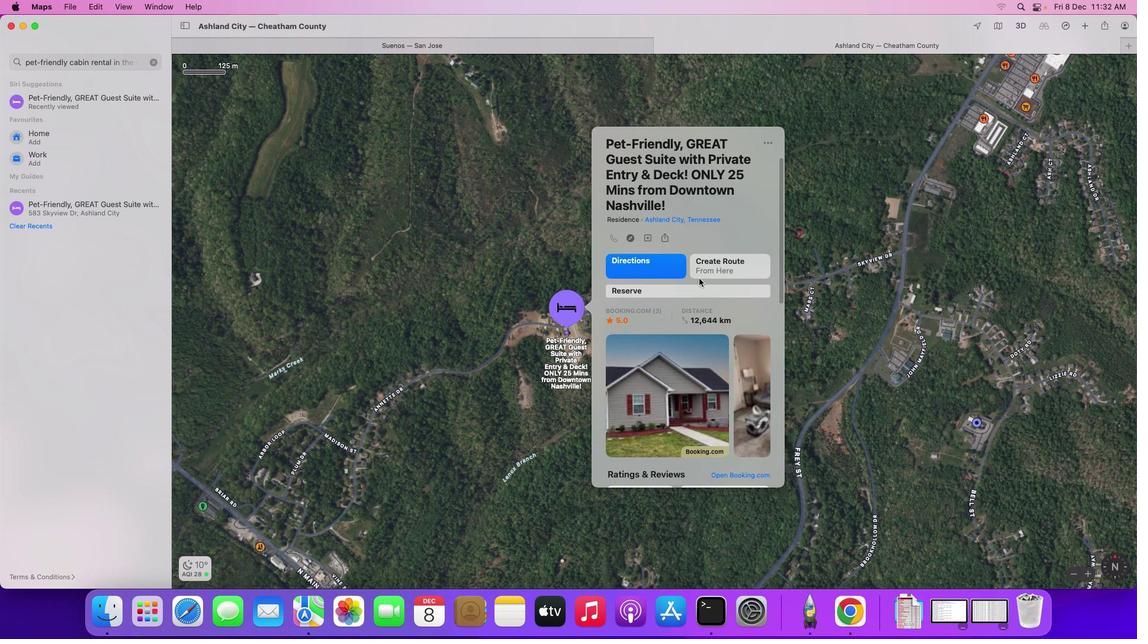 
Action: Mouse scrolled (698, 283) with delta (0, 4)
Screenshot: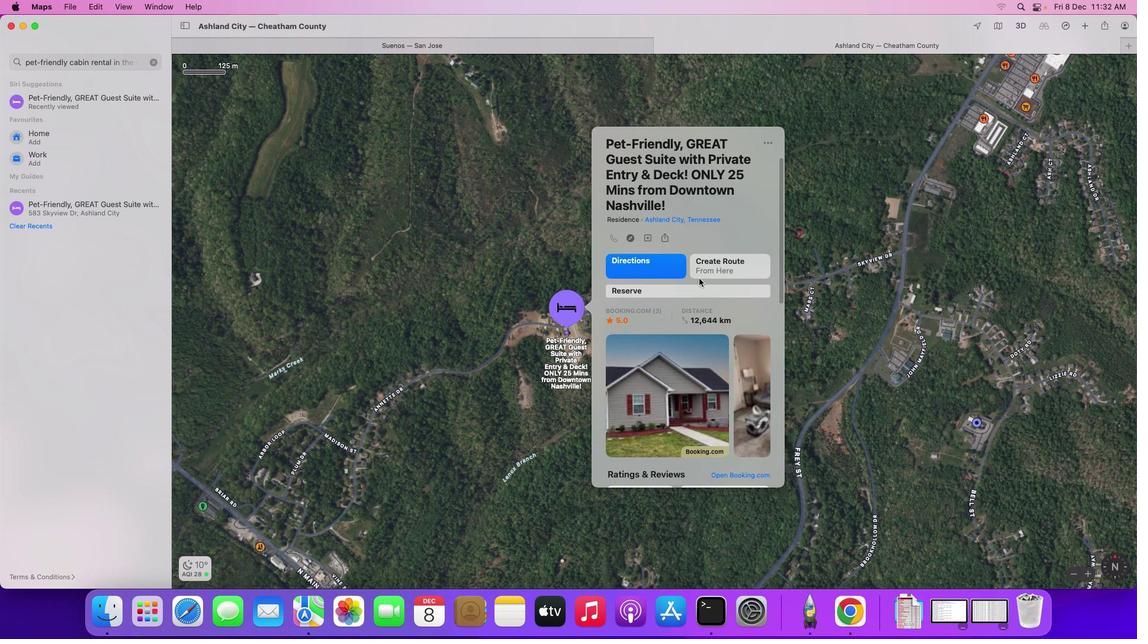 
Action: Mouse moved to (698, 282)
Screenshot: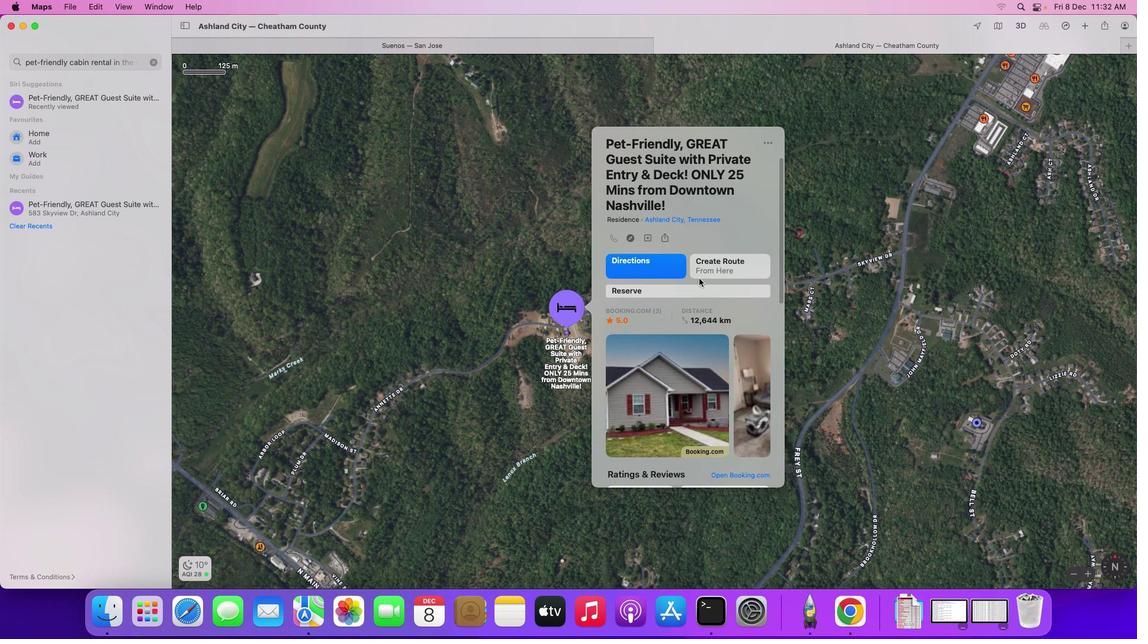 
Action: Mouse scrolled (698, 282) with delta (0, 4)
Screenshot: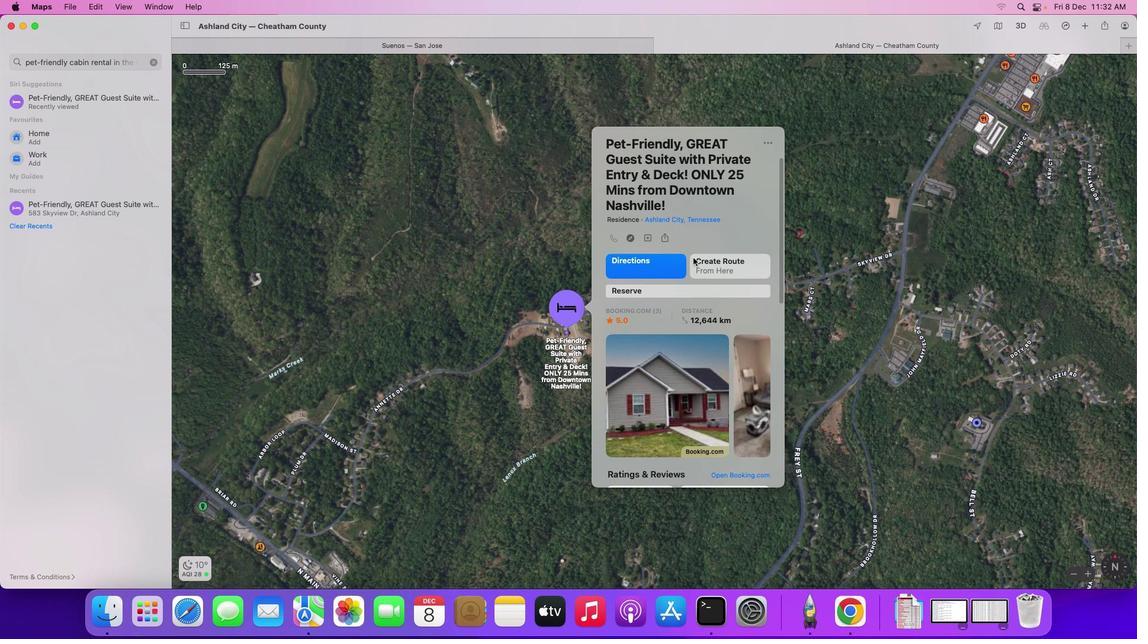 
Action: Mouse moved to (698, 282)
Screenshot: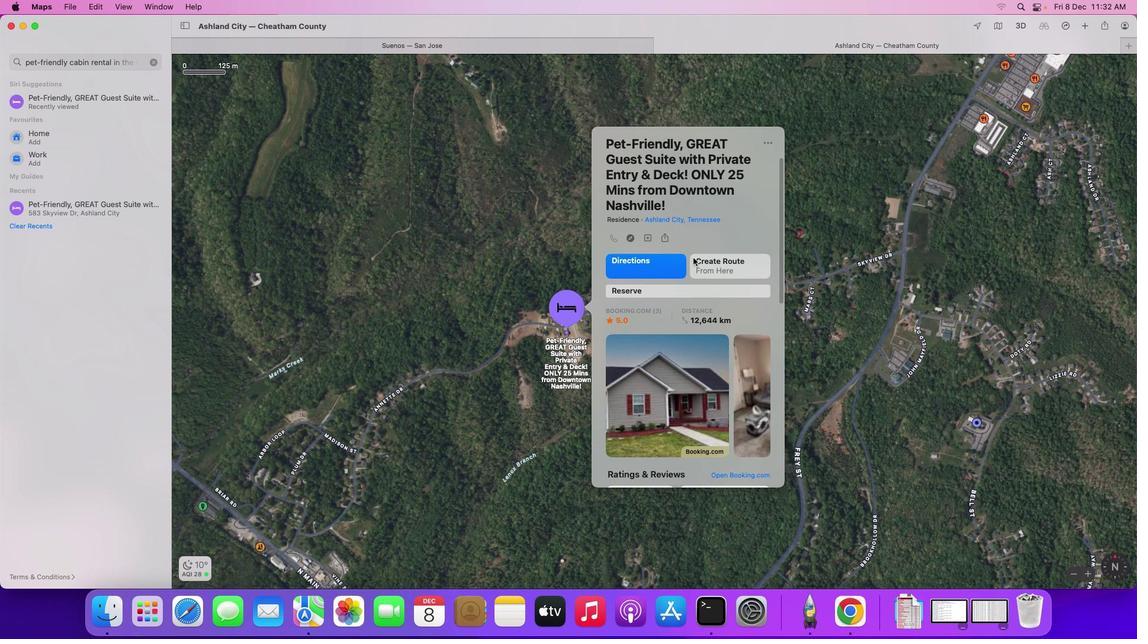 
Action: Mouse scrolled (698, 282) with delta (0, 4)
Screenshot: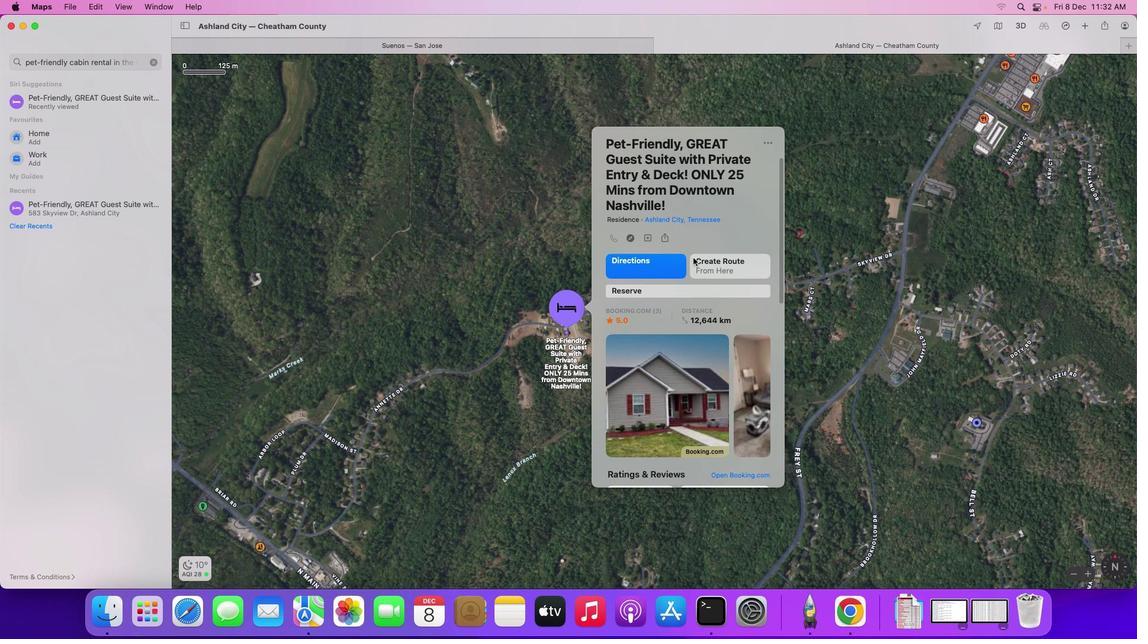 
Action: Mouse moved to (307, 141)
Screenshot: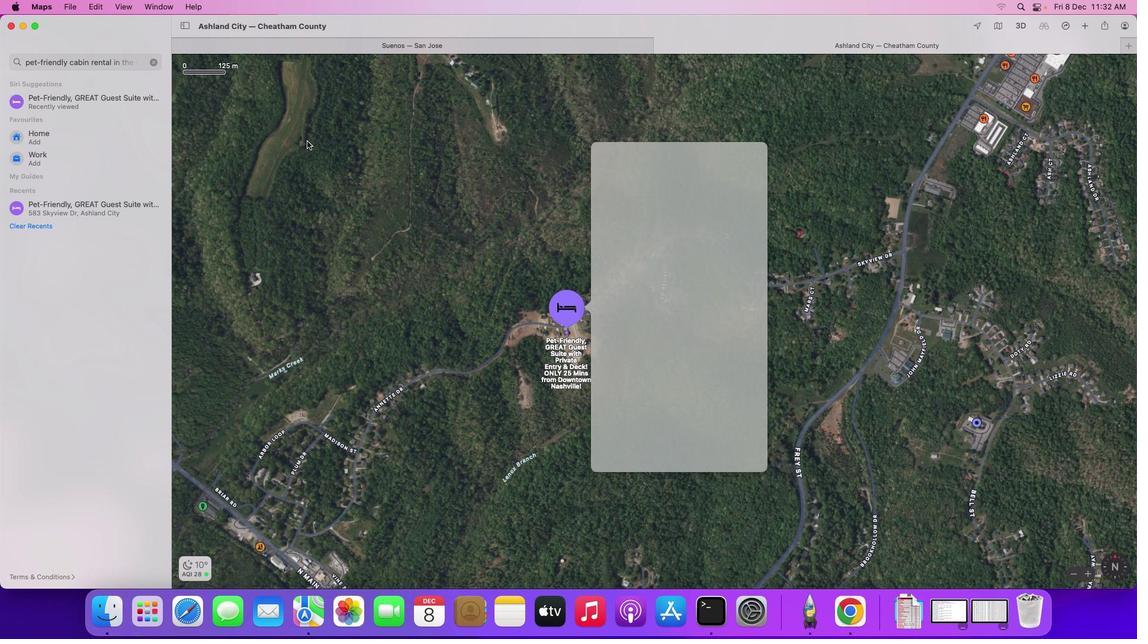 
Action: Mouse pressed left at (307, 141)
Screenshot: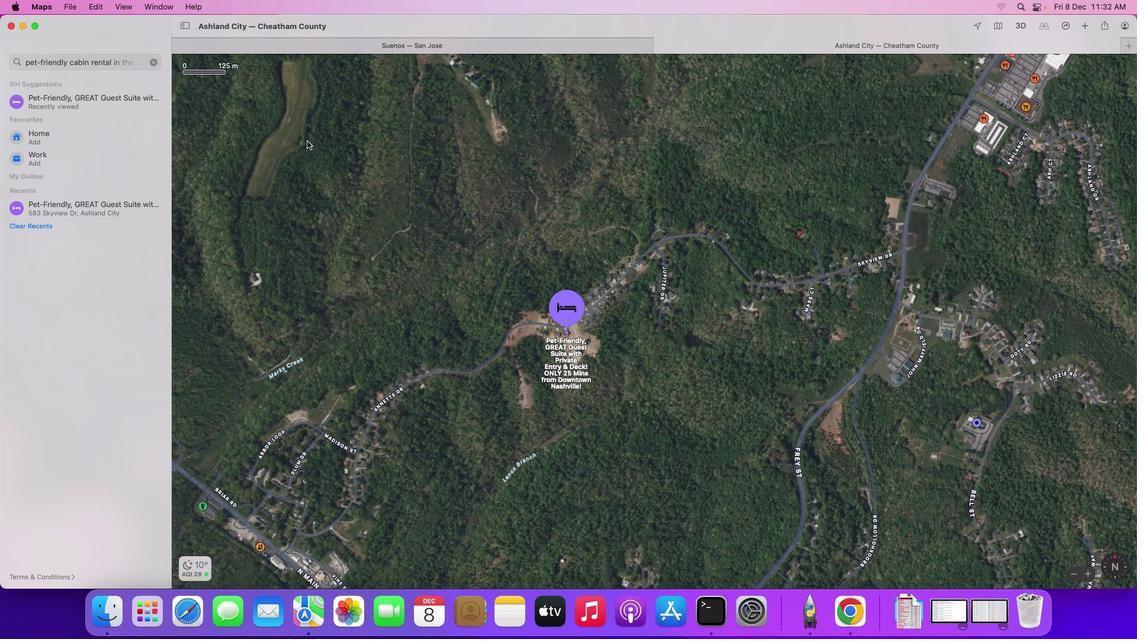 
Action: Mouse moved to (106, 56)
Screenshot: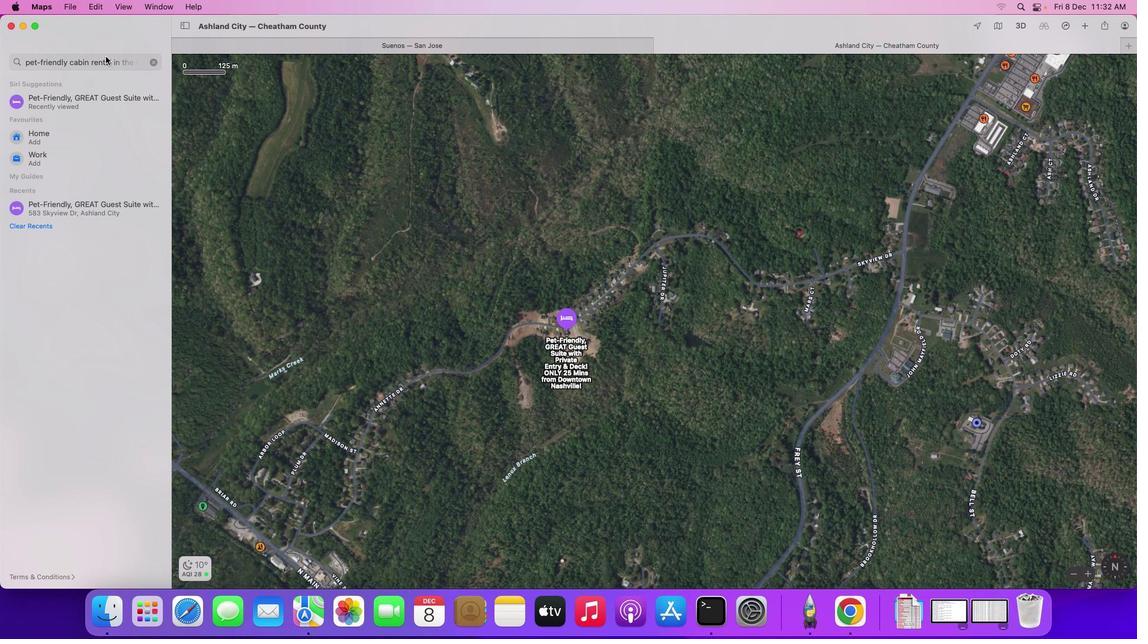 
Action: Mouse pressed left at (106, 56)
Screenshot: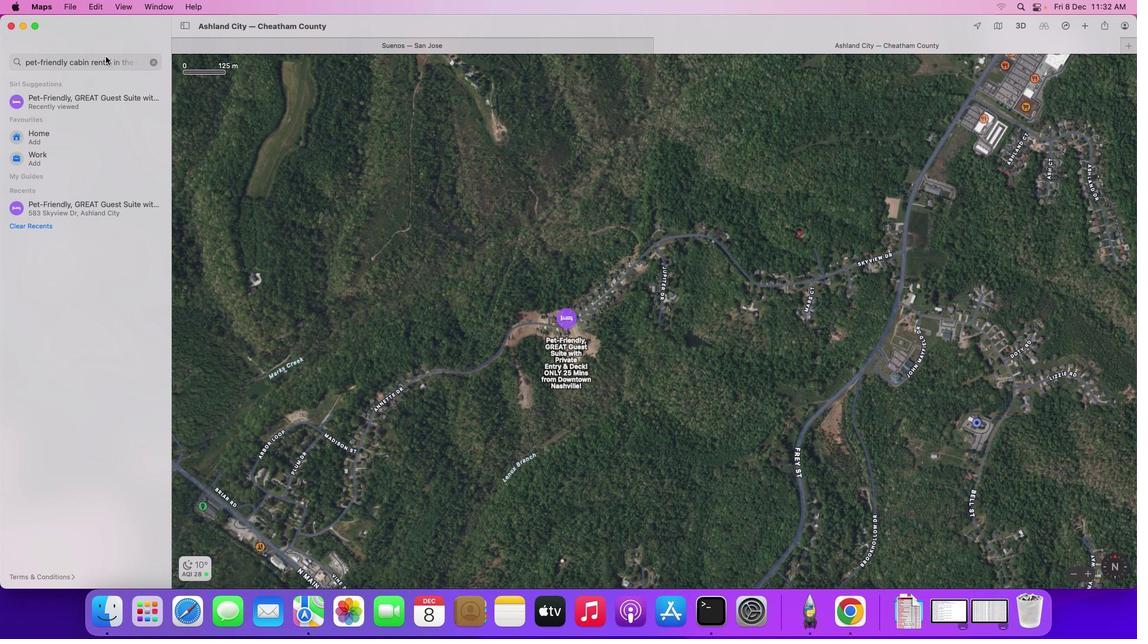 
Action: Mouse moved to (103, 128)
Screenshot: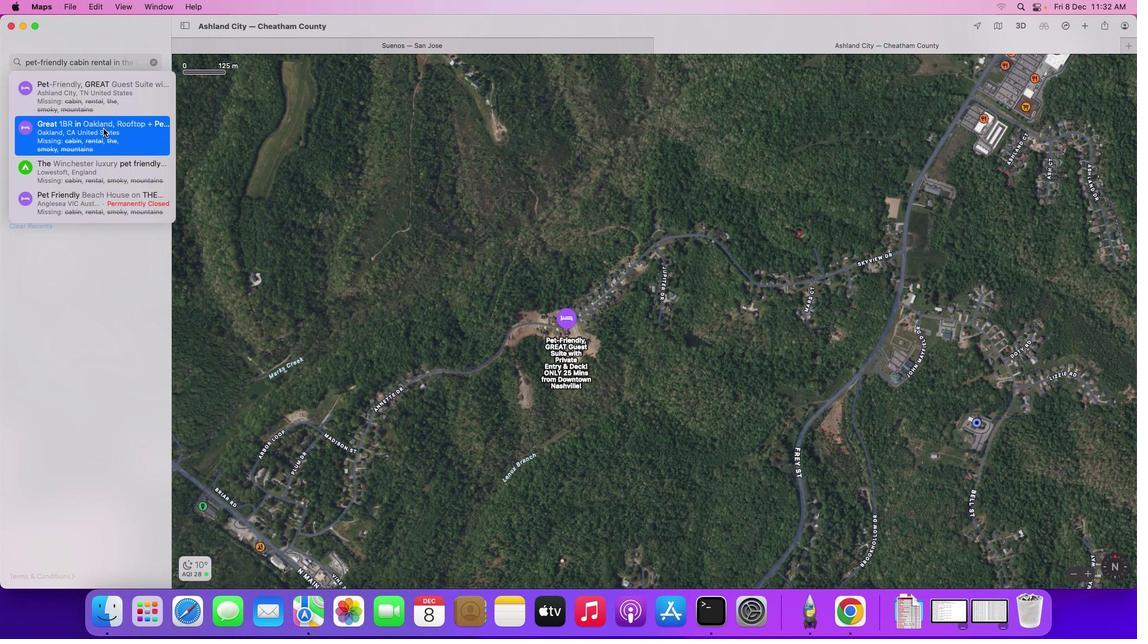 
Action: Mouse pressed left at (103, 128)
Screenshot: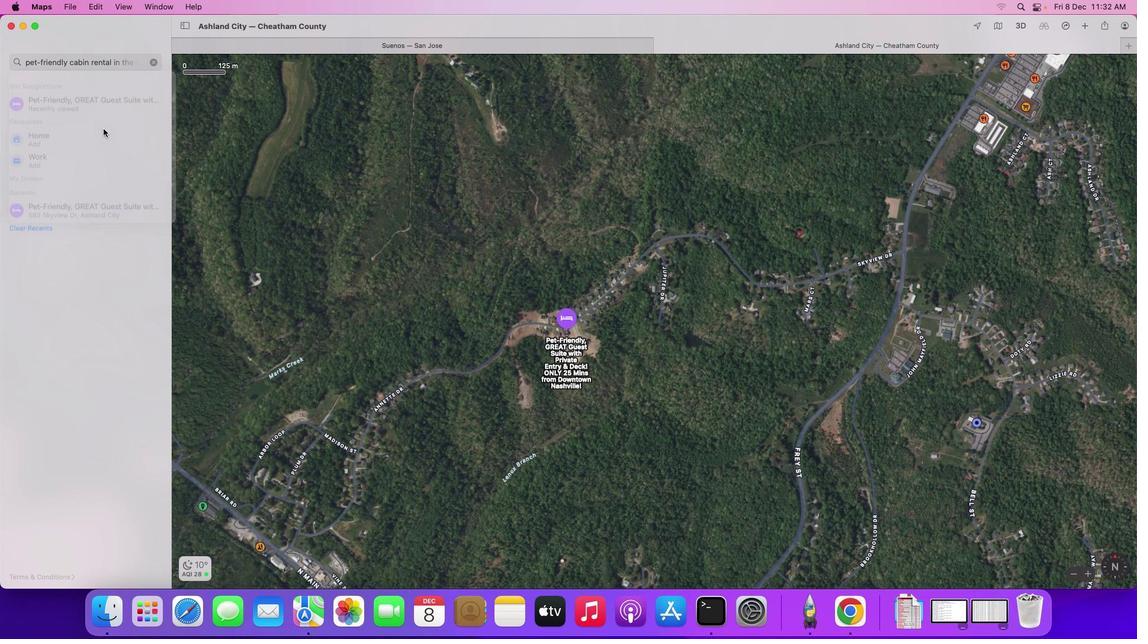 
Action: Mouse moved to (439, 279)
Screenshot: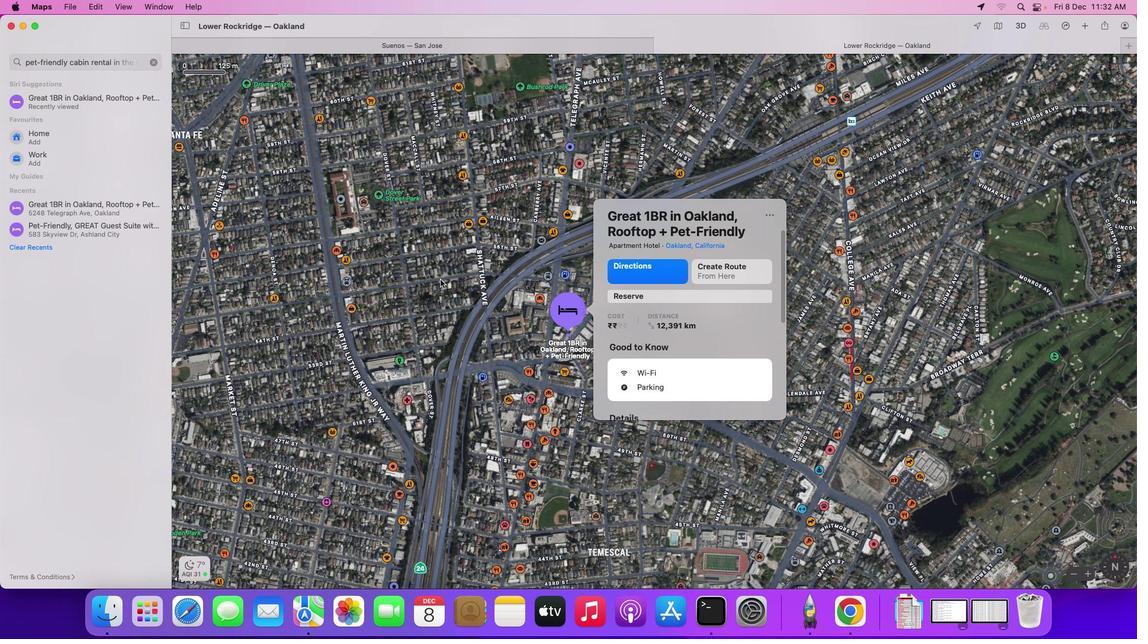 
Action: Mouse scrolled (439, 279) with delta (0, 0)
Screenshot: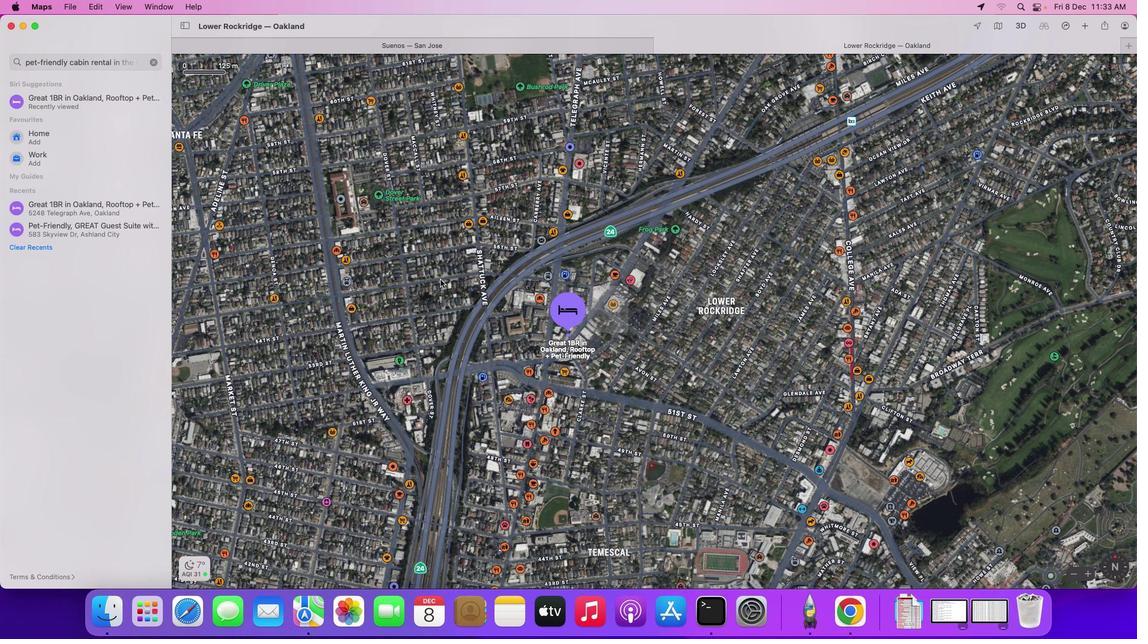 
Action: Mouse scrolled (439, 279) with delta (0, 0)
Screenshot: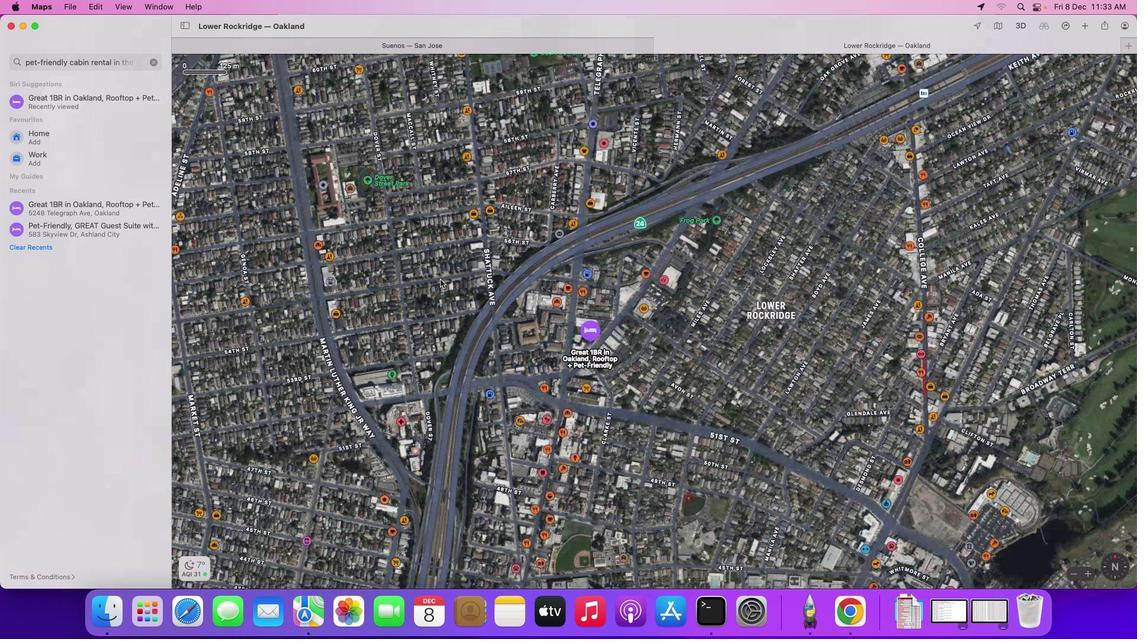 
Action: Mouse scrolled (439, 279) with delta (0, 0)
Screenshot: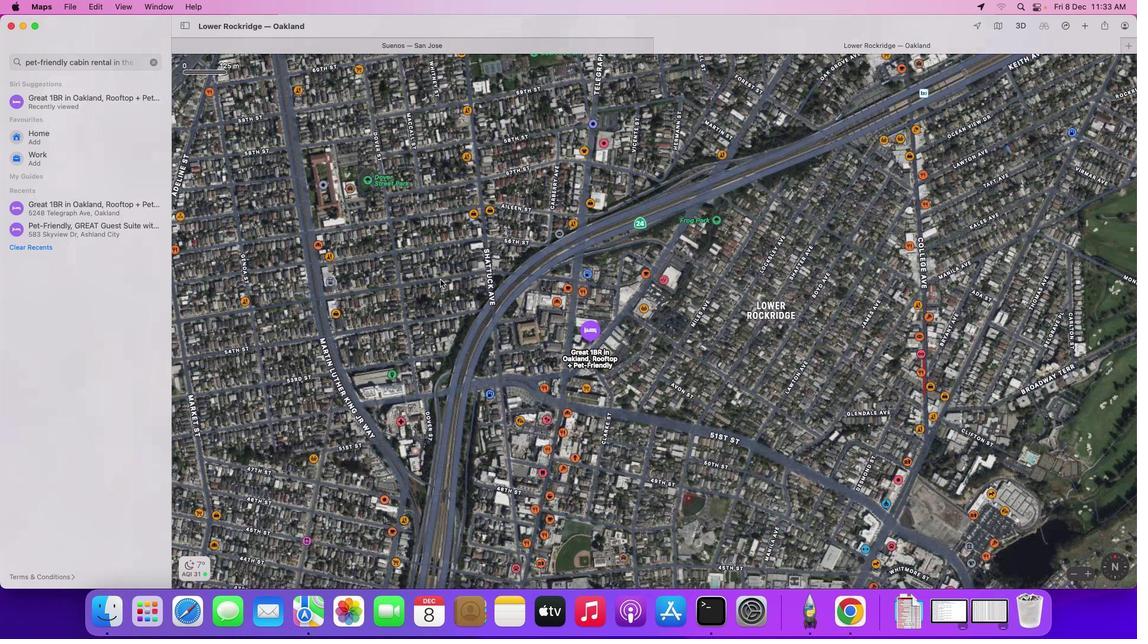 
Action: Mouse scrolled (439, 279) with delta (0, 1)
Screenshot: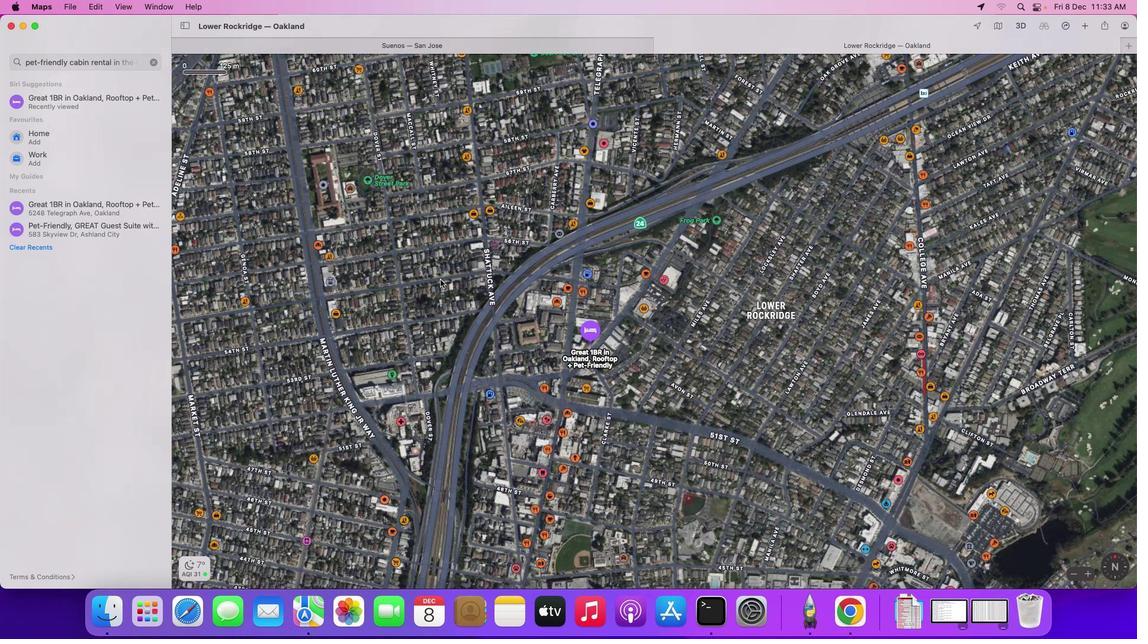 
Action: Mouse moved to (99, 62)
Screenshot: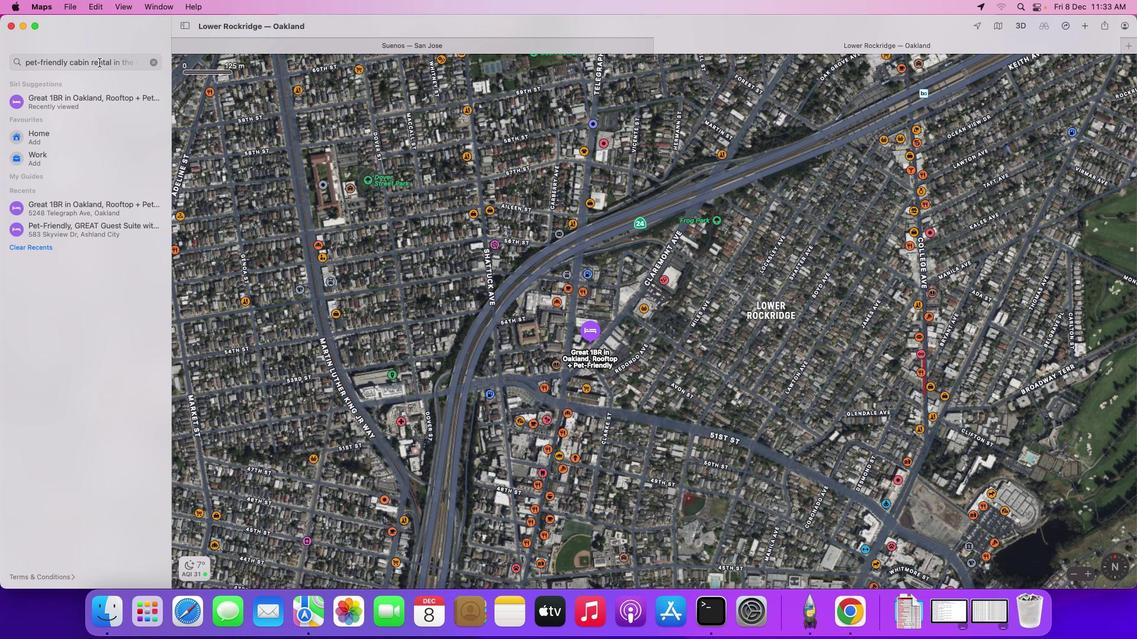 
Action: Mouse pressed left at (99, 62)
Screenshot: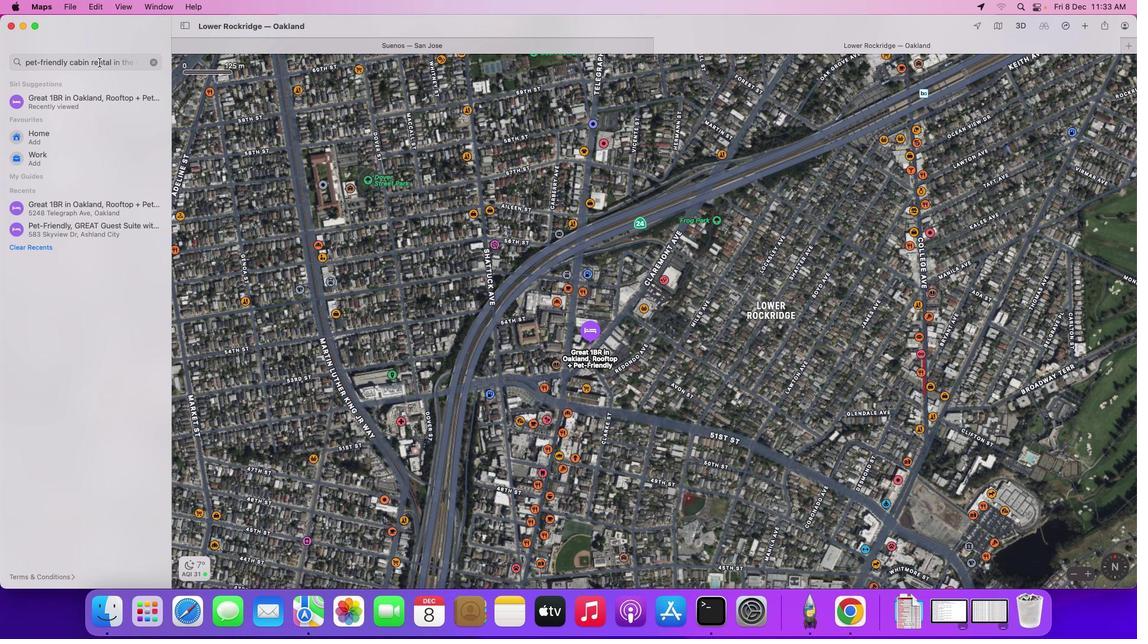 
Action: Mouse moved to (104, 200)
Screenshot: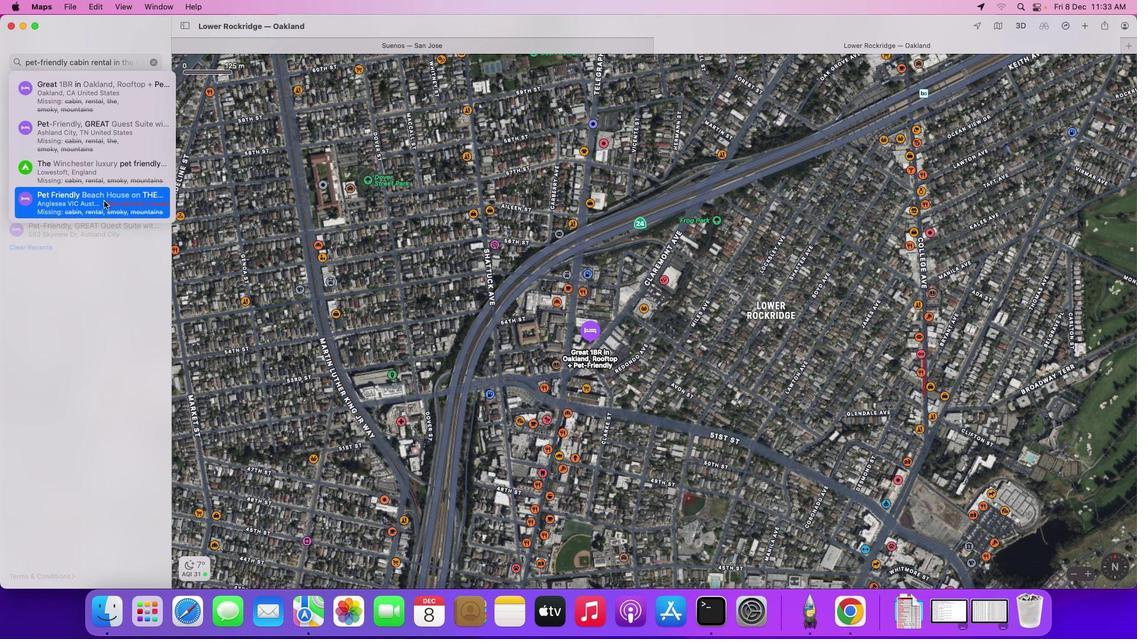 
Action: Mouse pressed left at (104, 200)
Screenshot: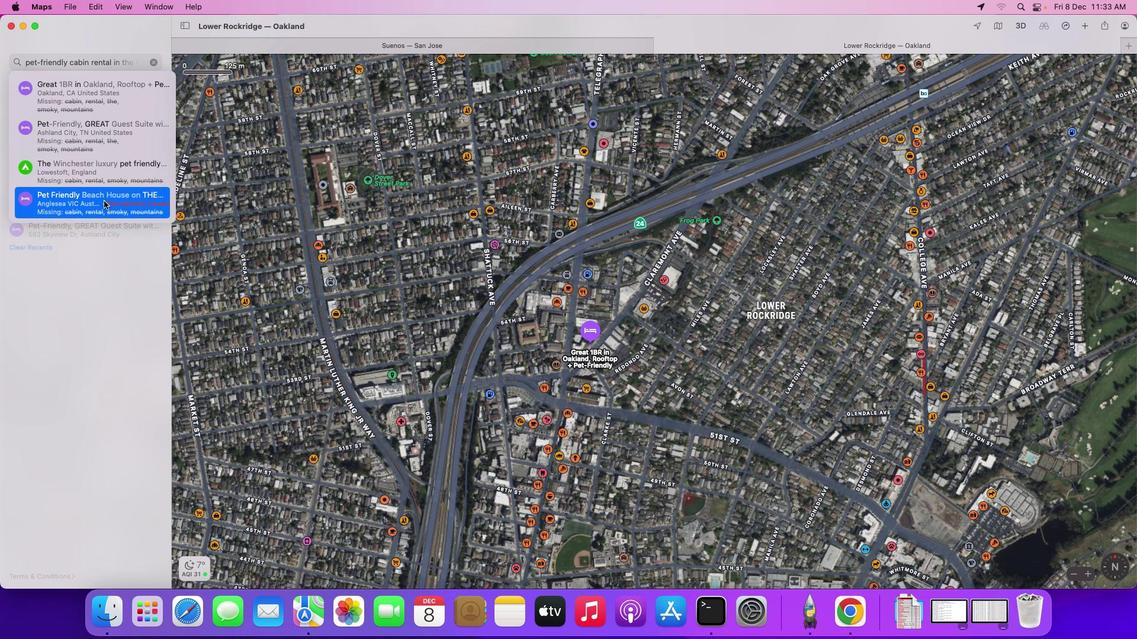 
Action: Mouse moved to (97, 54)
Screenshot: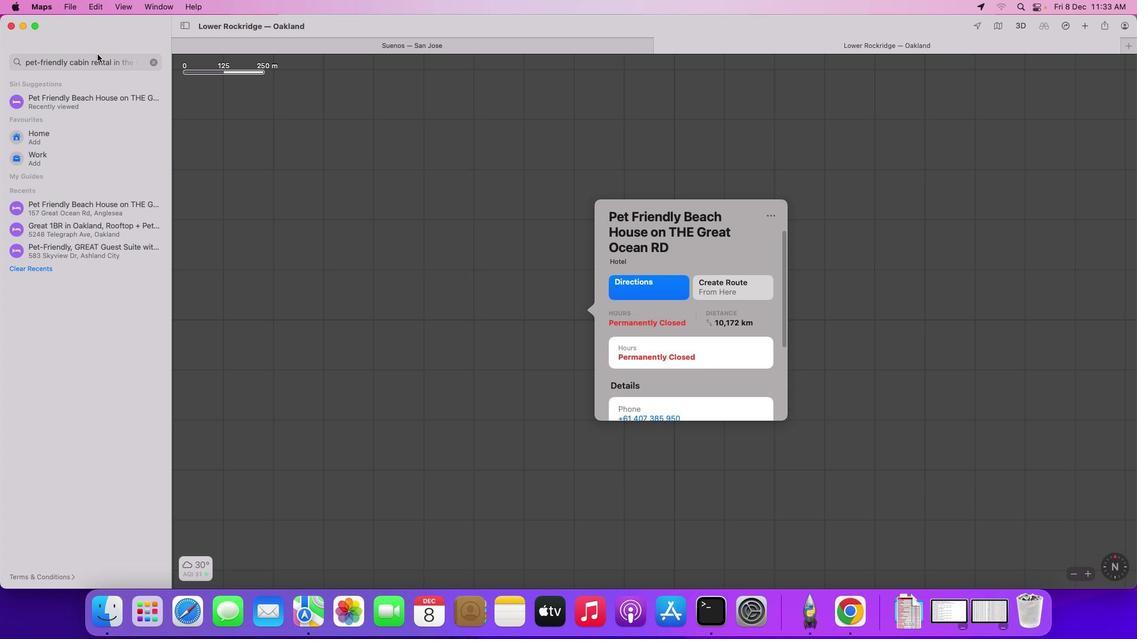 
Action: Mouse pressed left at (97, 54)
Screenshot: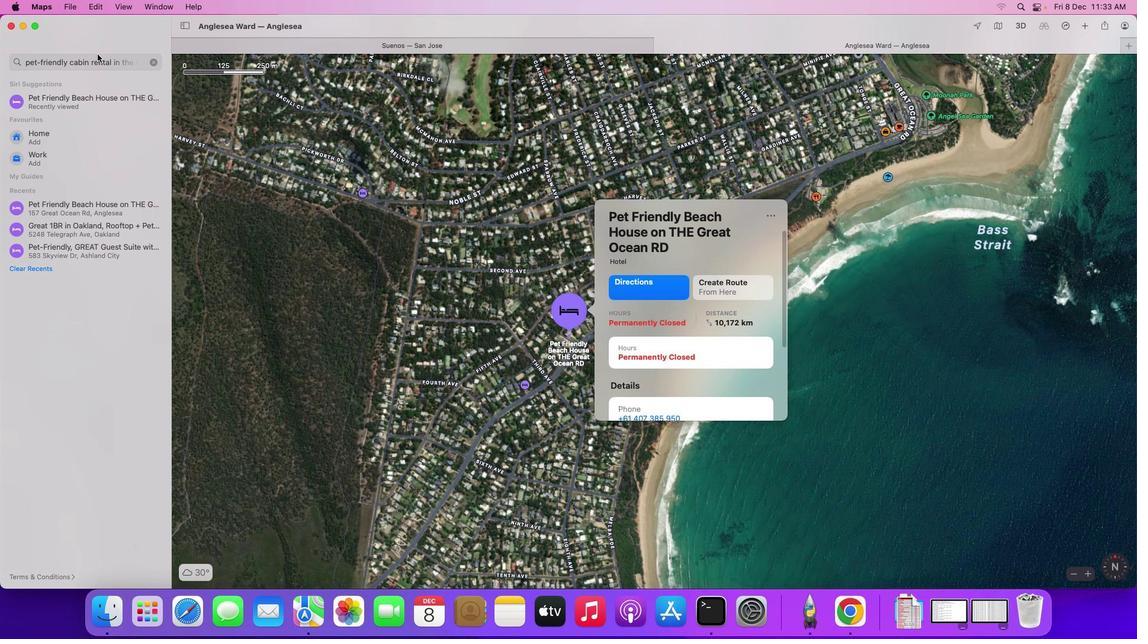 
Action: Mouse moved to (104, 89)
Screenshot: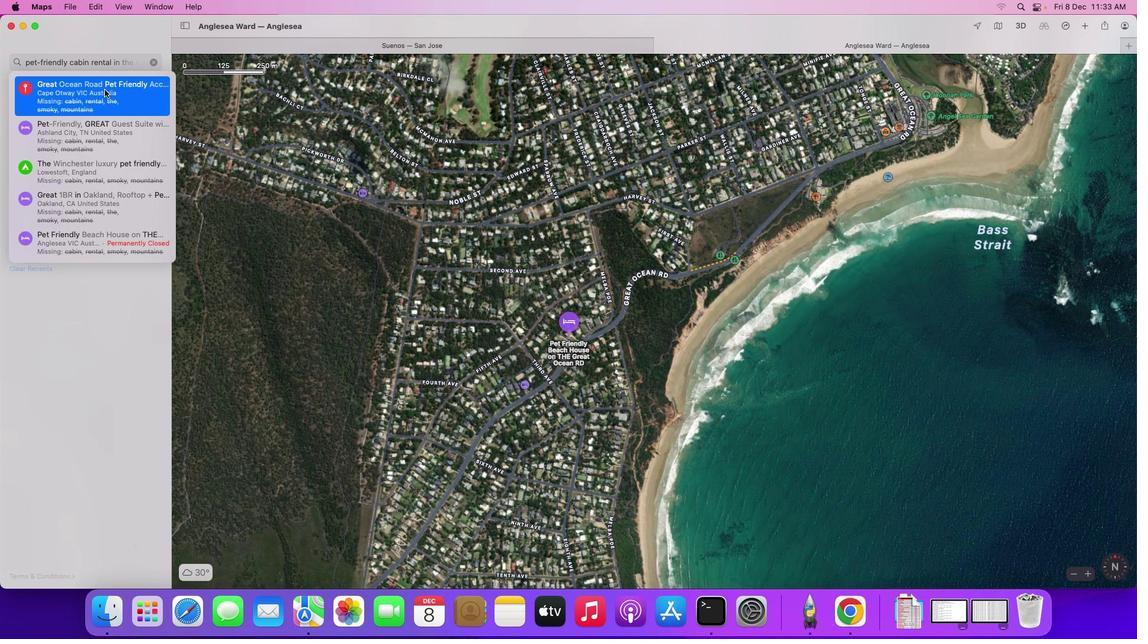 
Action: Mouse pressed left at (104, 89)
Screenshot: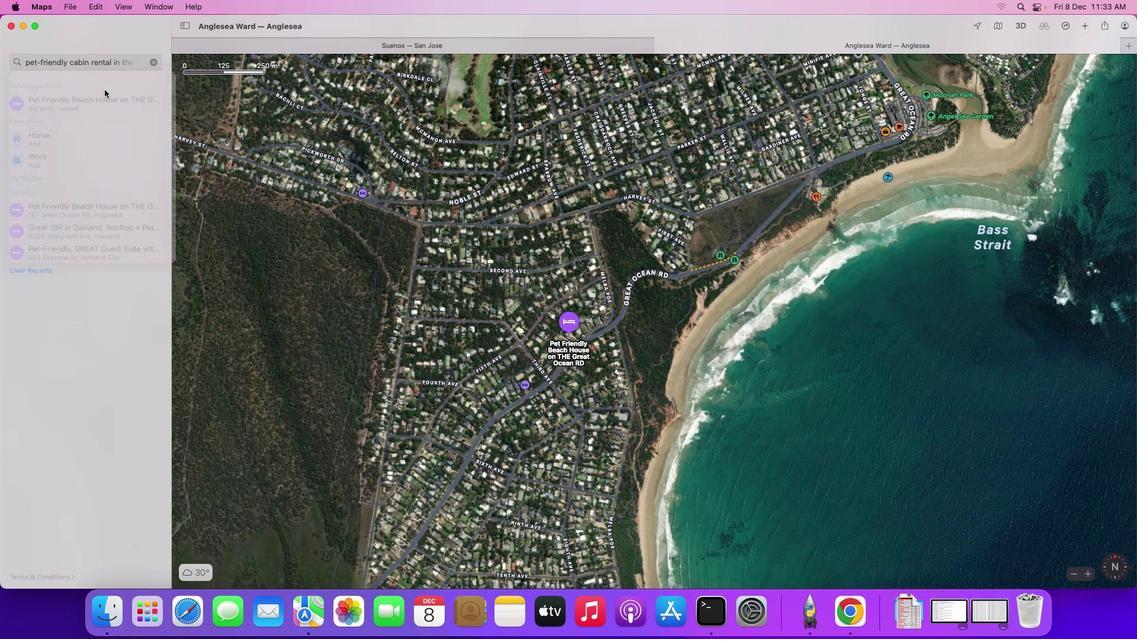 
Action: Mouse moved to (534, 269)
Screenshot: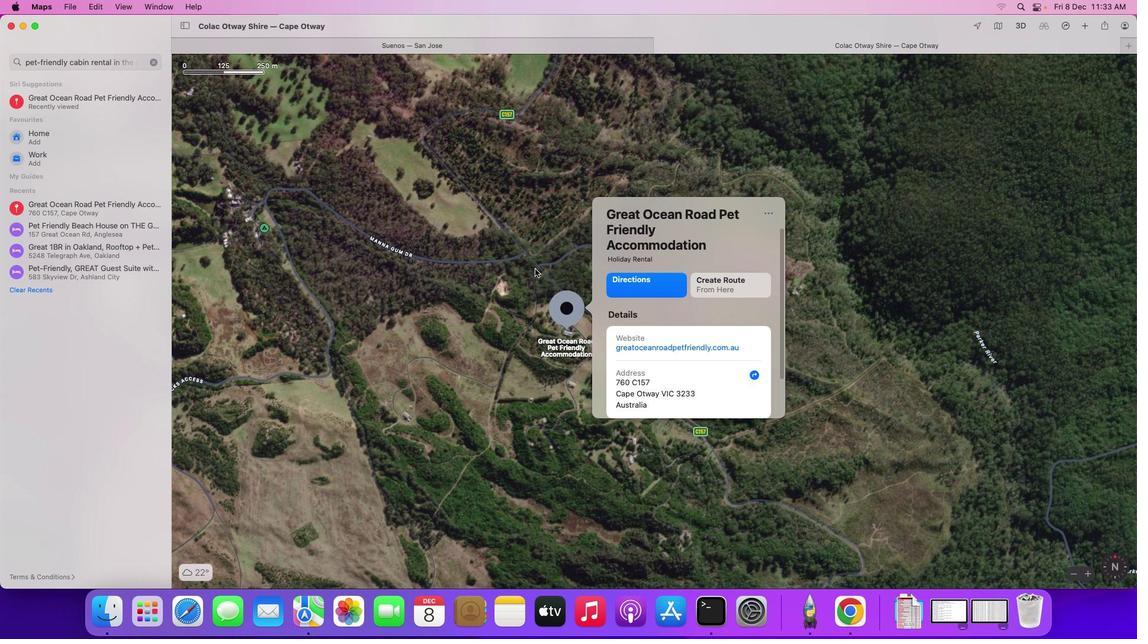
